 Task: Find connections with filter location Alagoinhas with filter topic #leadershipwith filter profile language Spanish with filter current company HuffPost with filter school AGRA COLLEGE, AGRA with filter industry International Trade and Development with filter service category Wedding Photography with filter keywords title Marketing Director
Action: Mouse moved to (672, 118)
Screenshot: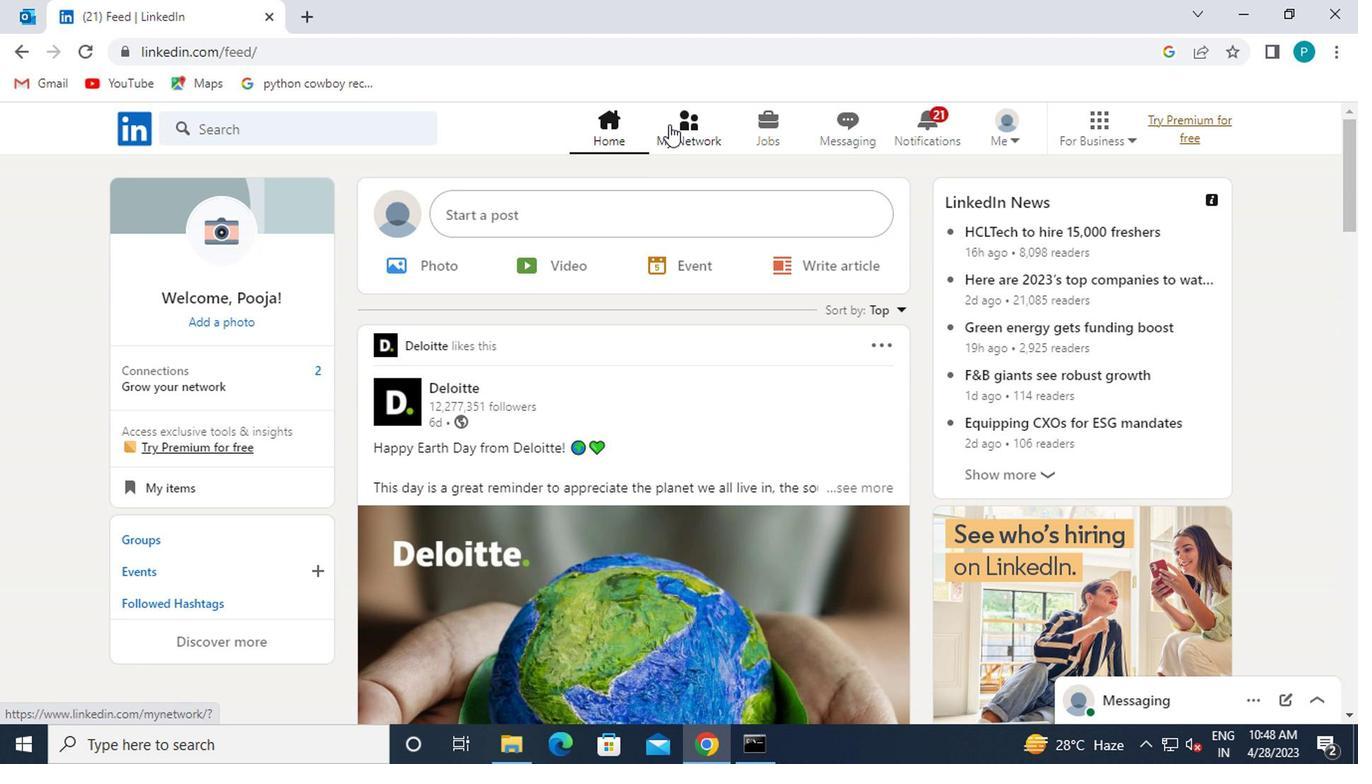 
Action: Mouse pressed left at (672, 118)
Screenshot: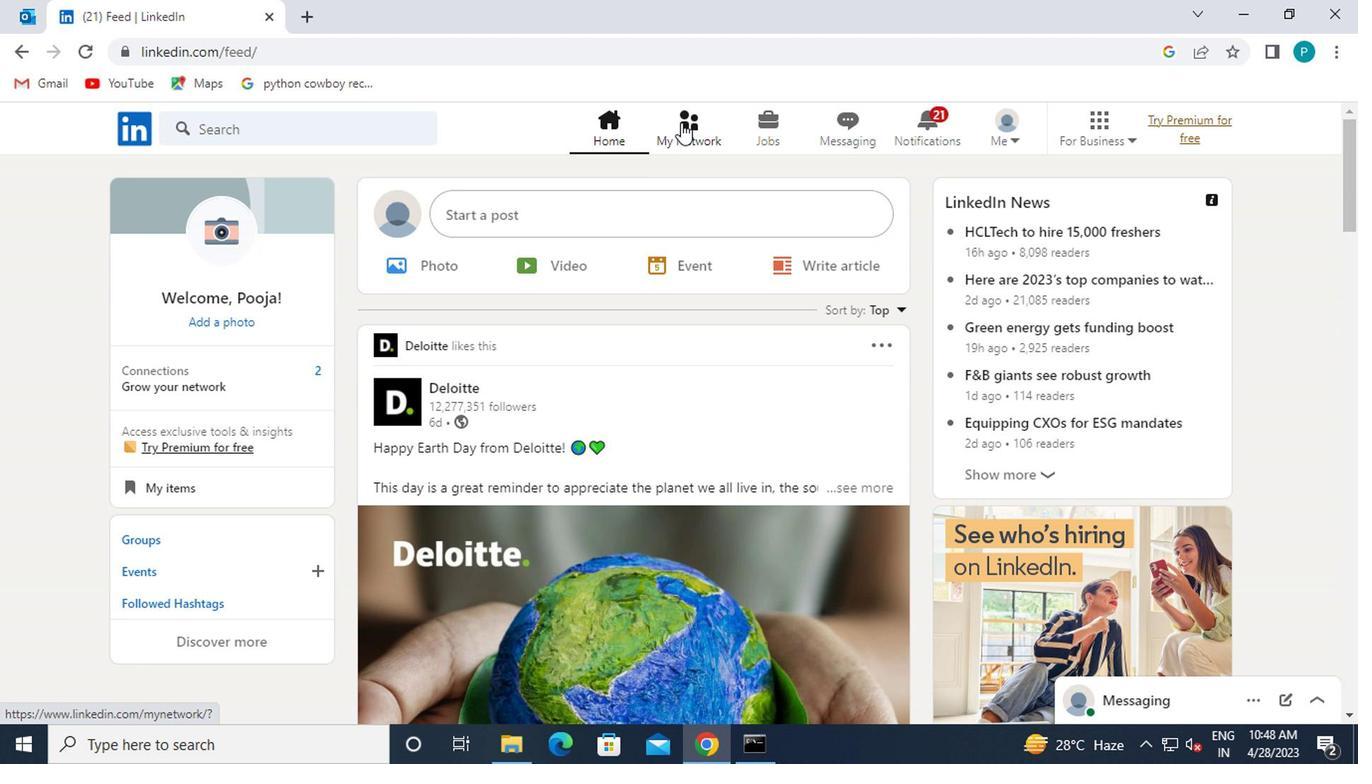 
Action: Mouse moved to (247, 224)
Screenshot: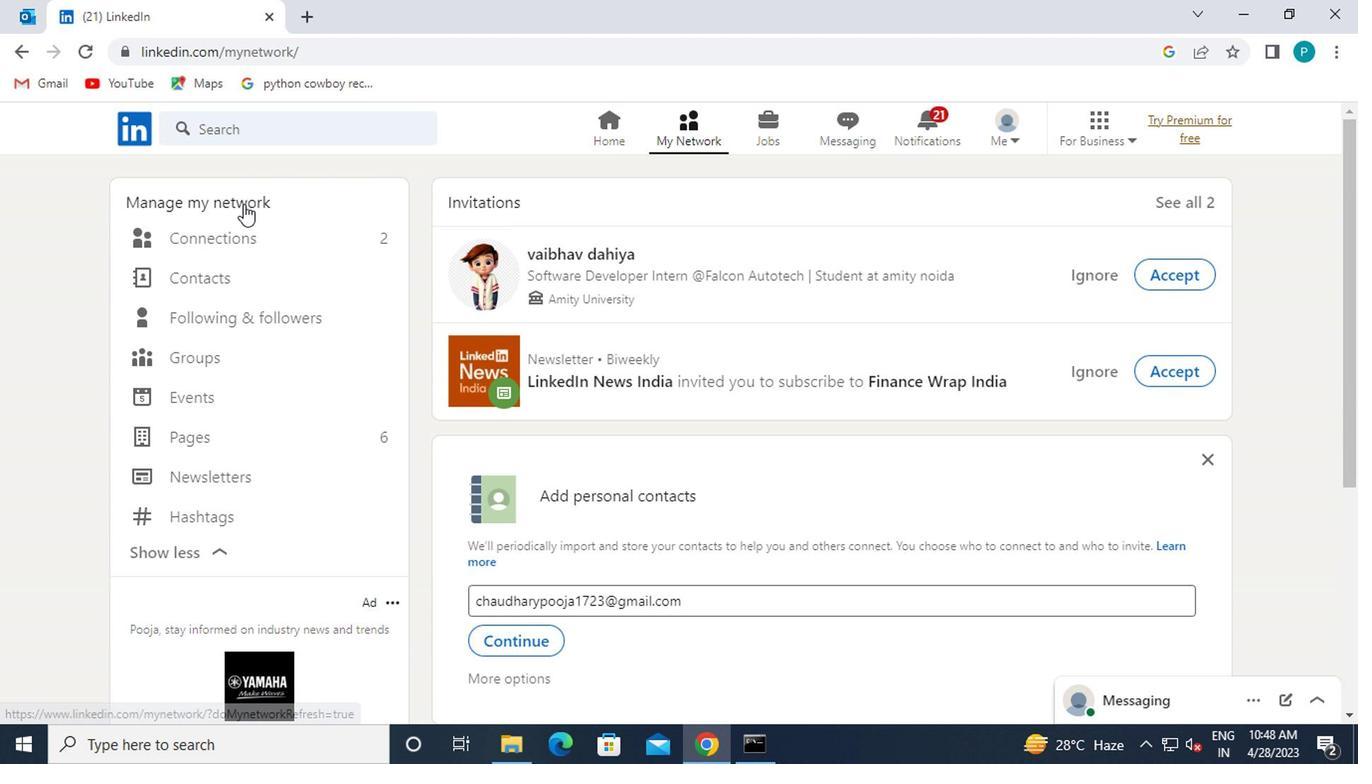 
Action: Mouse pressed left at (247, 224)
Screenshot: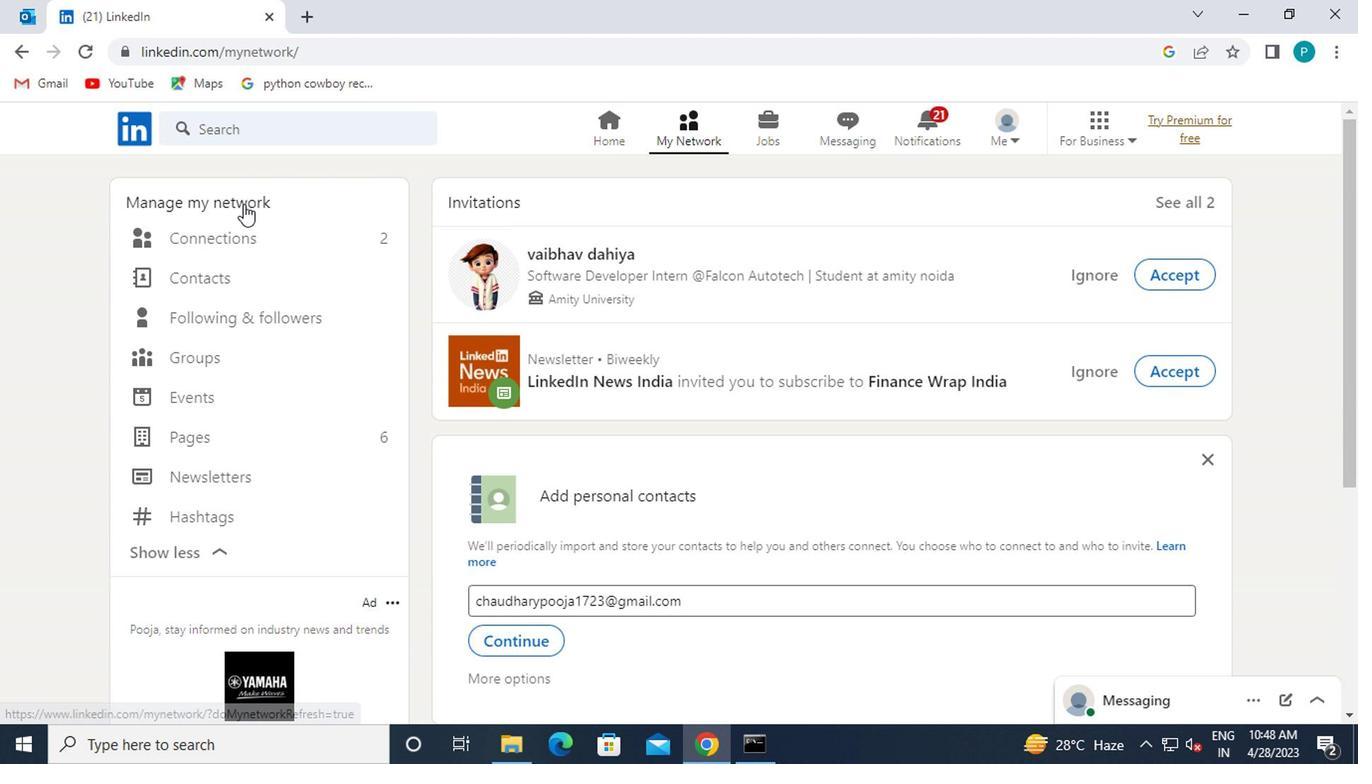 
Action: Mouse moved to (758, 241)
Screenshot: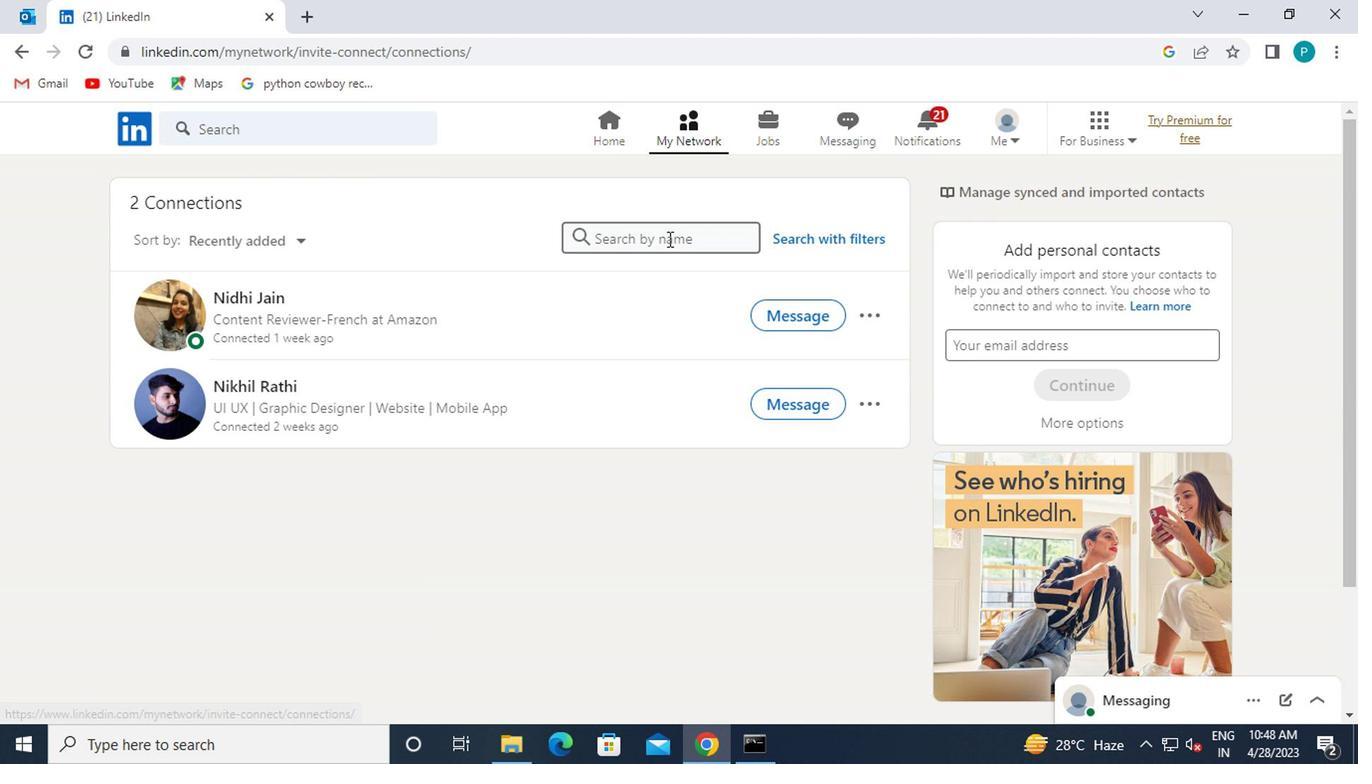 
Action: Mouse pressed left at (758, 241)
Screenshot: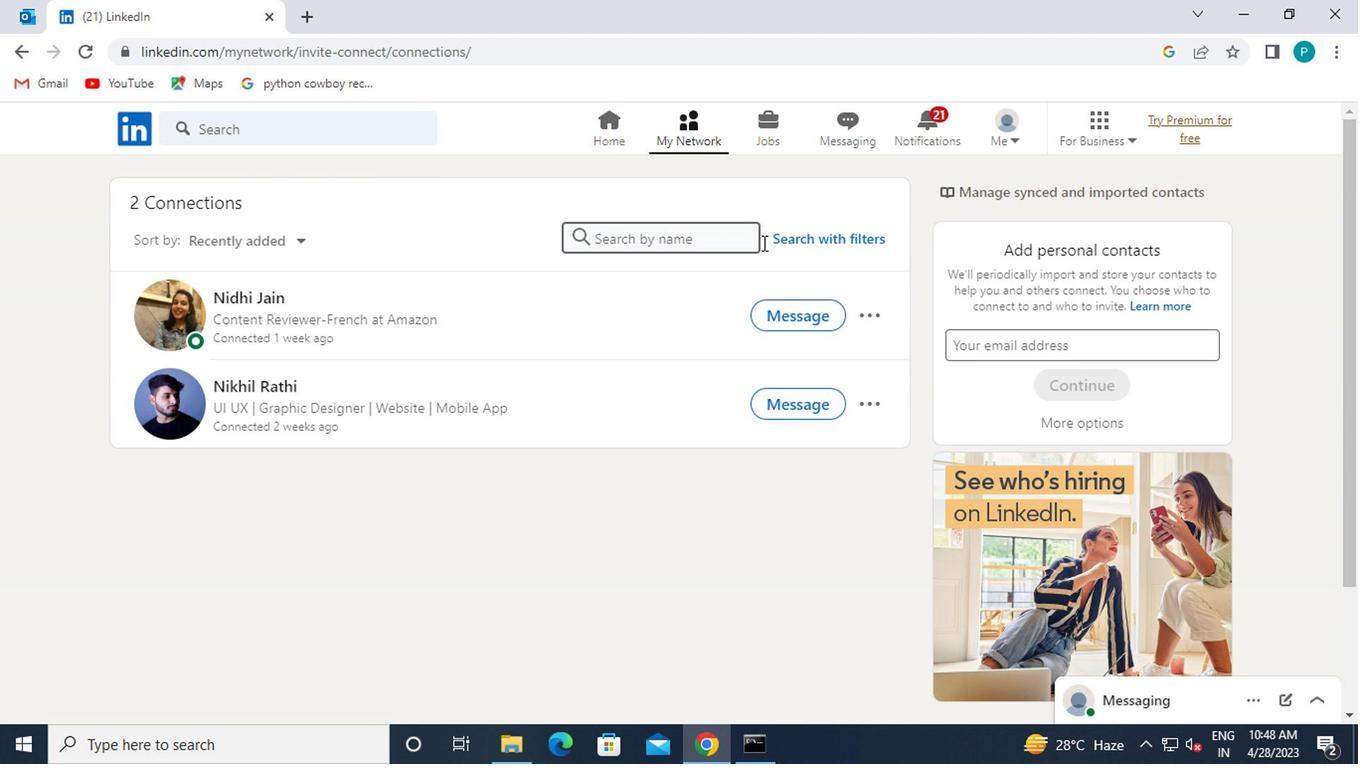 
Action: Mouse moved to (725, 174)
Screenshot: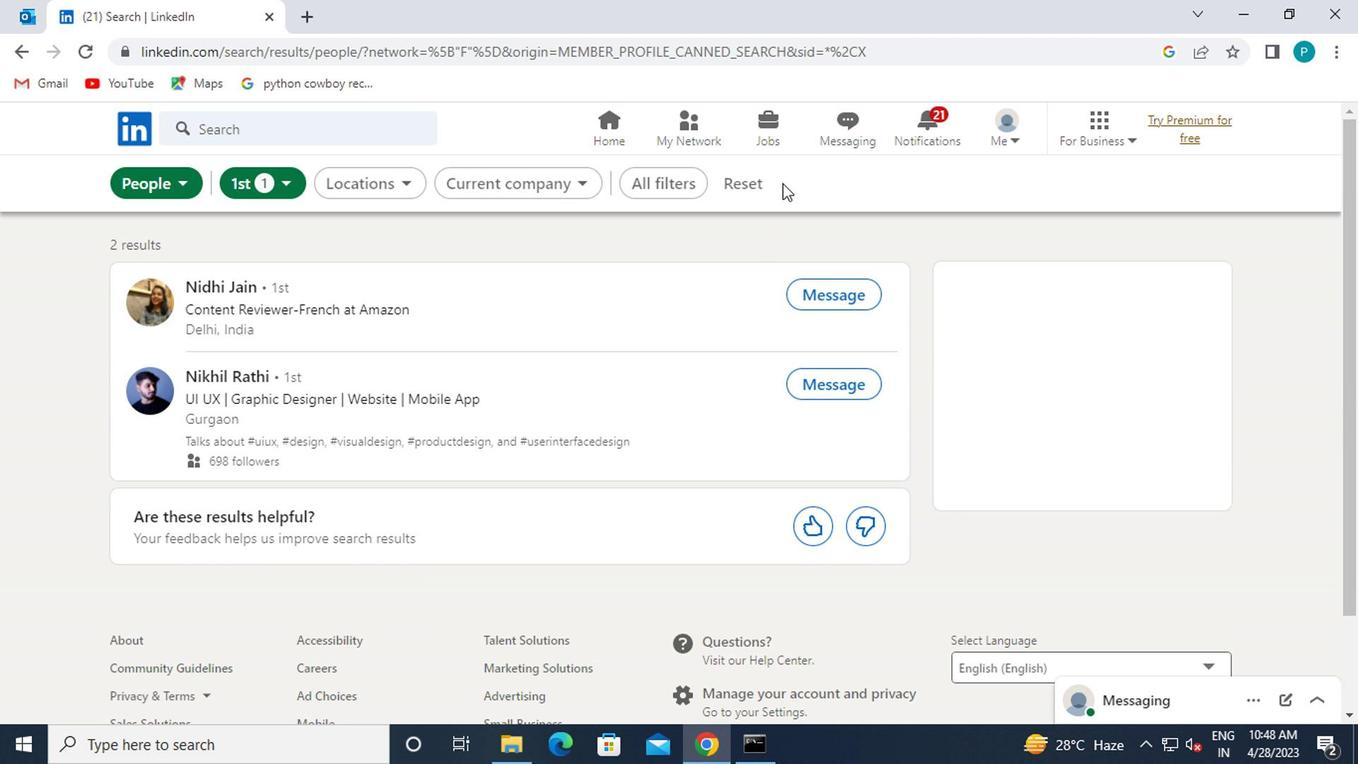 
Action: Mouse pressed left at (725, 174)
Screenshot: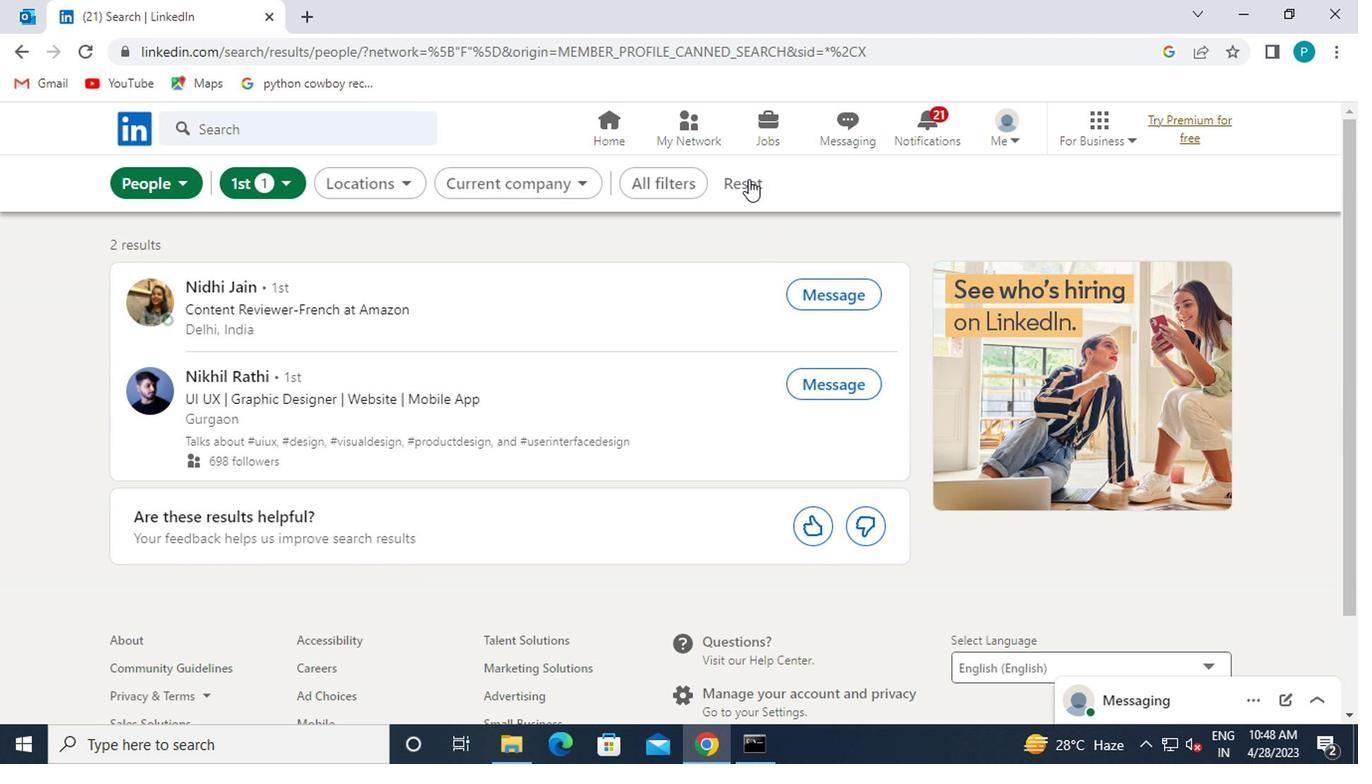 
Action: Mouse moved to (673, 181)
Screenshot: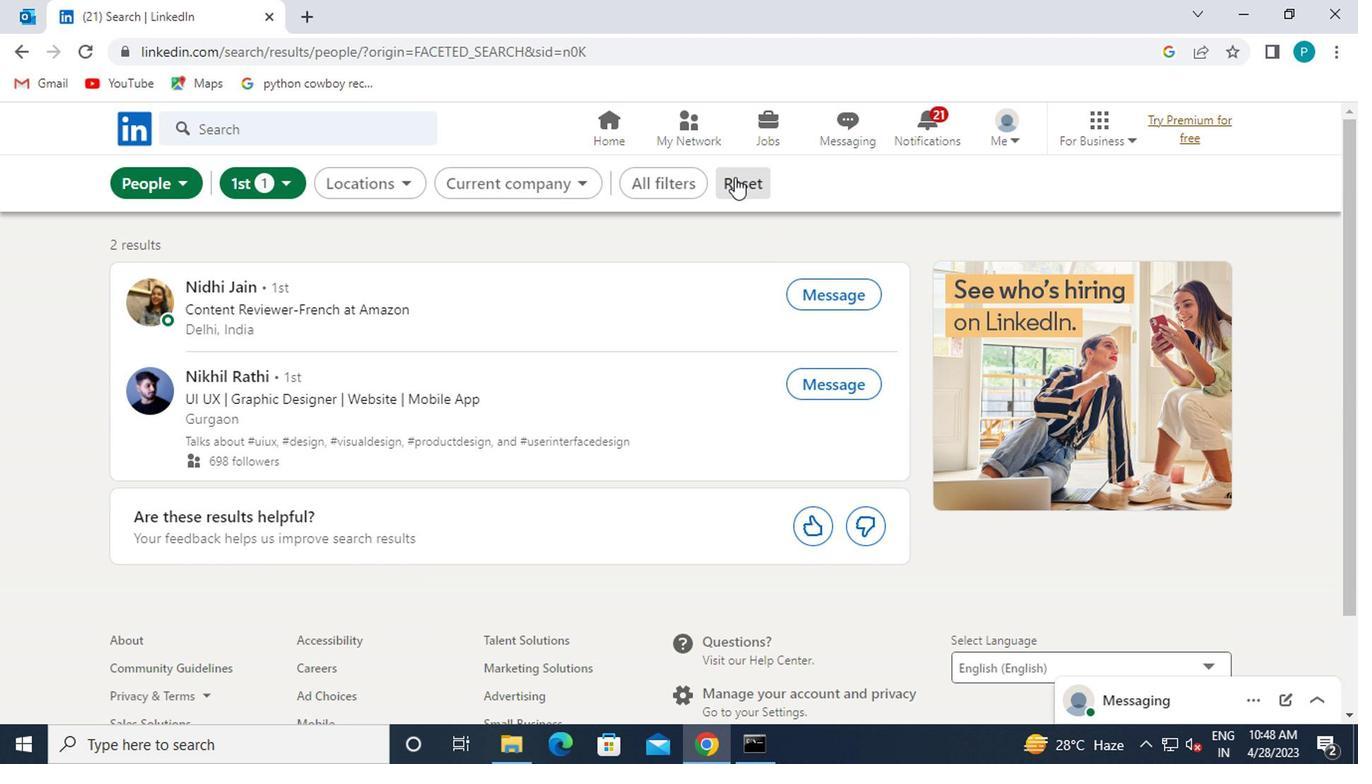 
Action: Mouse pressed left at (673, 181)
Screenshot: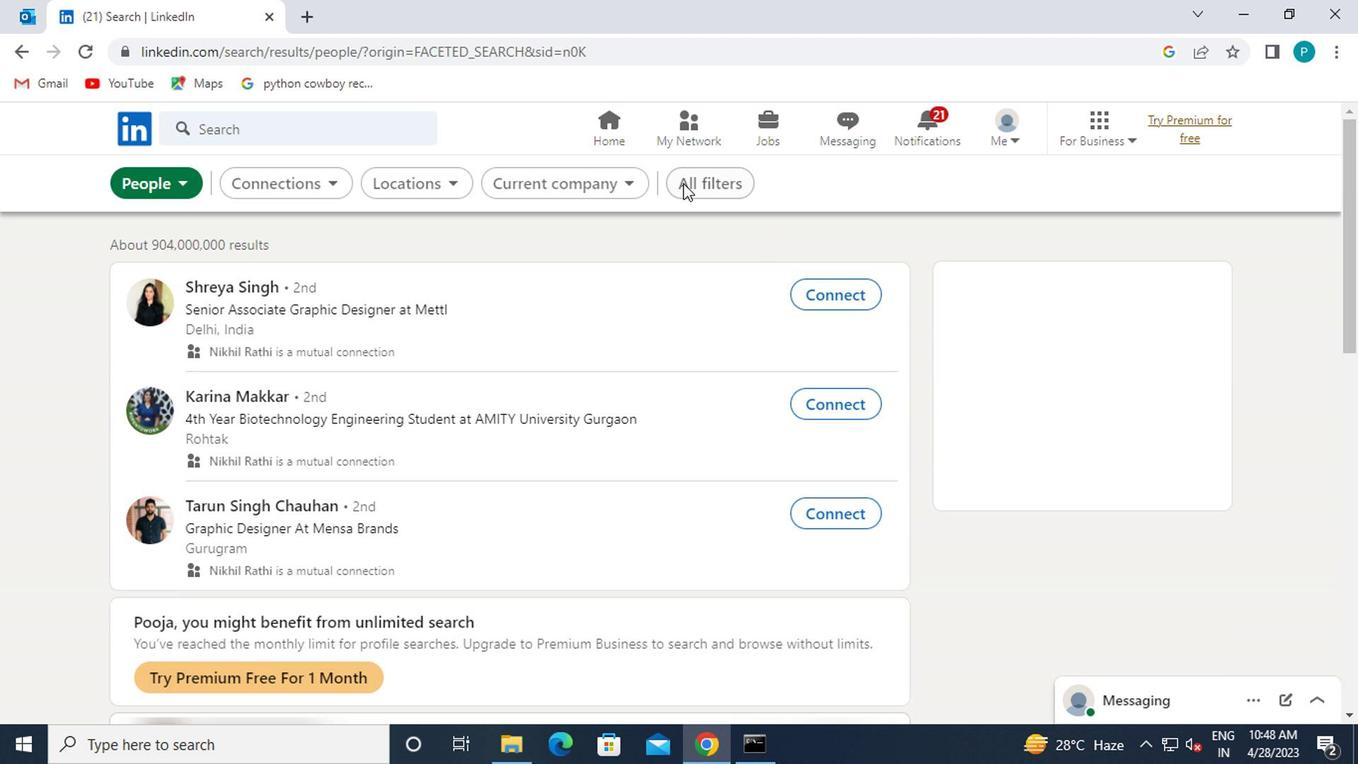 
Action: Mouse moved to (1028, 372)
Screenshot: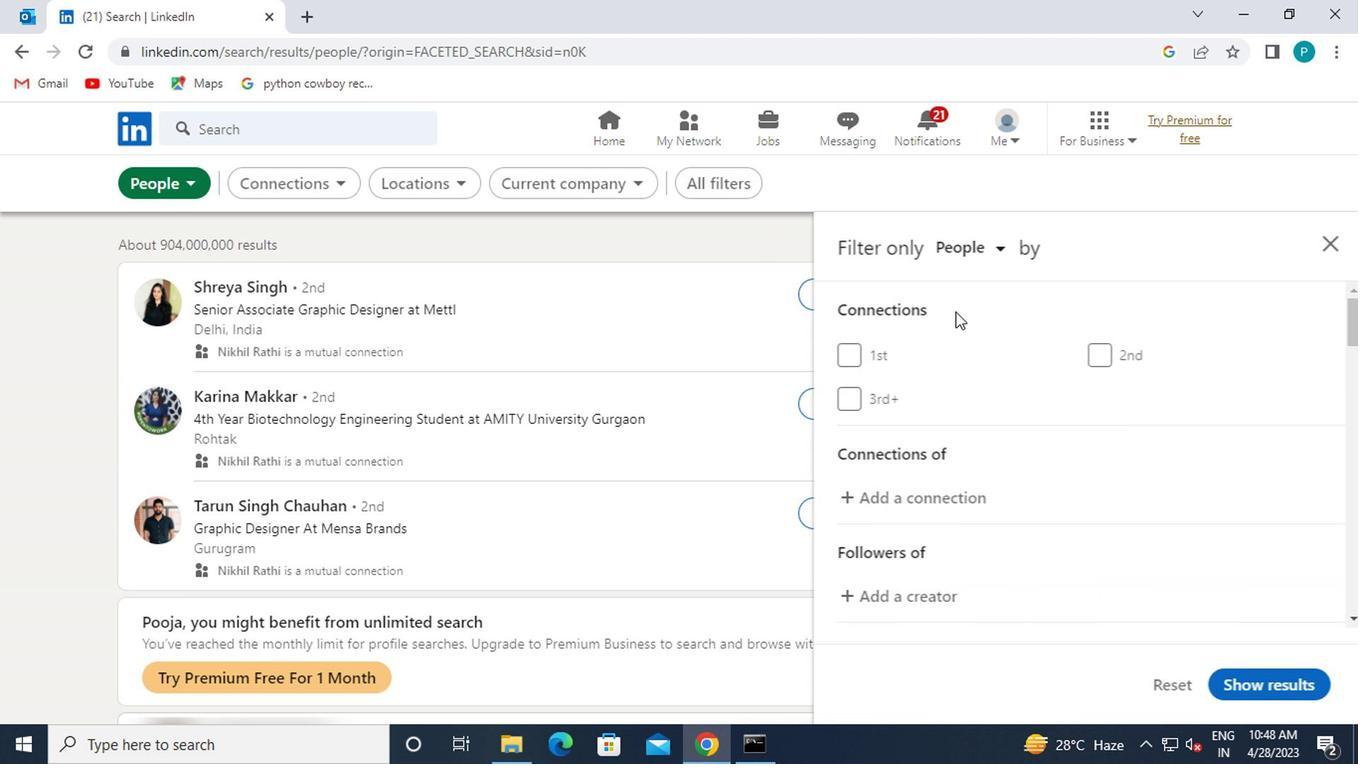 
Action: Mouse scrolled (1028, 371) with delta (0, 0)
Screenshot: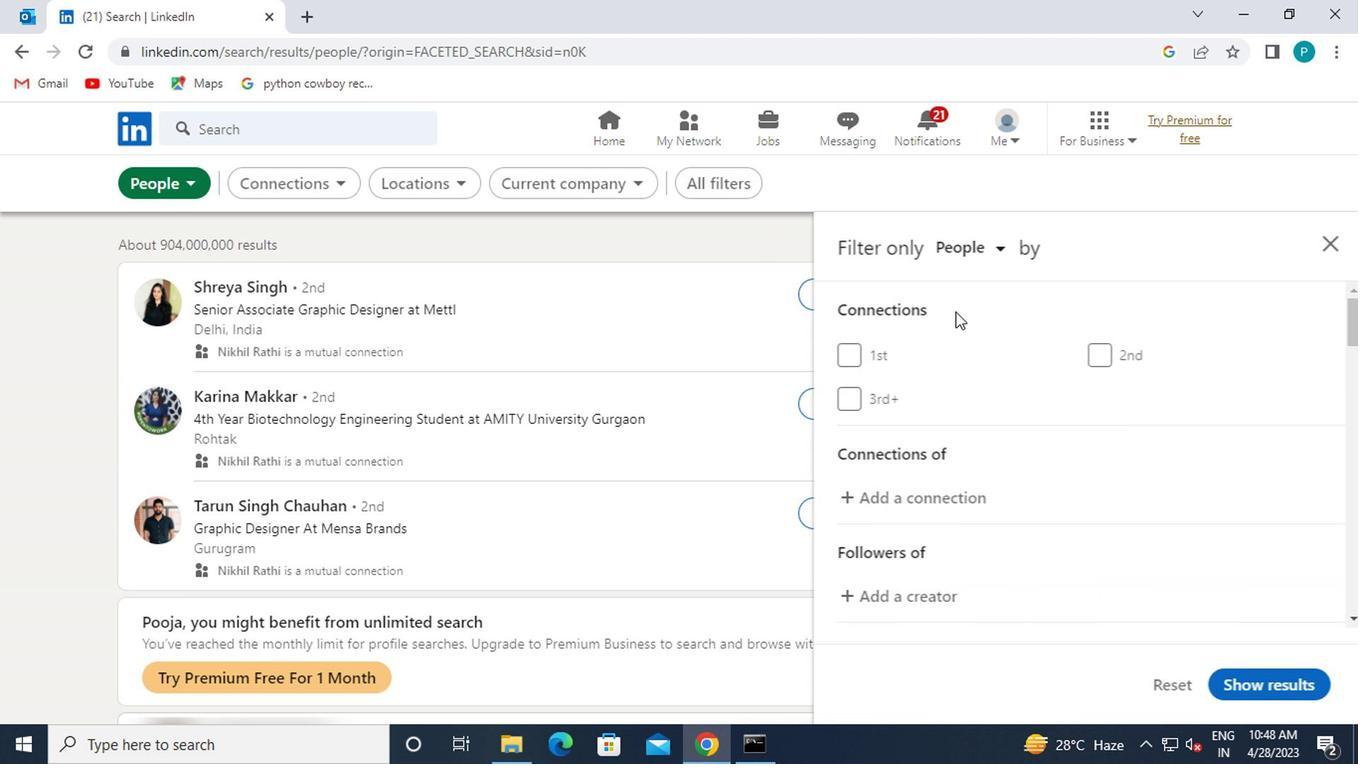 
Action: Mouse moved to (1028, 373)
Screenshot: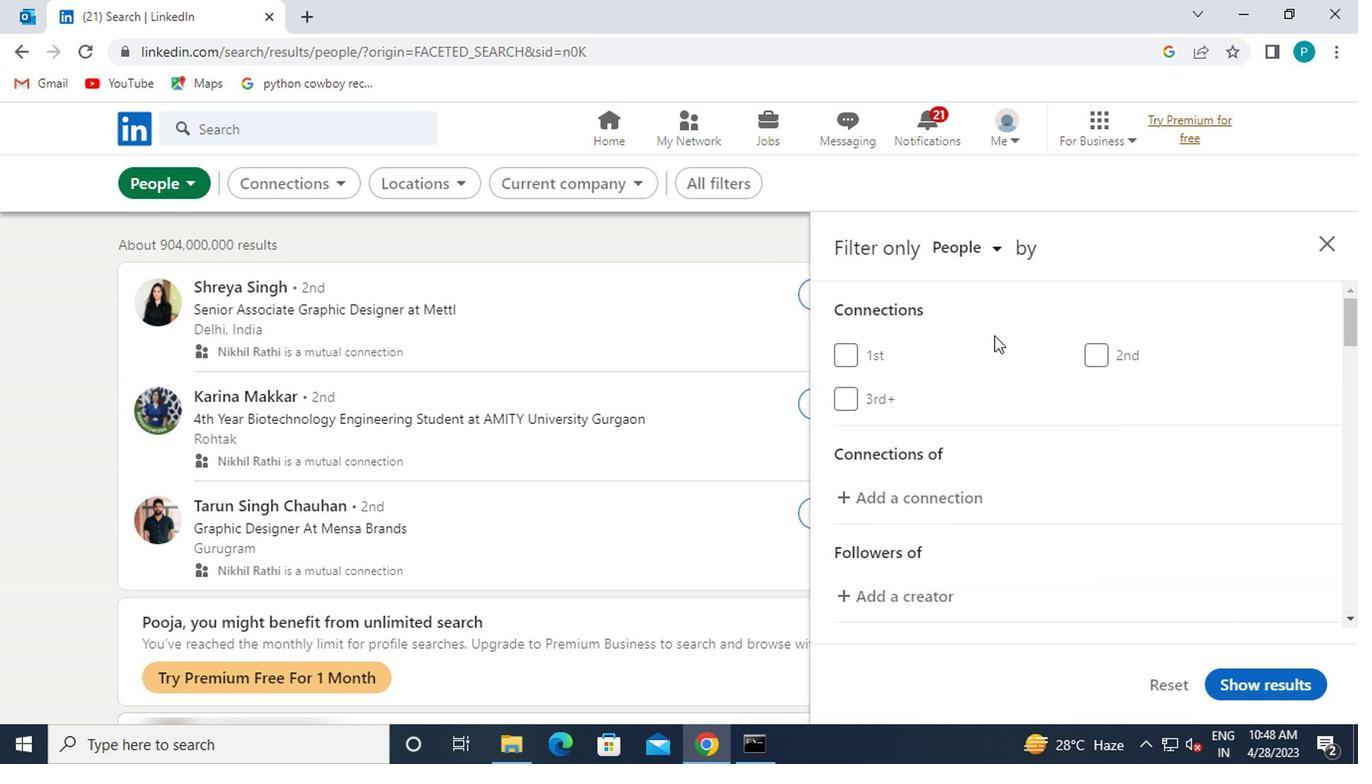 
Action: Mouse scrolled (1028, 372) with delta (0, -1)
Screenshot: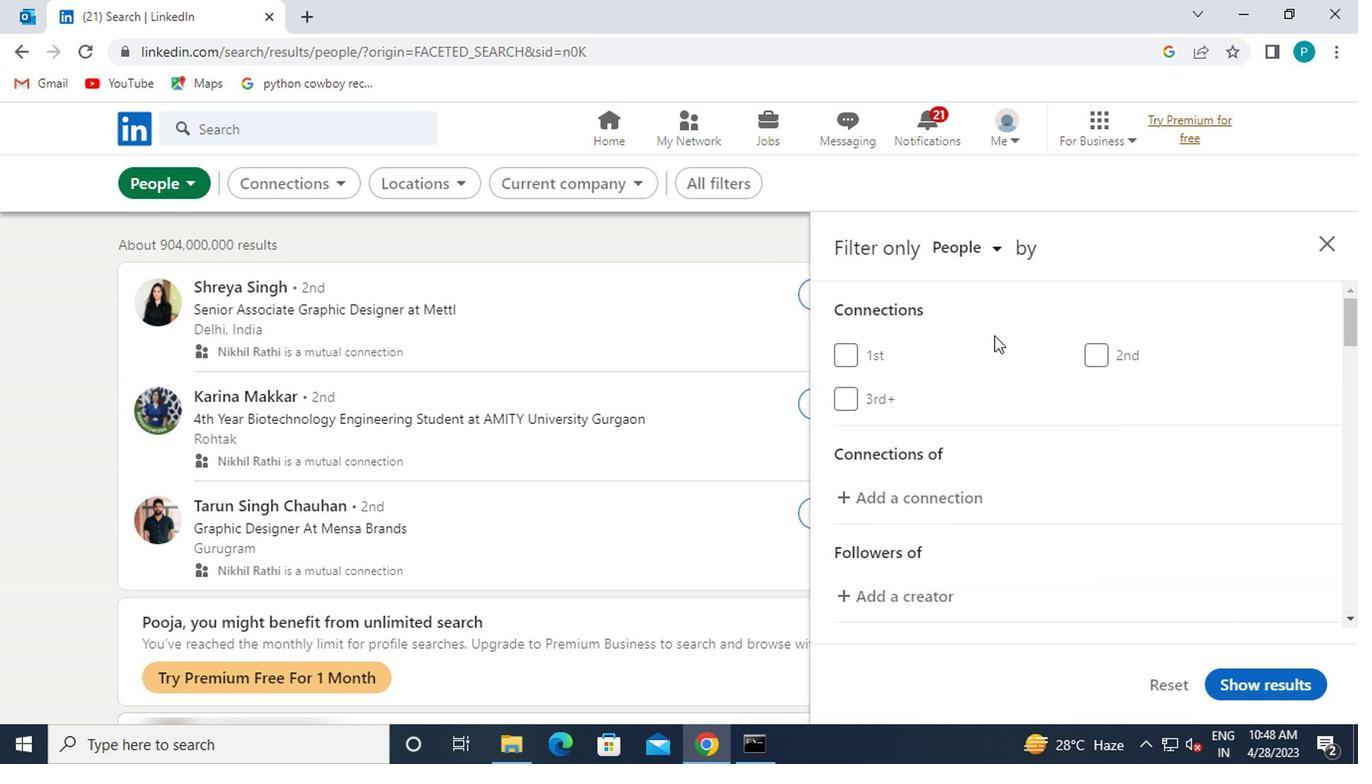 
Action: Mouse moved to (1056, 469)
Screenshot: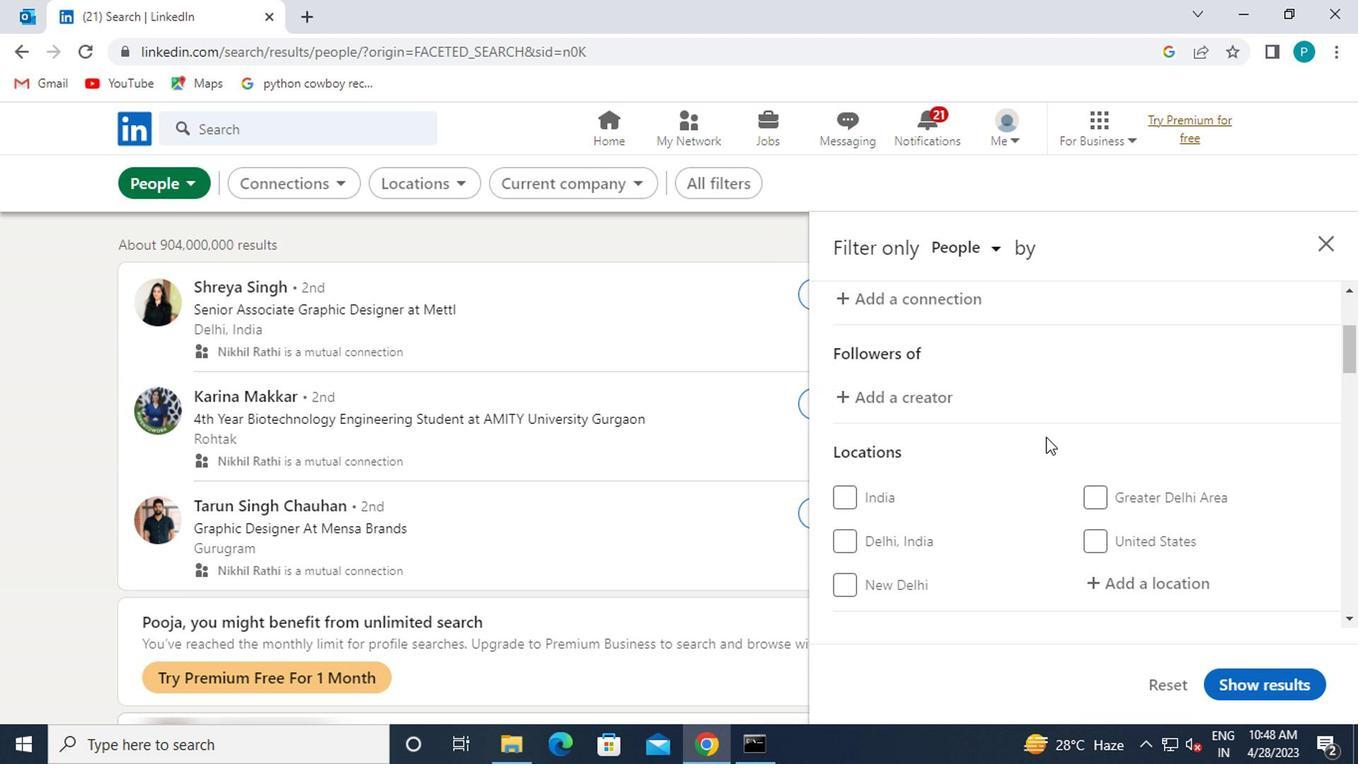 
Action: Mouse scrolled (1056, 467) with delta (0, -1)
Screenshot: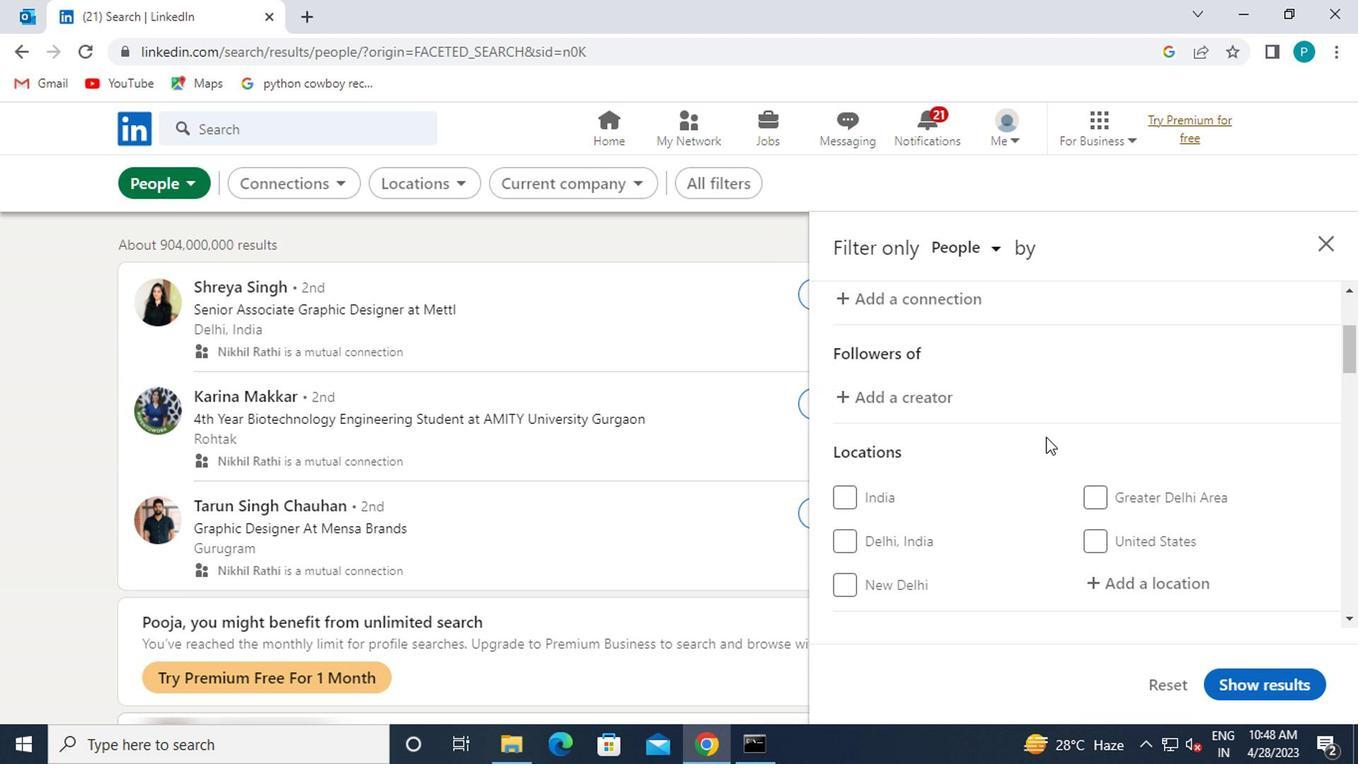 
Action: Mouse moved to (1104, 486)
Screenshot: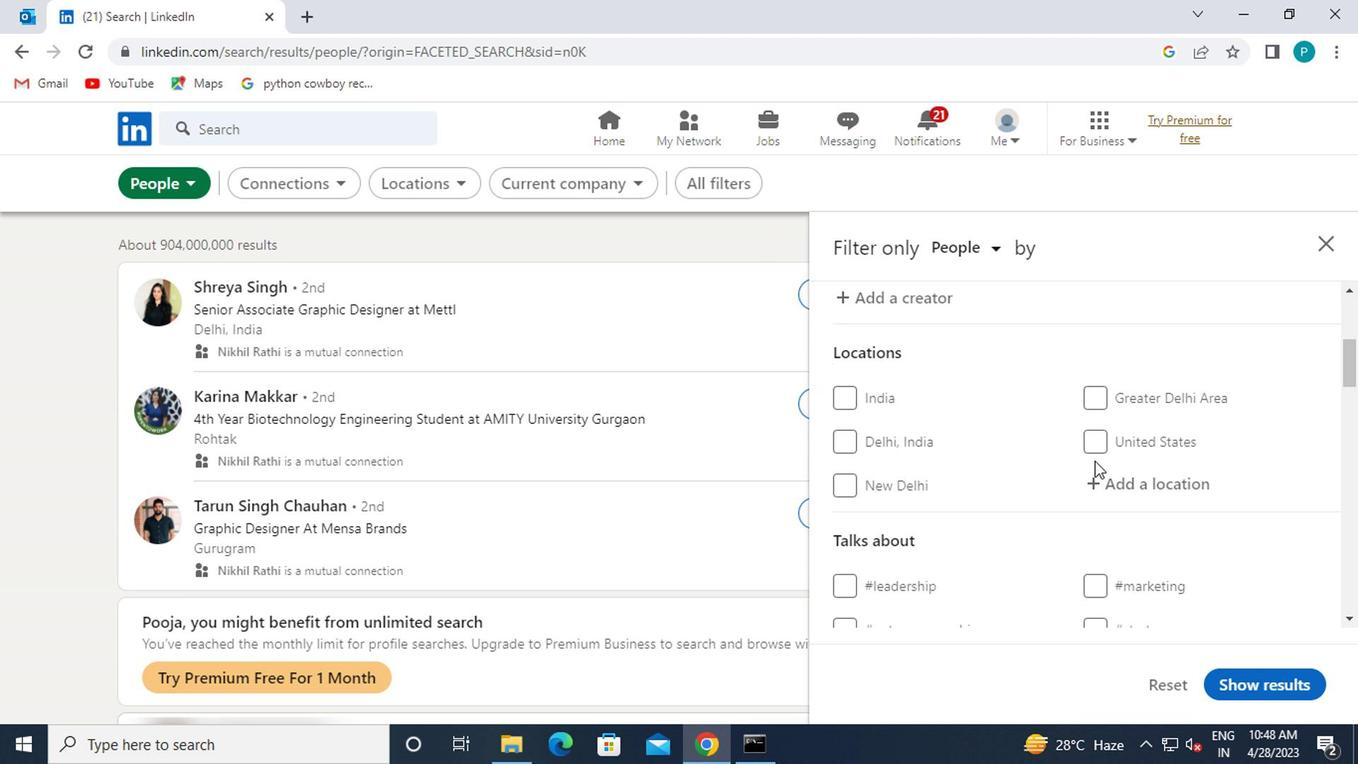 
Action: Mouse pressed left at (1104, 486)
Screenshot: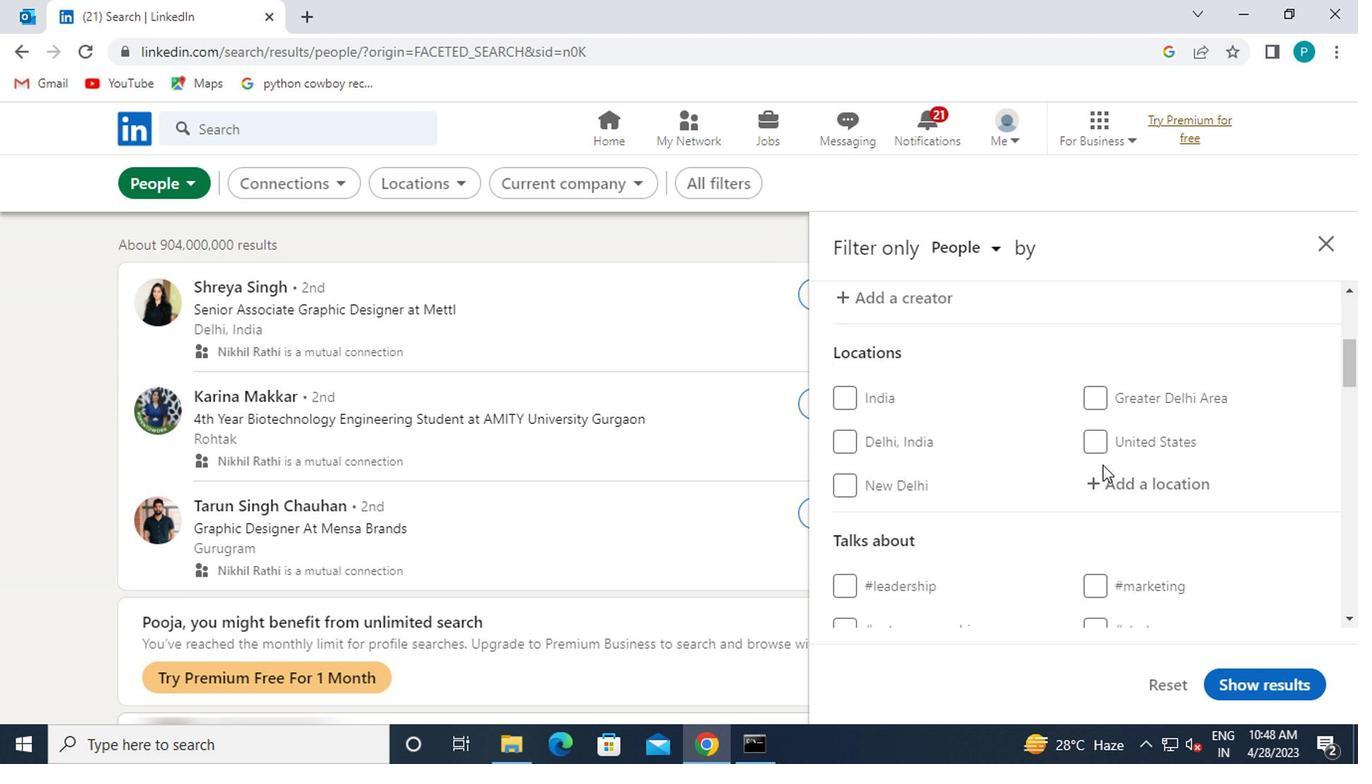 
Action: Mouse moved to (1068, 429)
Screenshot: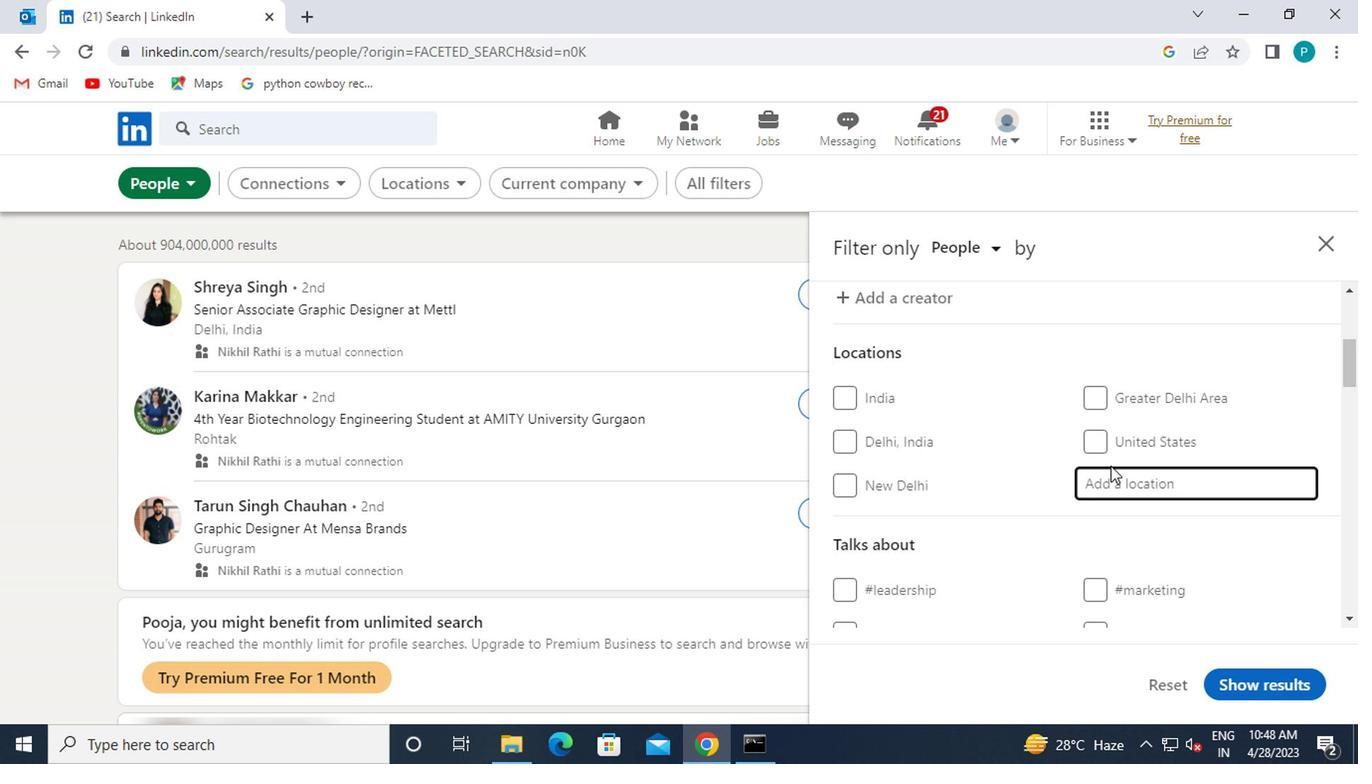 
Action: Key pressed <Key.caps_lock>a<Key.caps_lock>lagoinhas
Screenshot: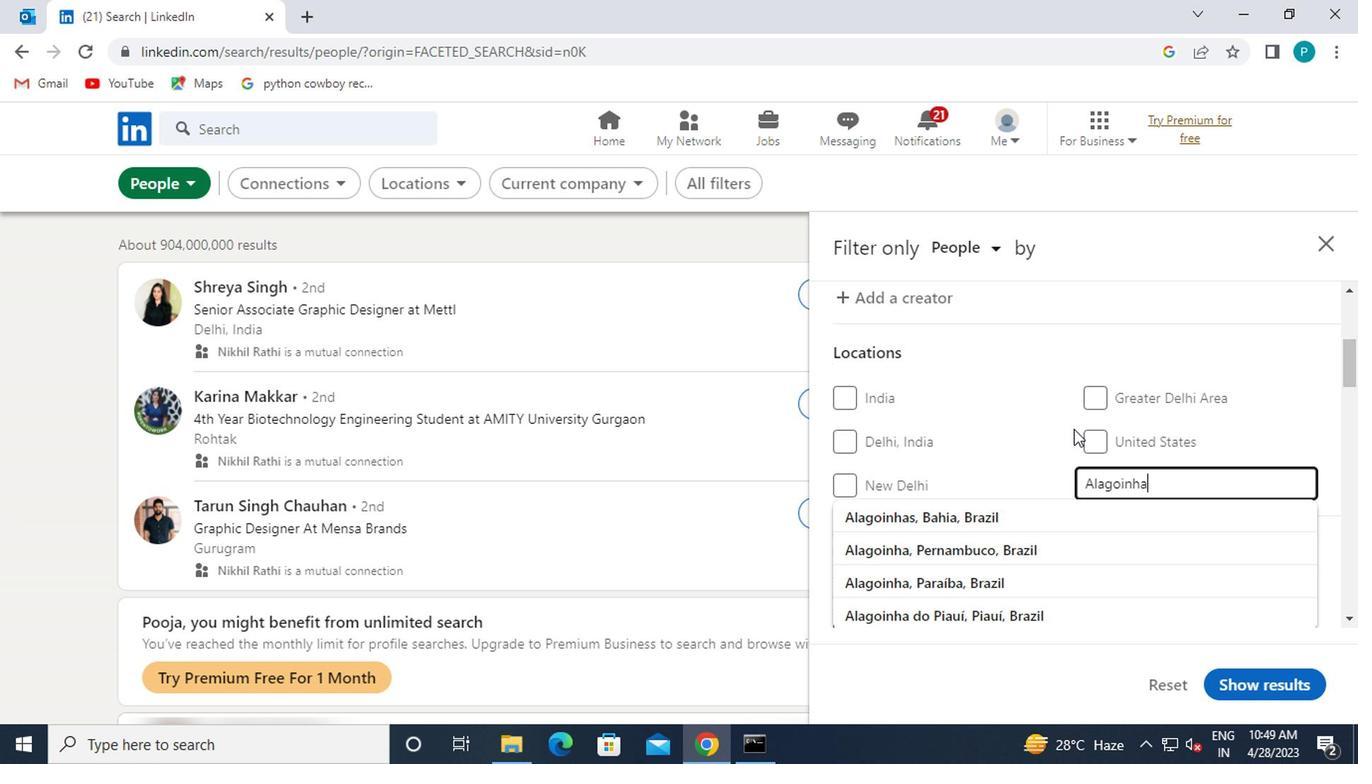 
Action: Mouse moved to (1047, 510)
Screenshot: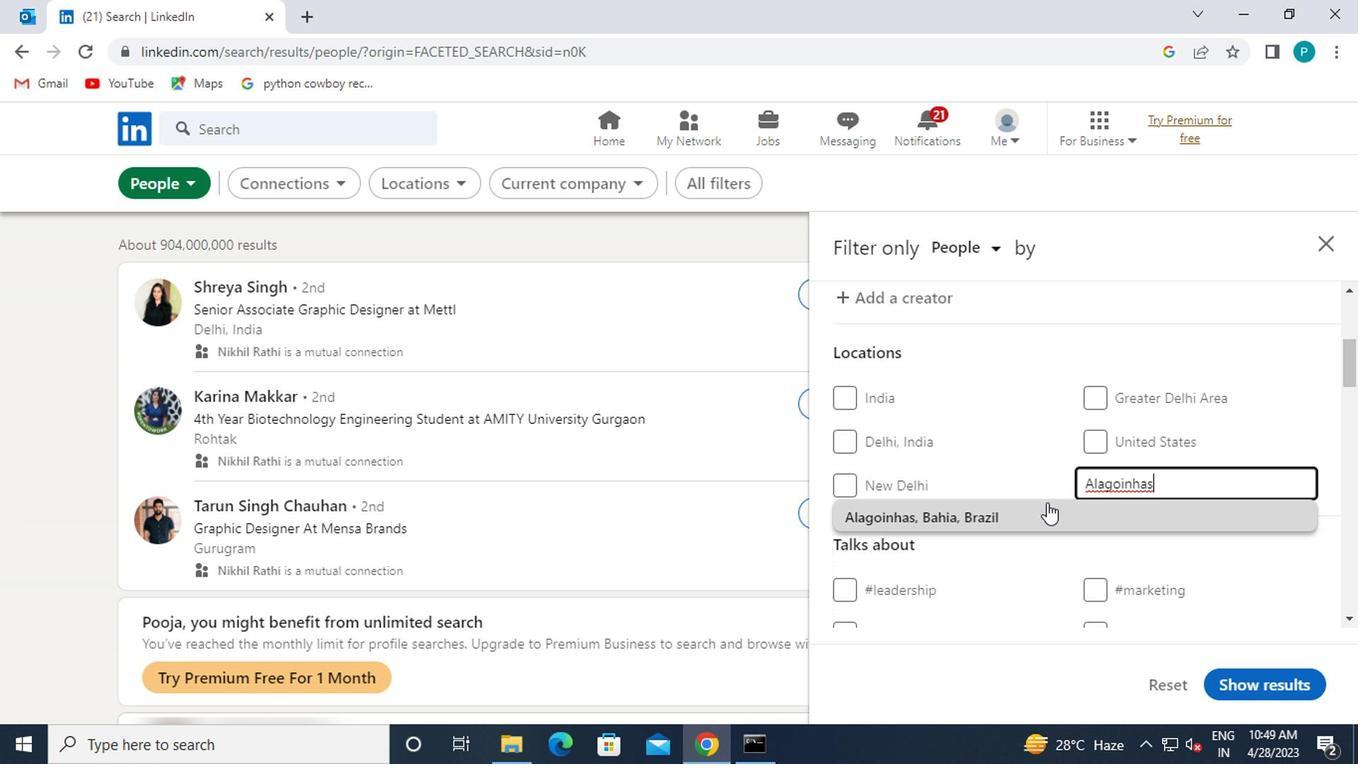 
Action: Mouse pressed left at (1047, 510)
Screenshot: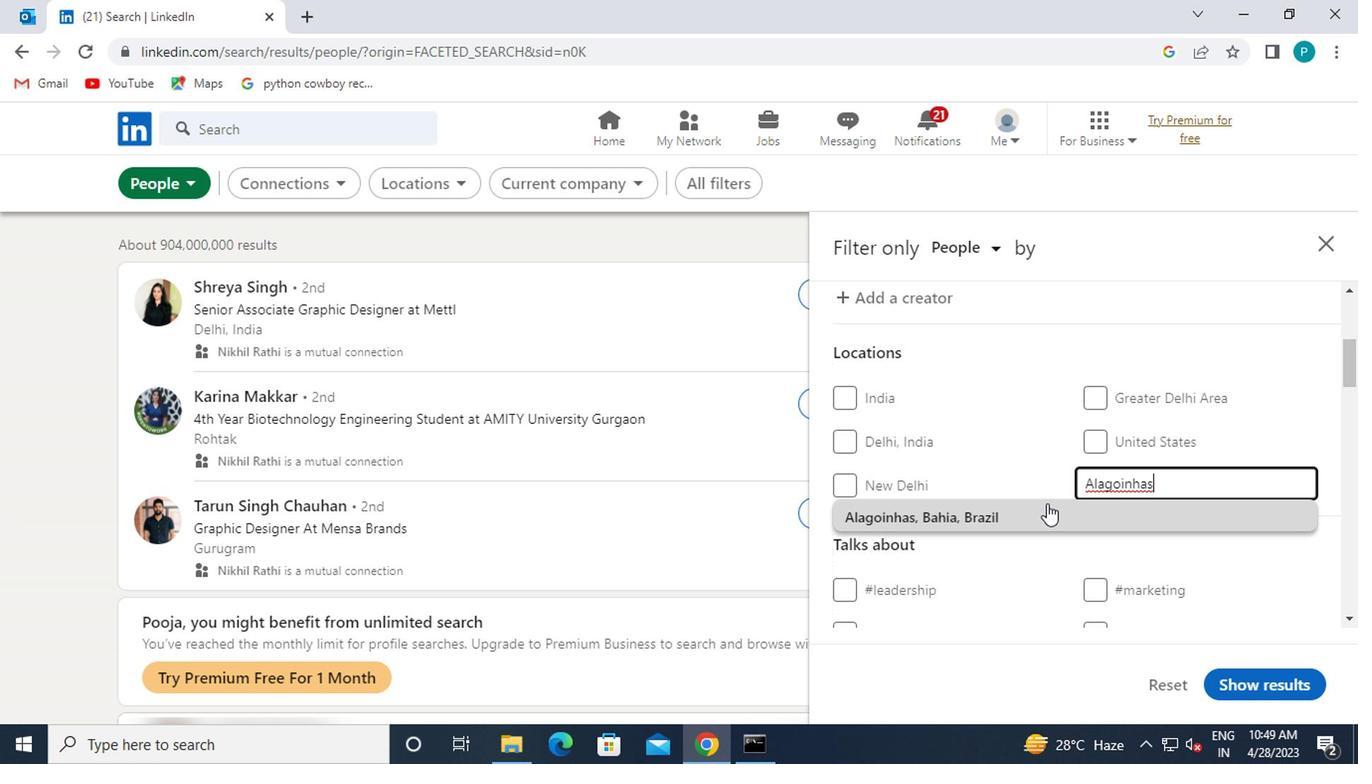 
Action: Mouse scrolled (1047, 509) with delta (0, 0)
Screenshot: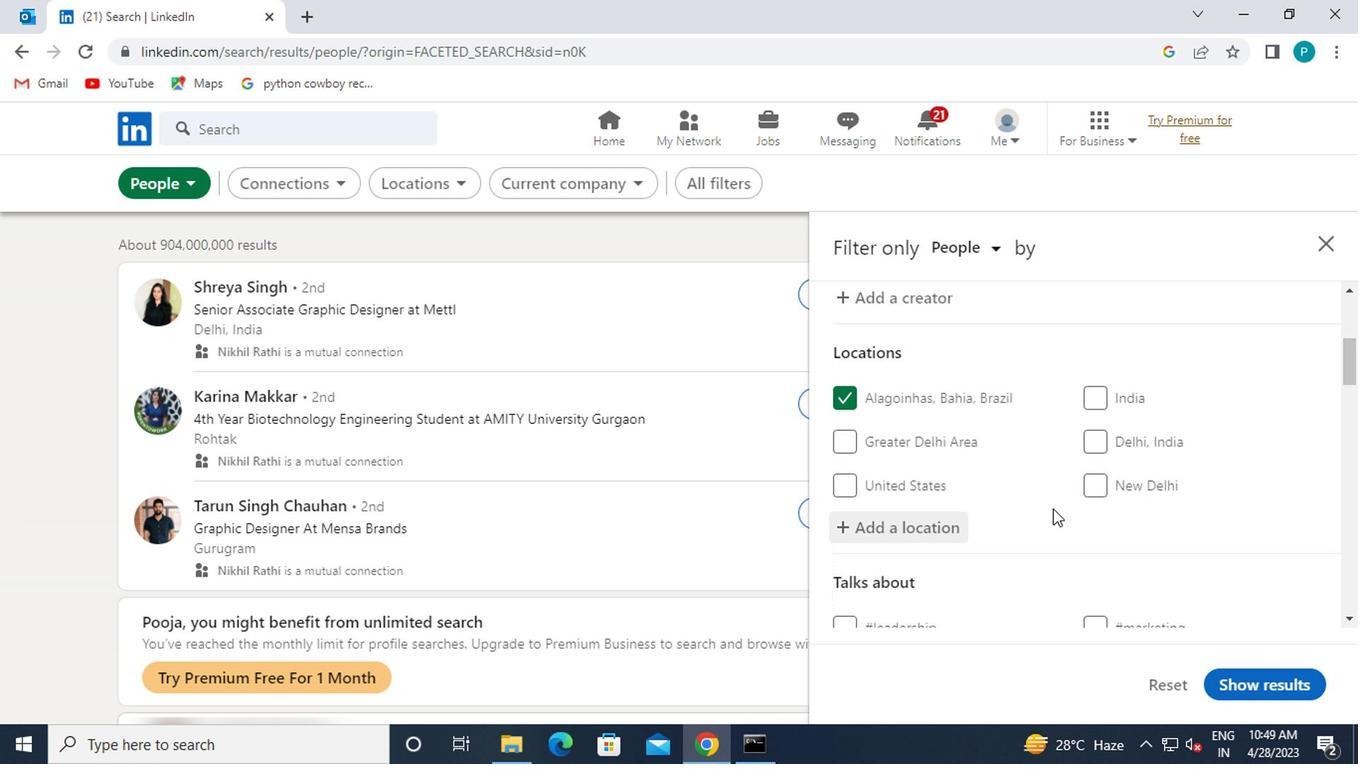 
Action: Mouse scrolled (1047, 509) with delta (0, 0)
Screenshot: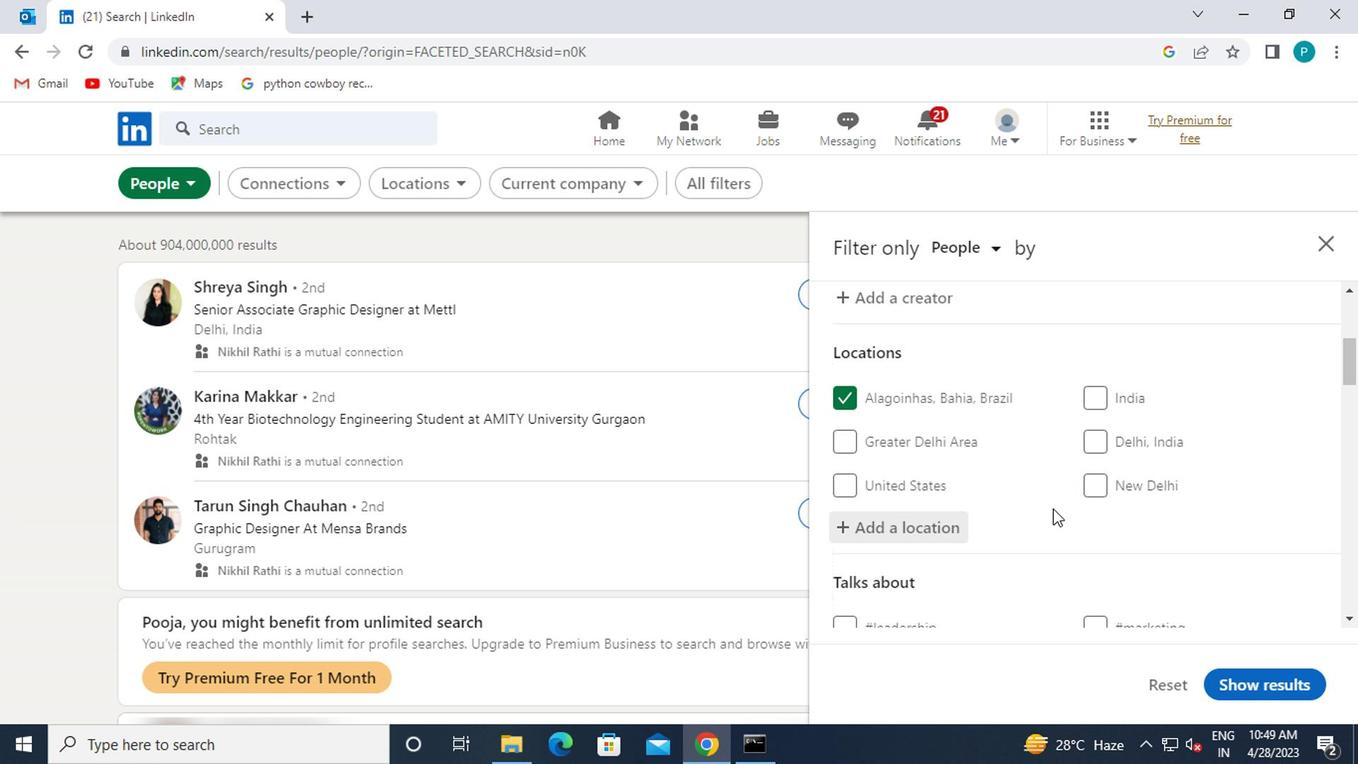 
Action: Mouse moved to (1092, 511)
Screenshot: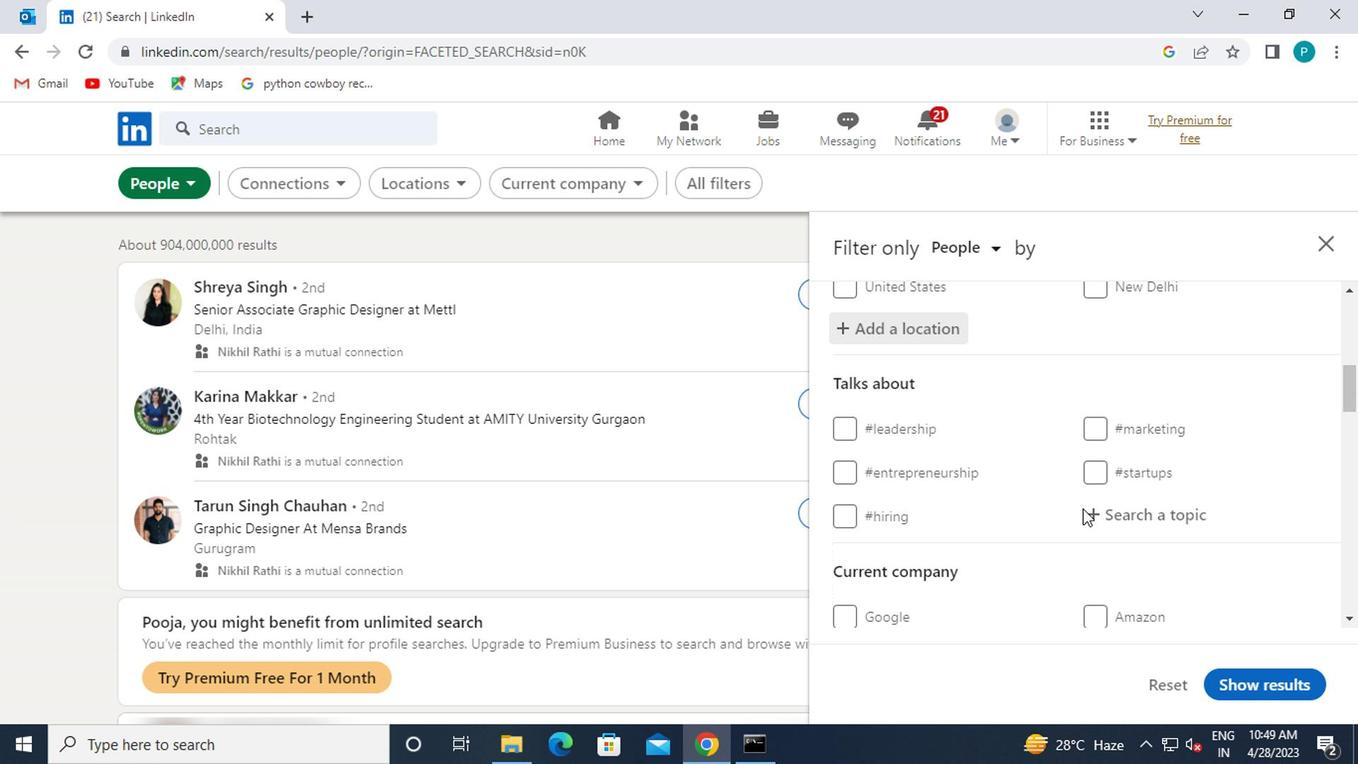 
Action: Mouse pressed left at (1092, 511)
Screenshot: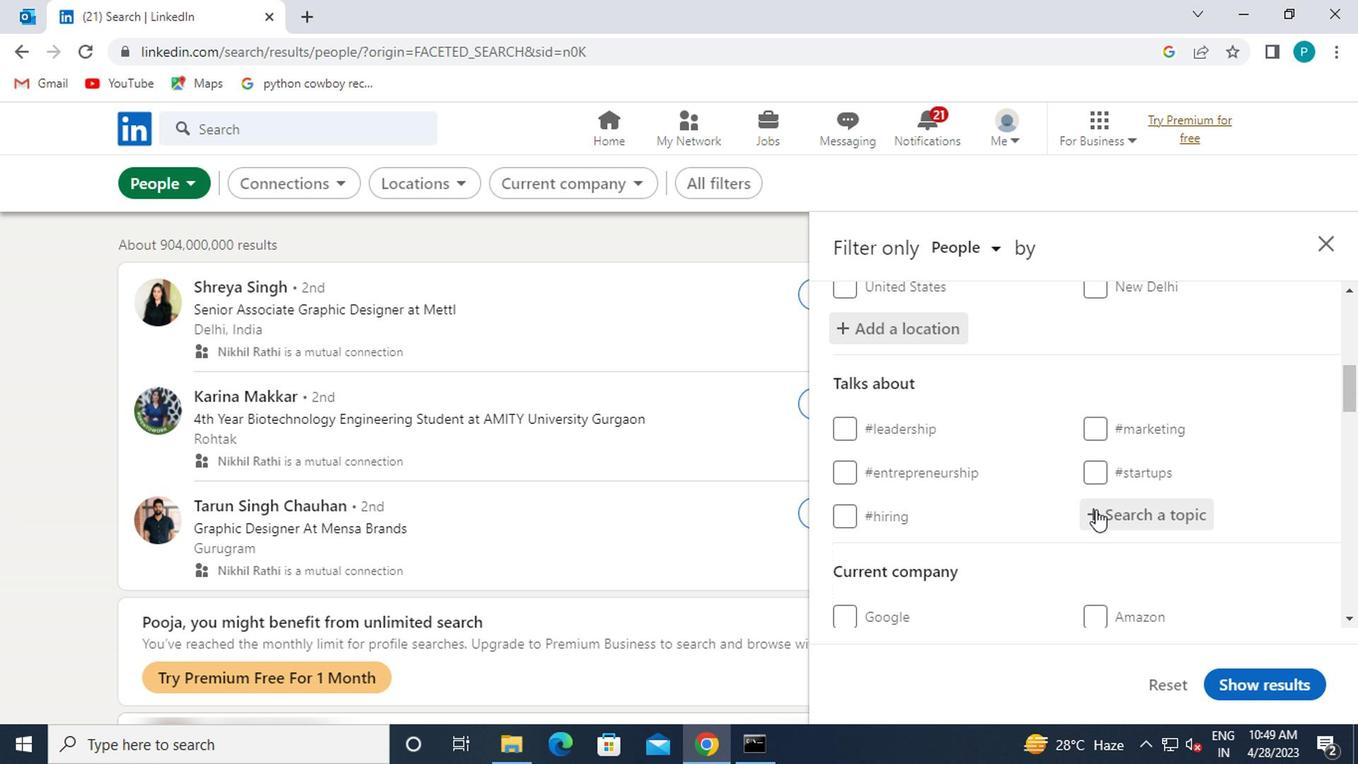 
Action: Key pressed <Key.shift>#LEADERSHIP
Screenshot: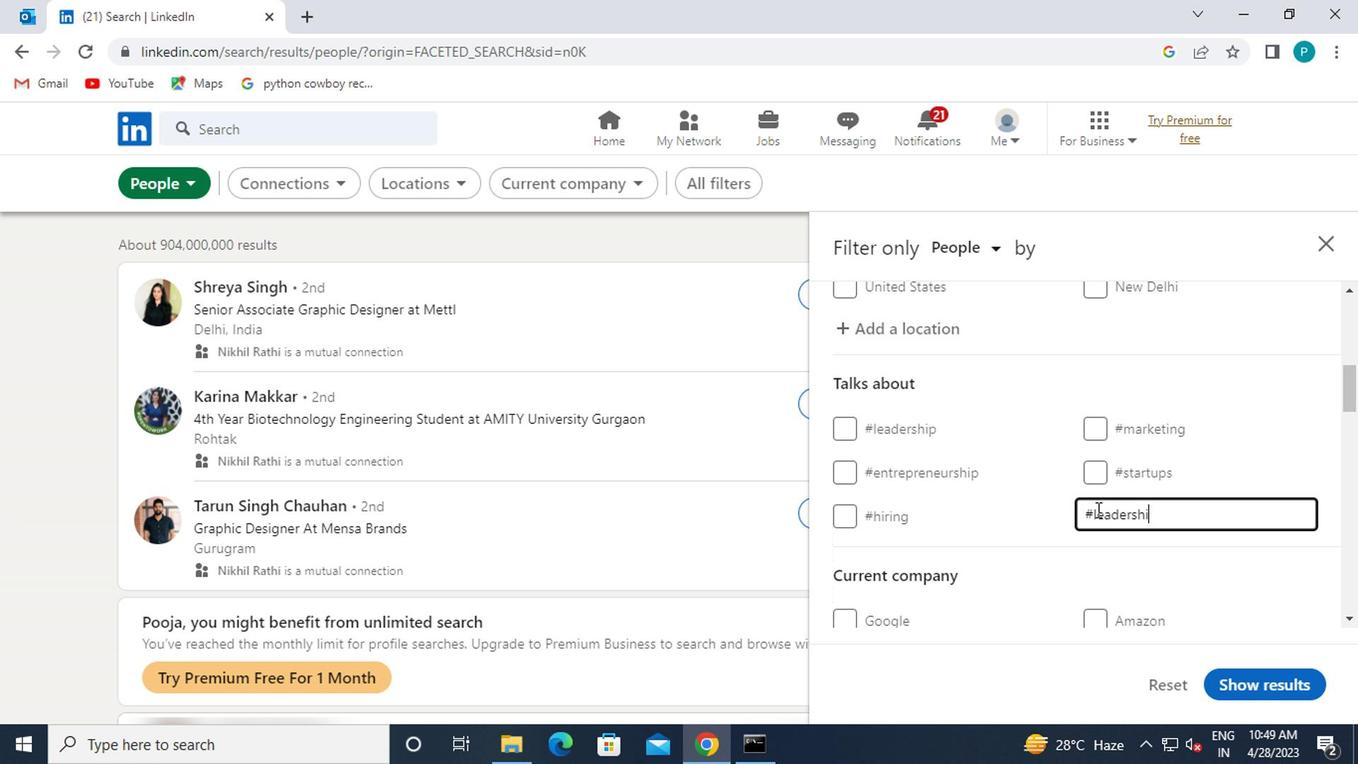 
Action: Mouse moved to (965, 527)
Screenshot: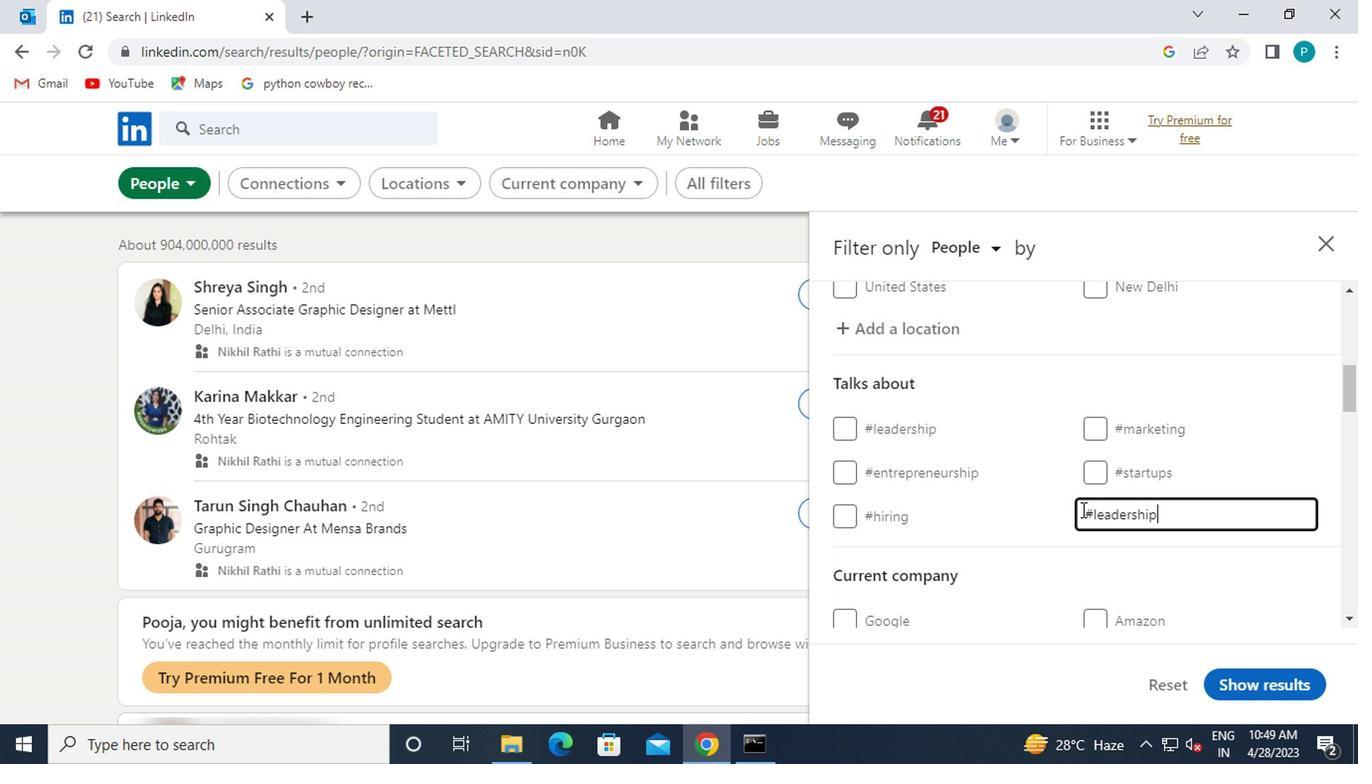 
Action: Mouse scrolled (965, 526) with delta (0, 0)
Screenshot: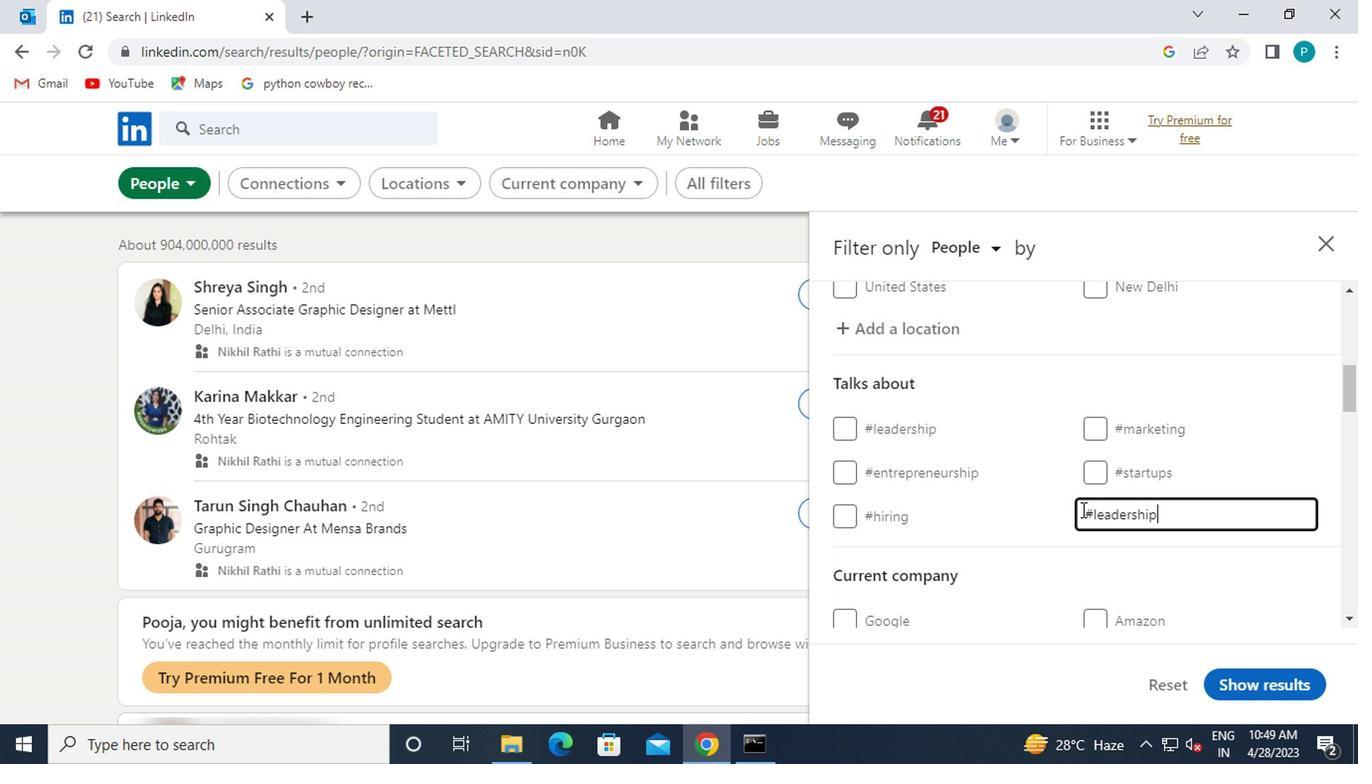 
Action: Mouse moved to (939, 513)
Screenshot: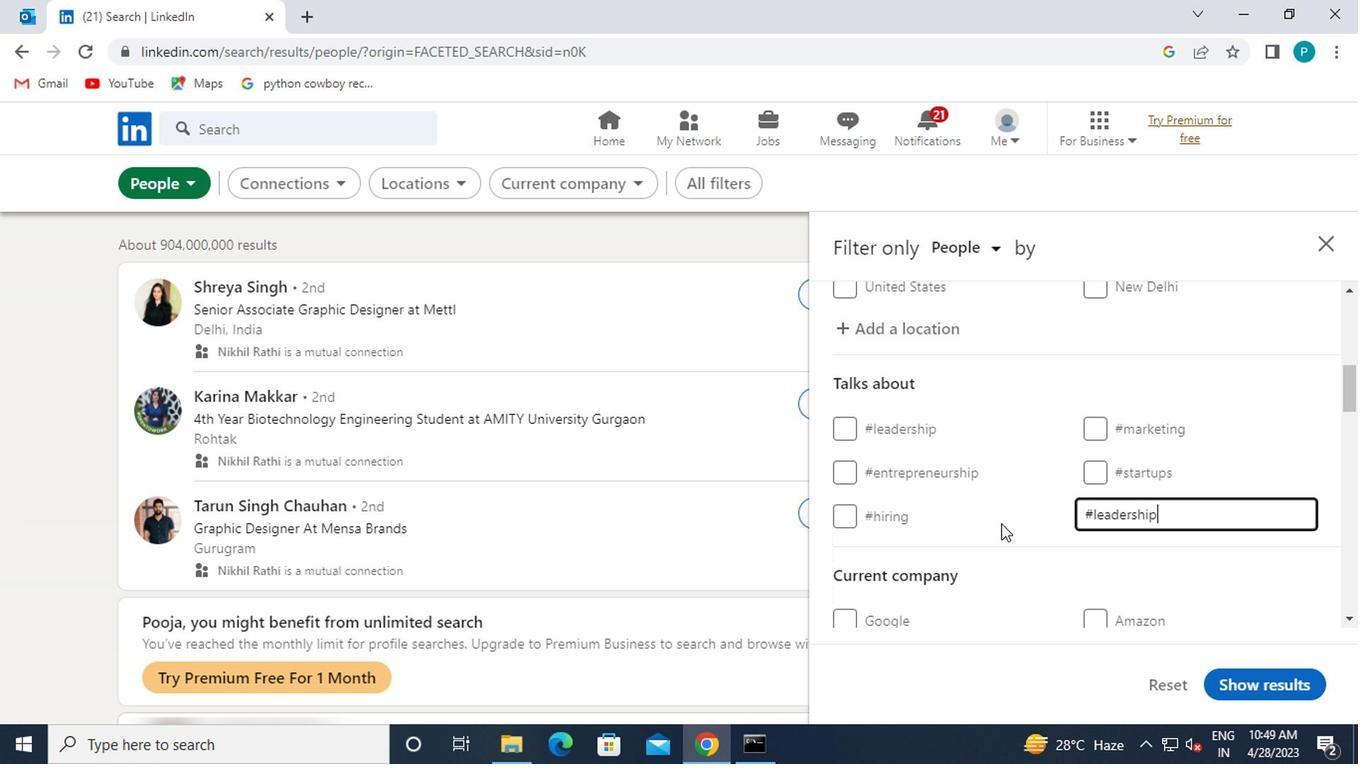 
Action: Mouse scrolled (939, 512) with delta (0, -1)
Screenshot: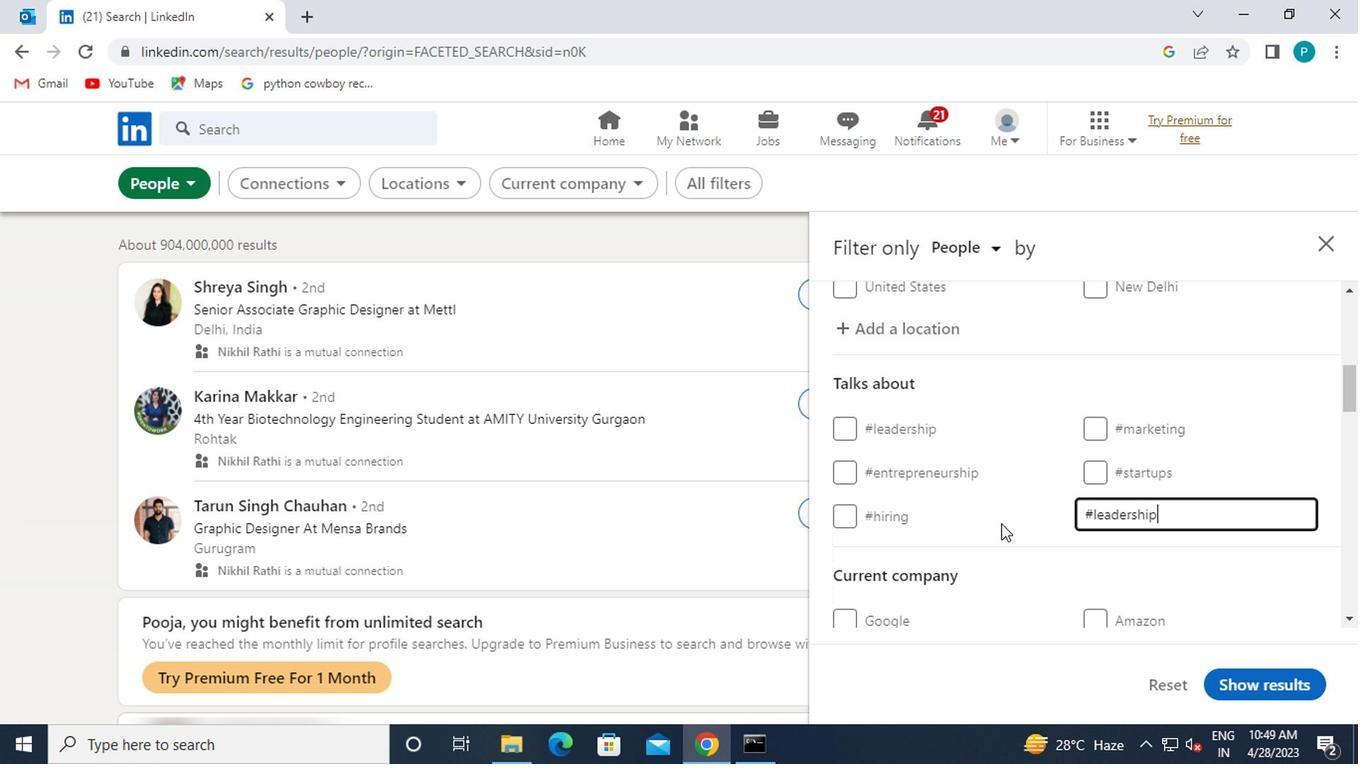 
Action: Mouse moved to (934, 510)
Screenshot: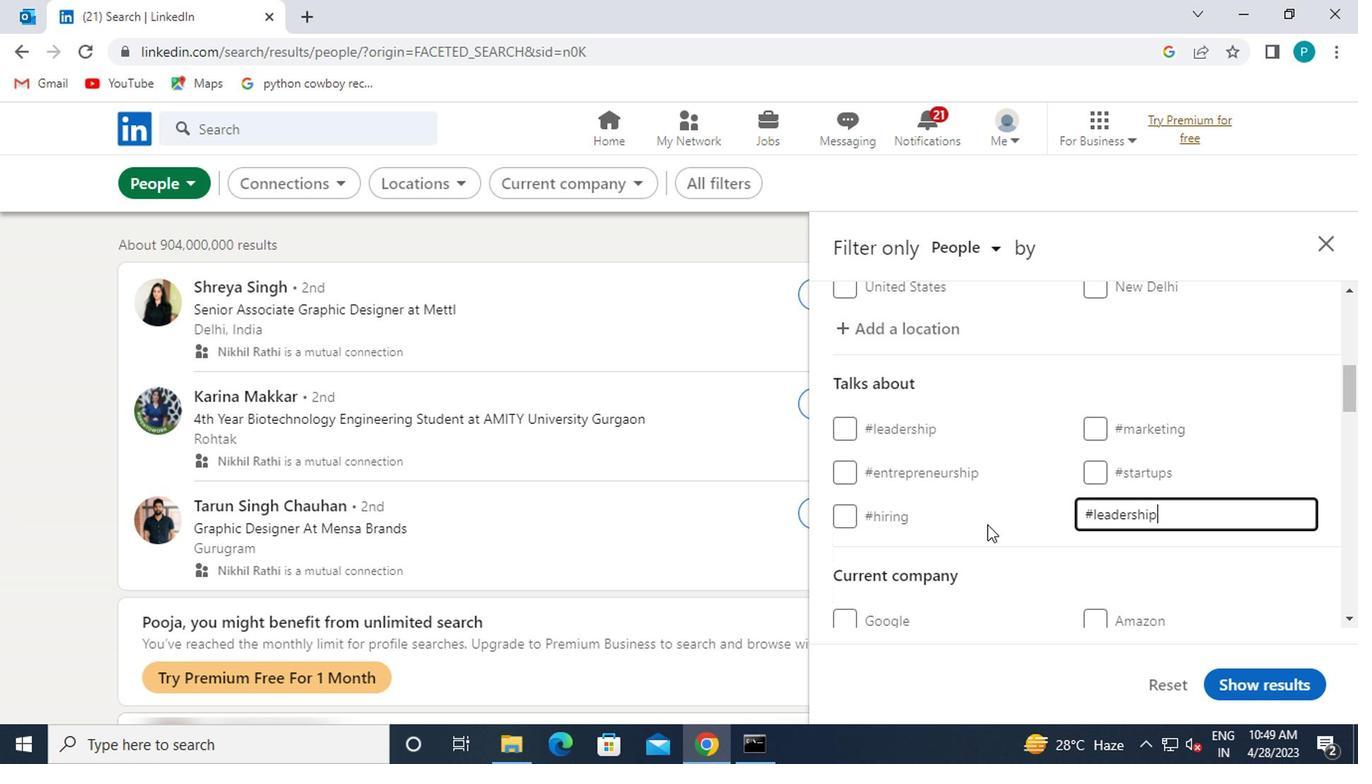 
Action: Mouse scrolled (934, 509) with delta (0, 0)
Screenshot: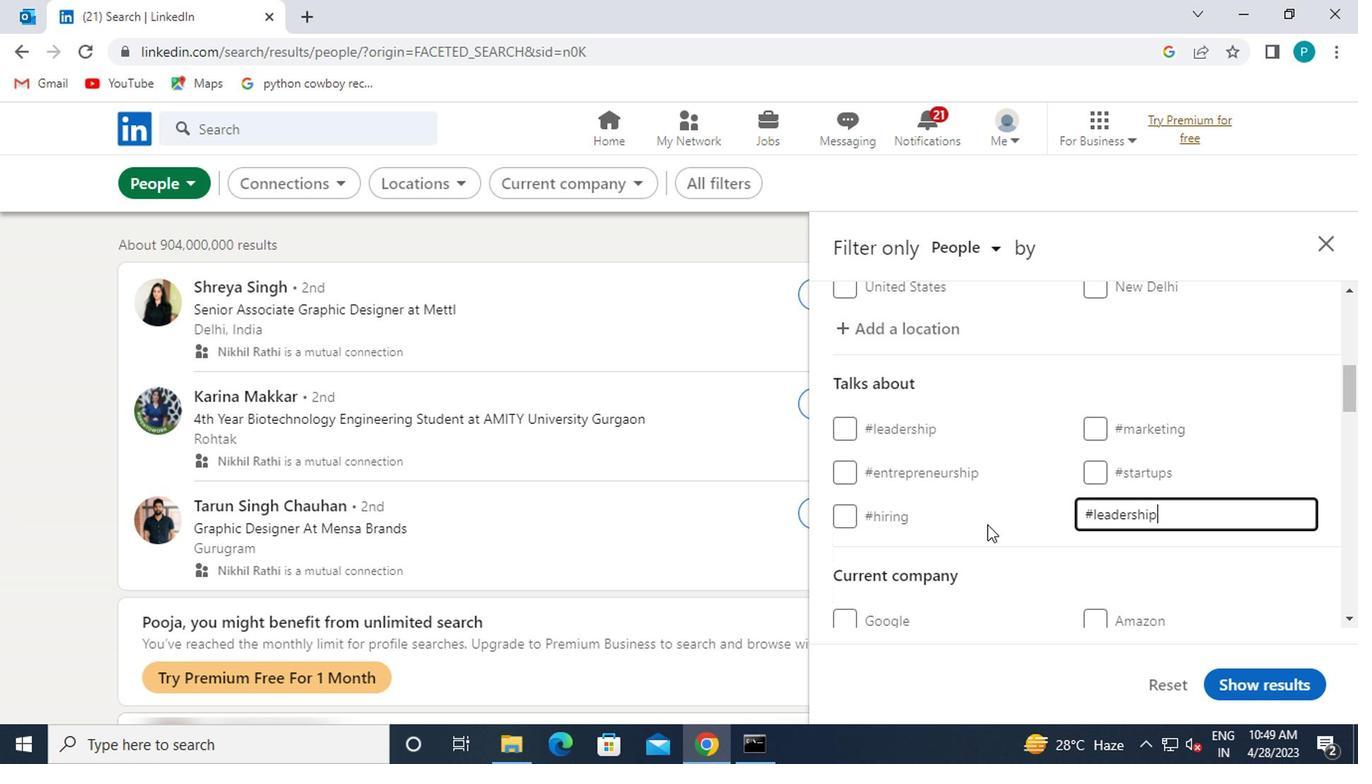
Action: Mouse moved to (930, 505)
Screenshot: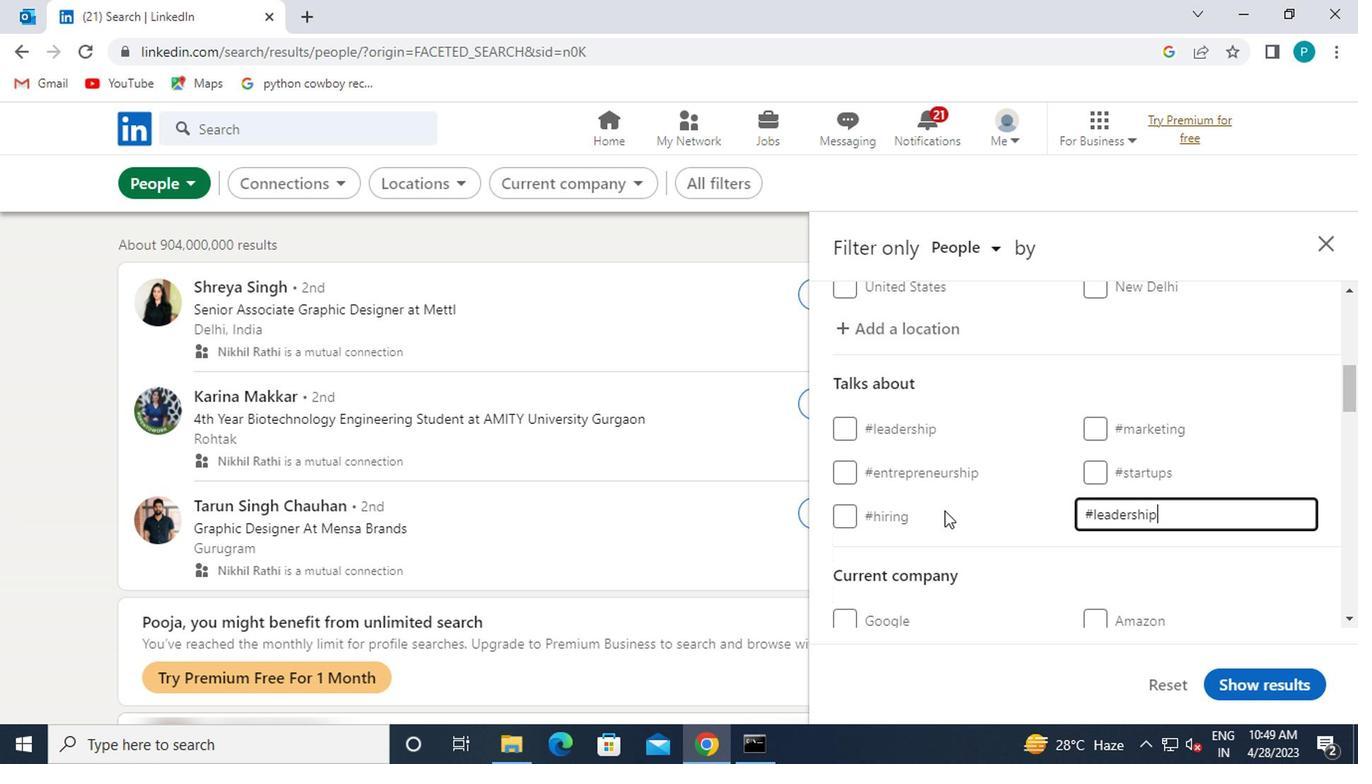 
Action: Mouse scrolled (930, 504) with delta (0, 0)
Screenshot: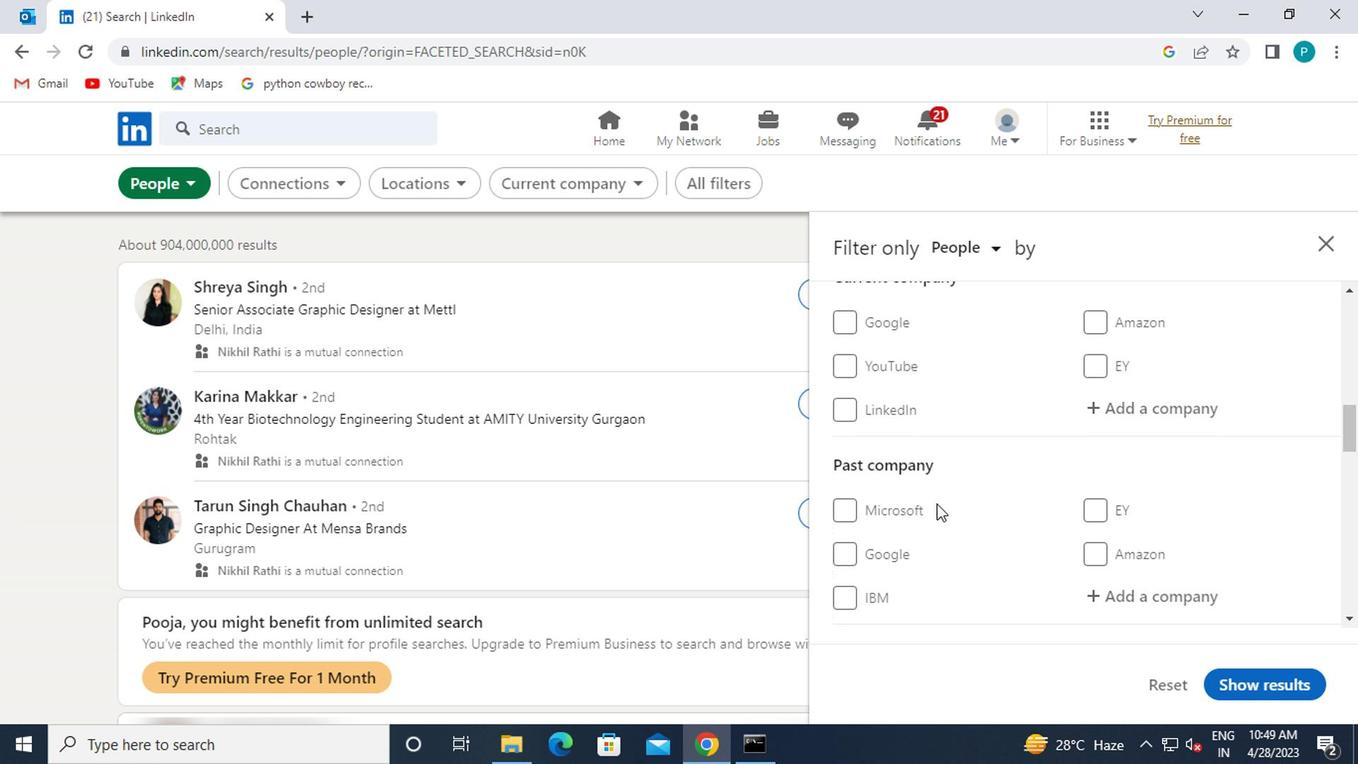 
Action: Mouse scrolled (930, 504) with delta (0, 0)
Screenshot: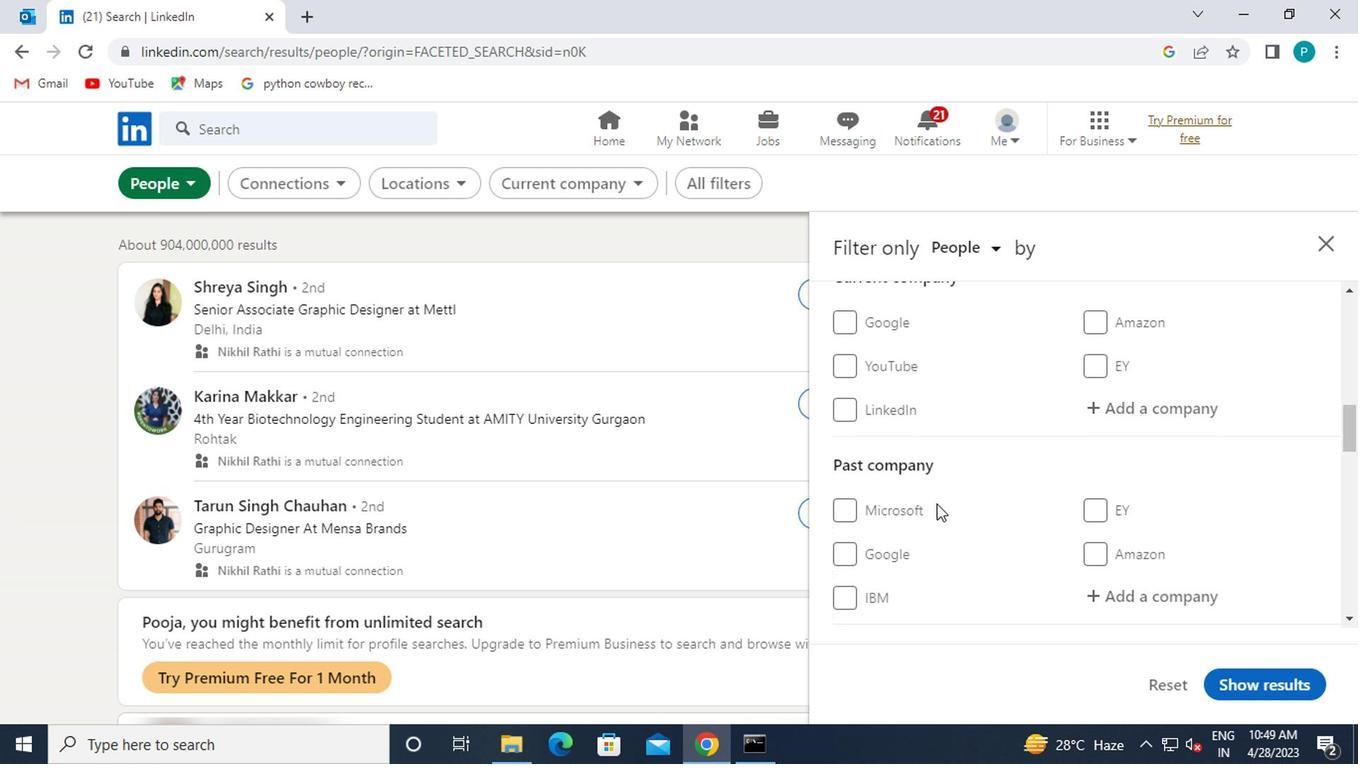 
Action: Mouse moved to (930, 504)
Screenshot: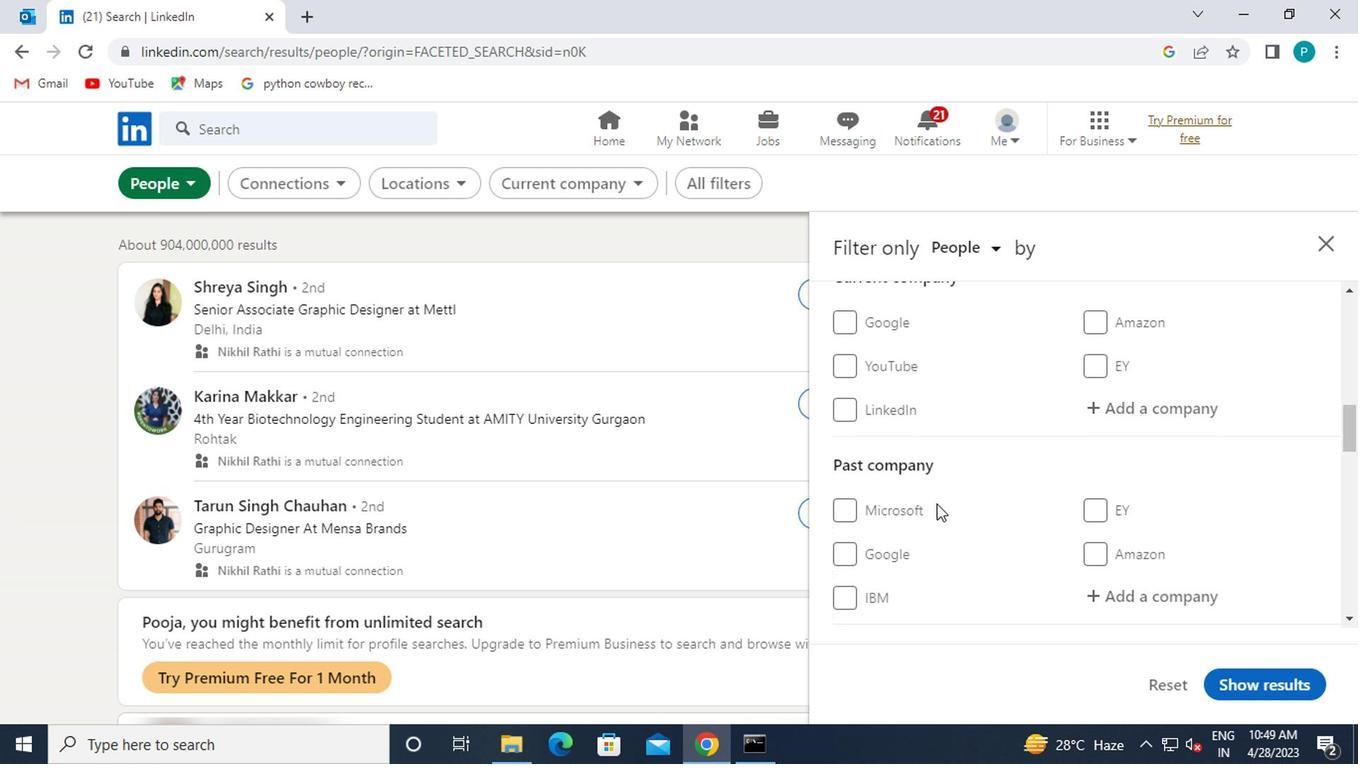 
Action: Mouse scrolled (930, 503) with delta (0, -1)
Screenshot: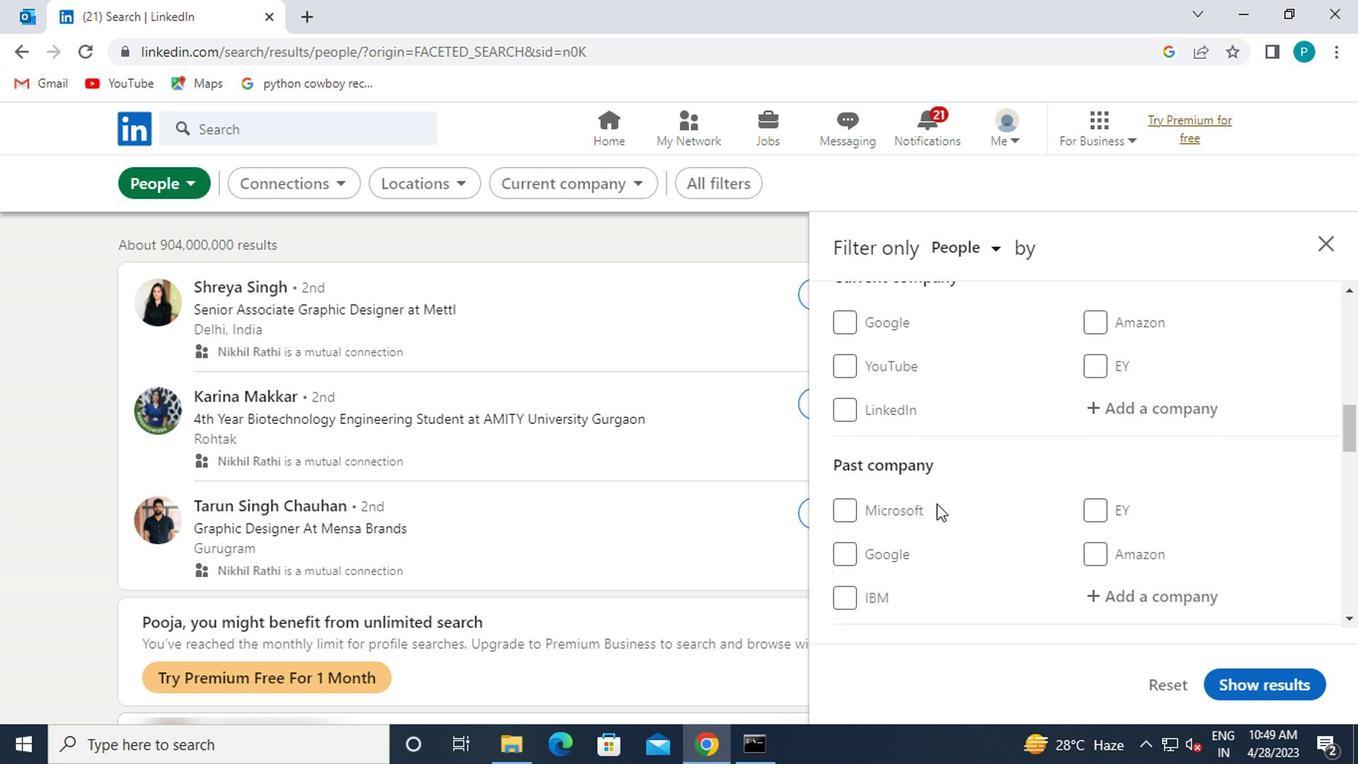 
Action: Mouse moved to (878, 500)
Screenshot: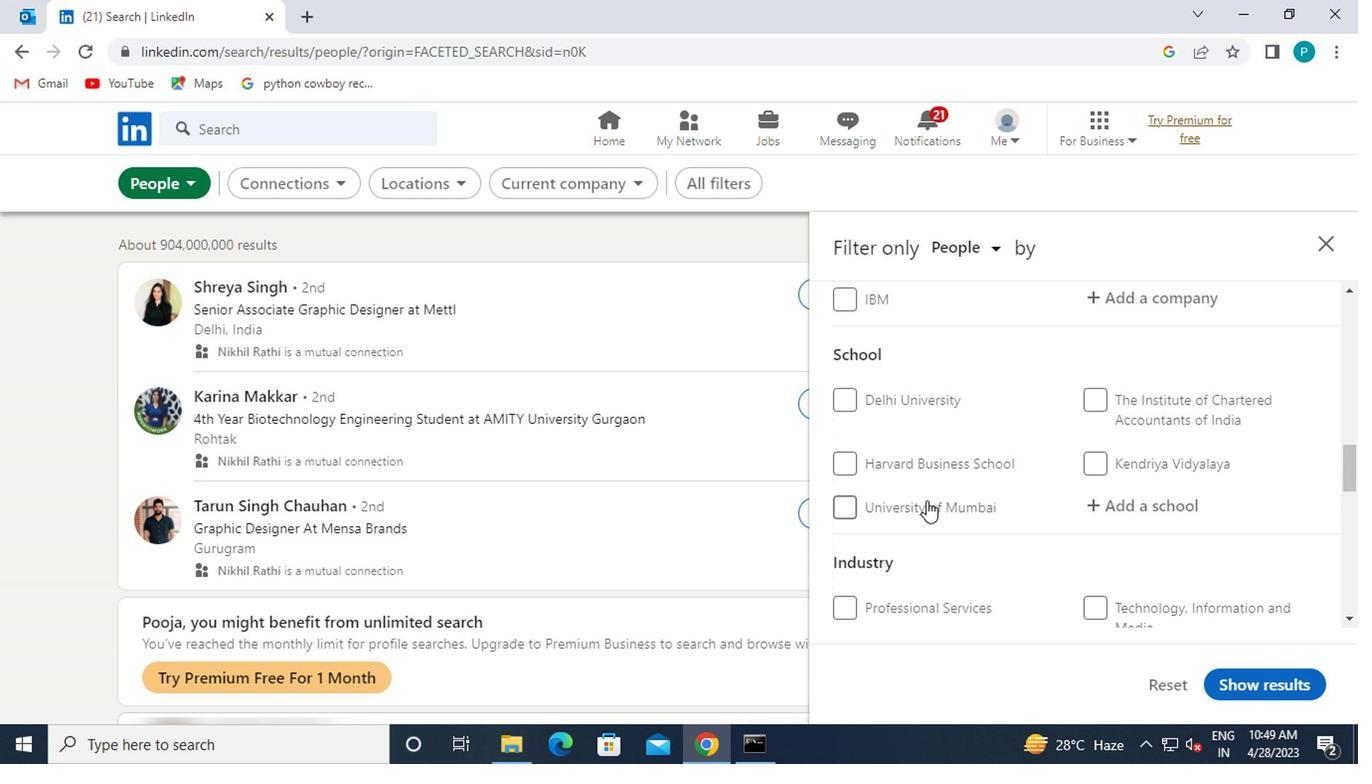 
Action: Mouse scrolled (878, 499) with delta (0, 0)
Screenshot: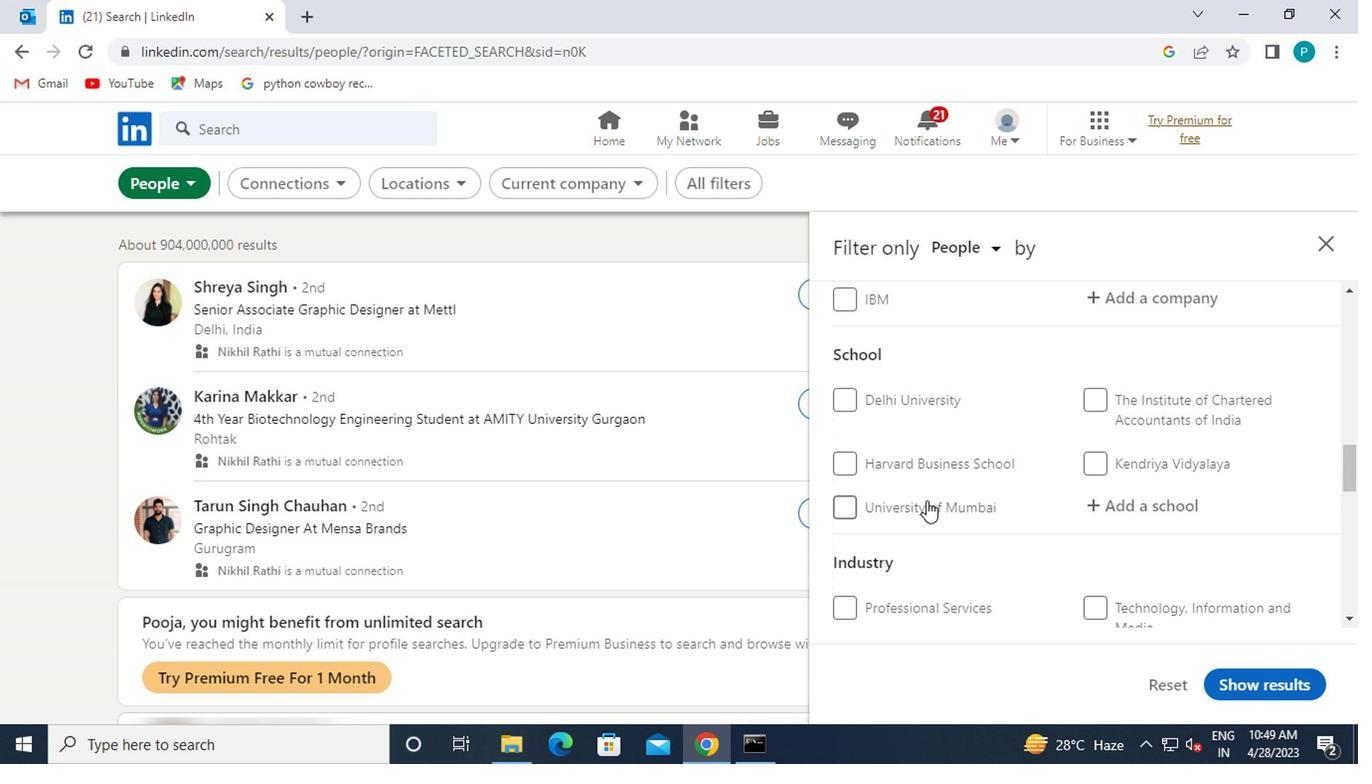 
Action: Mouse scrolled (878, 499) with delta (0, 0)
Screenshot: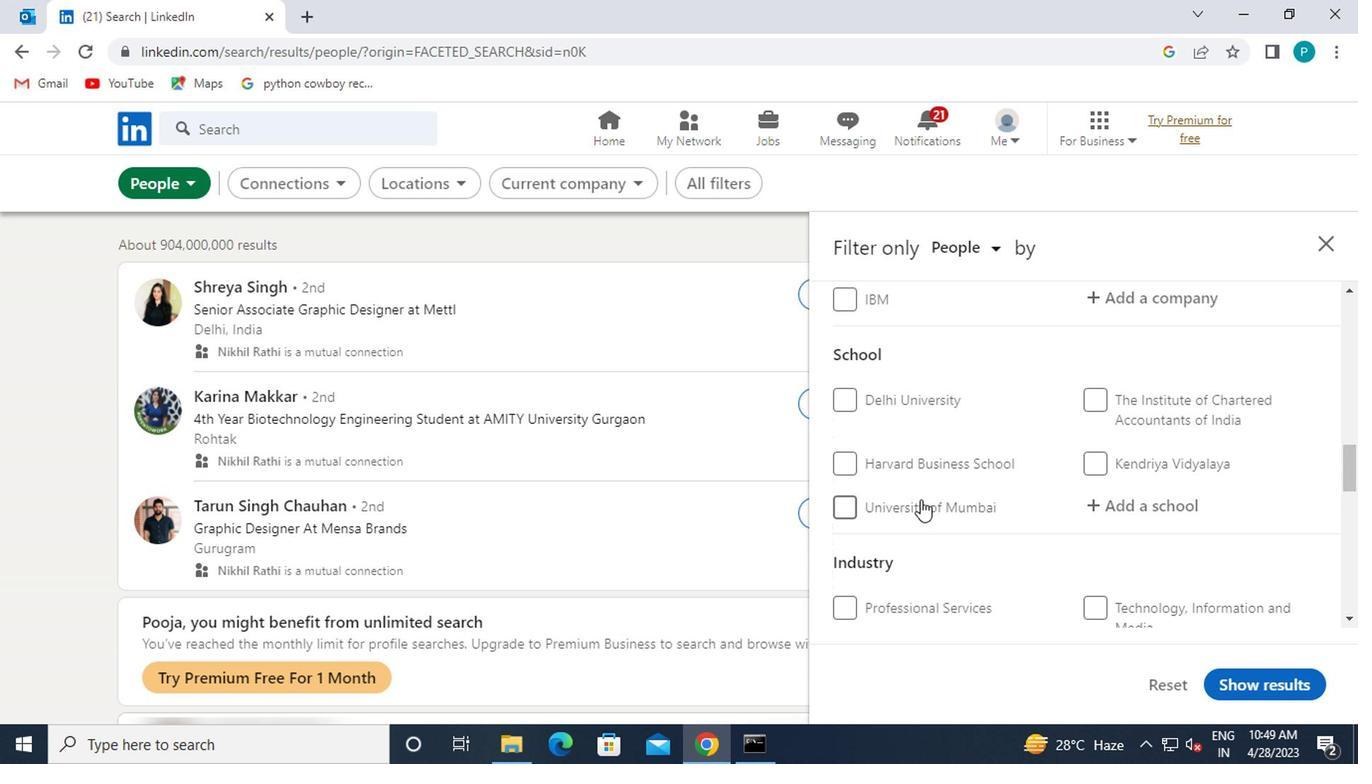 
Action: Mouse scrolled (878, 499) with delta (0, 0)
Screenshot: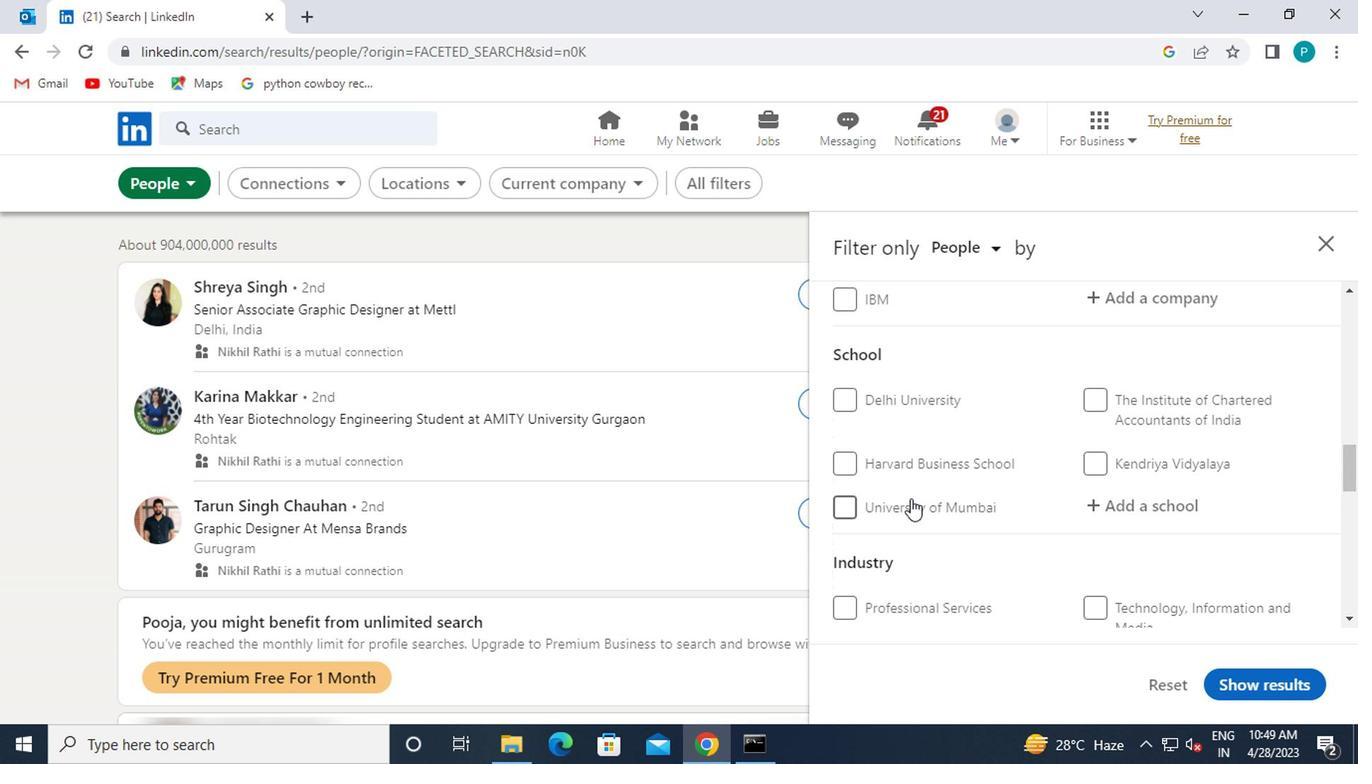 
Action: Mouse scrolled (878, 499) with delta (0, 0)
Screenshot: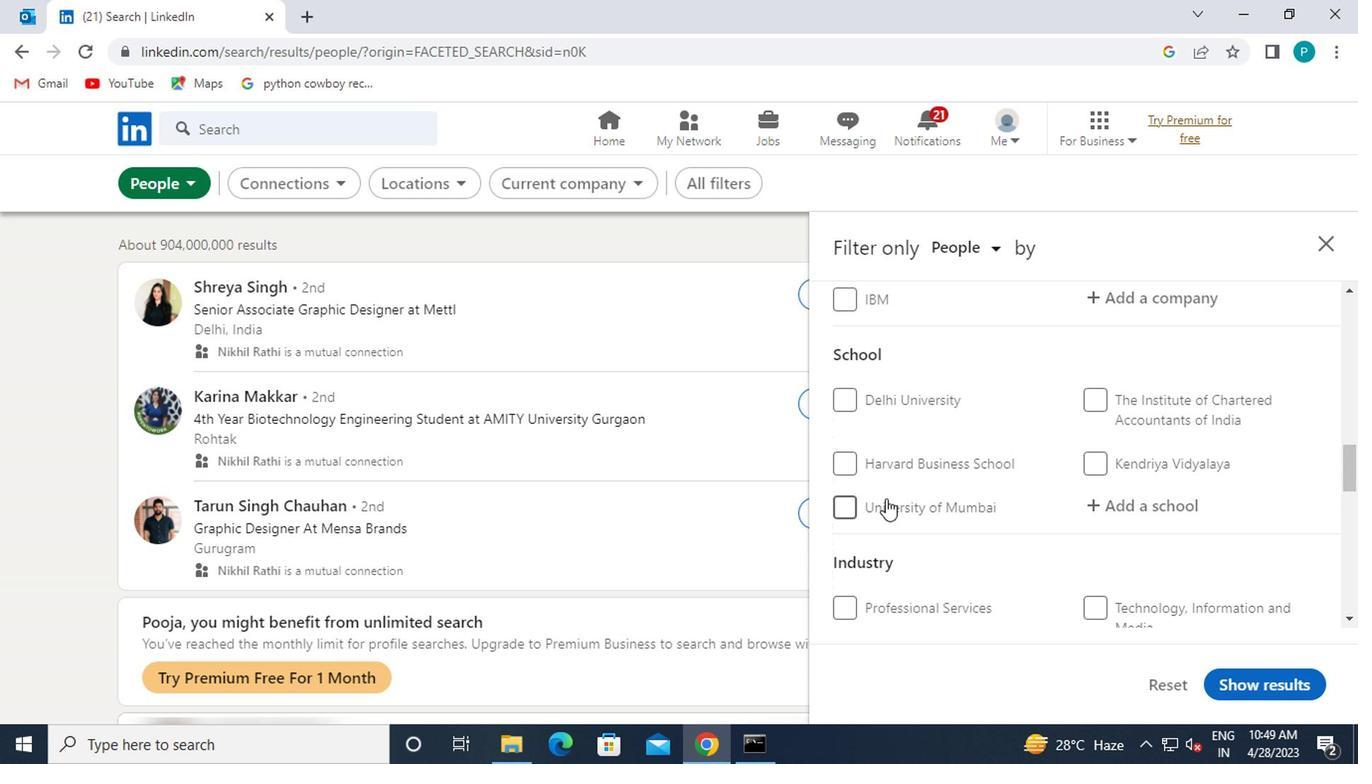 
Action: Mouse moved to (856, 487)
Screenshot: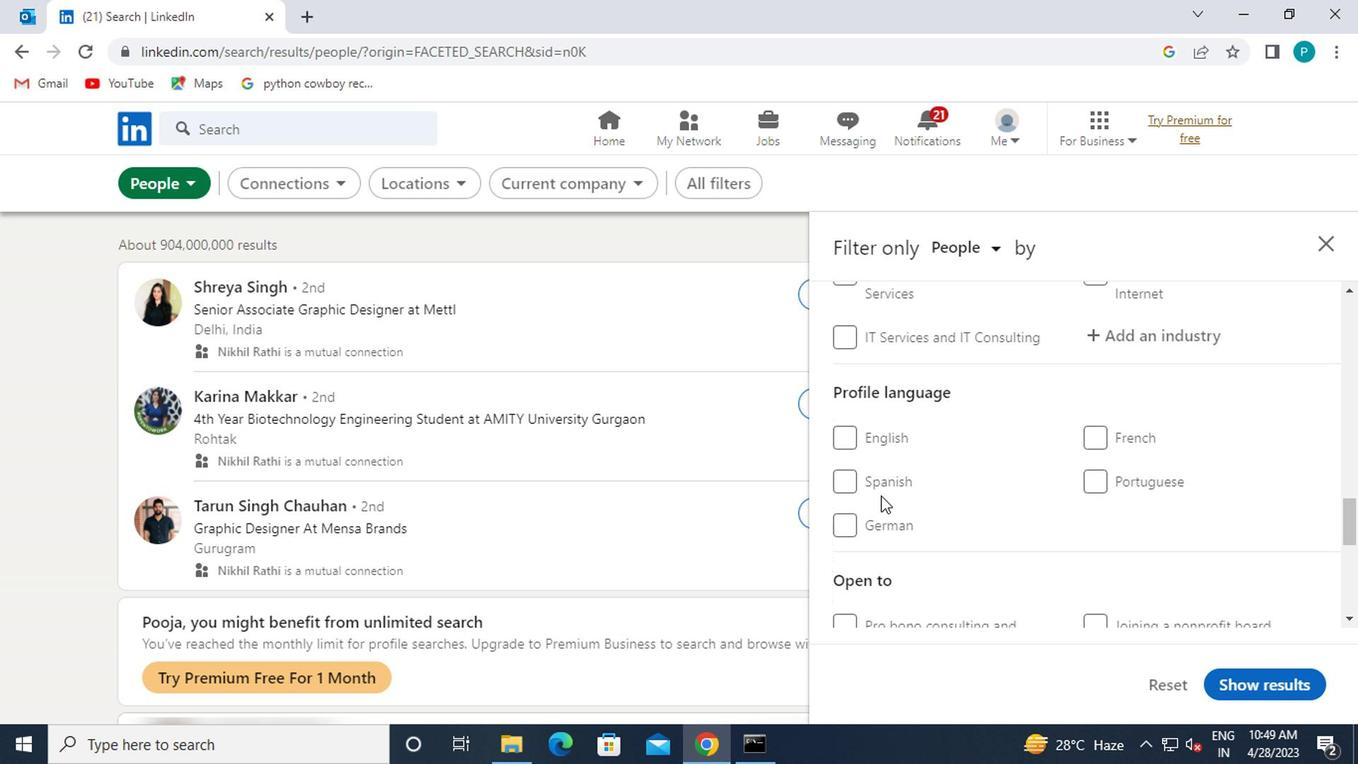 
Action: Mouse pressed left at (856, 487)
Screenshot: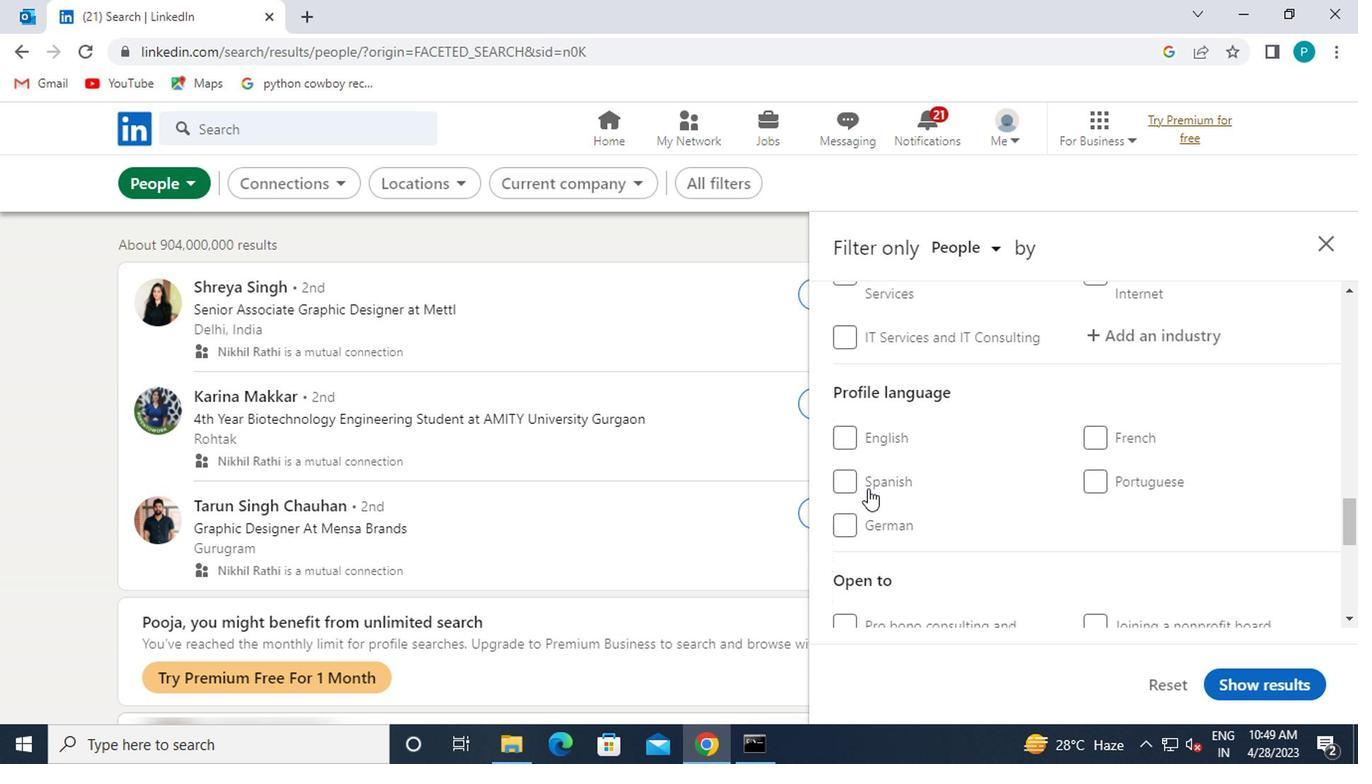 
Action: Mouse moved to (978, 495)
Screenshot: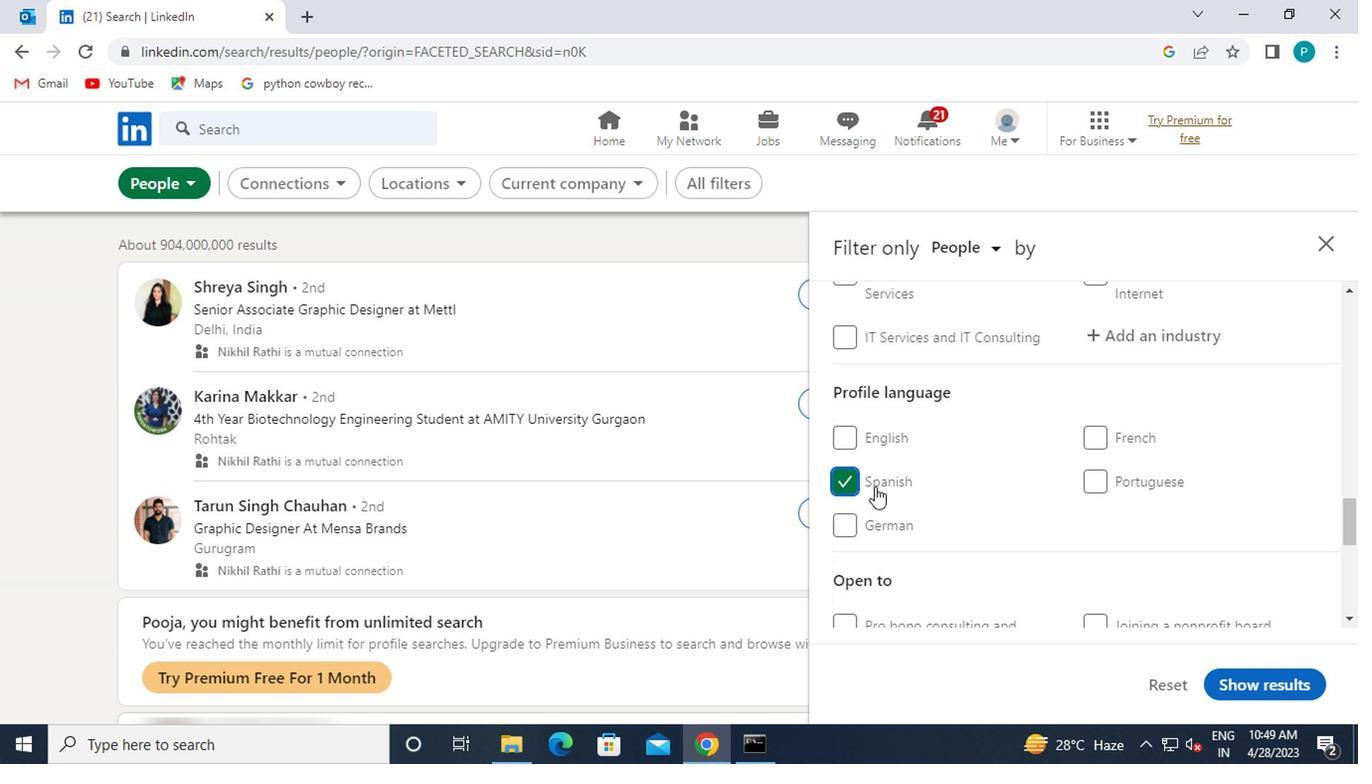 
Action: Mouse scrolled (978, 496) with delta (0, 0)
Screenshot: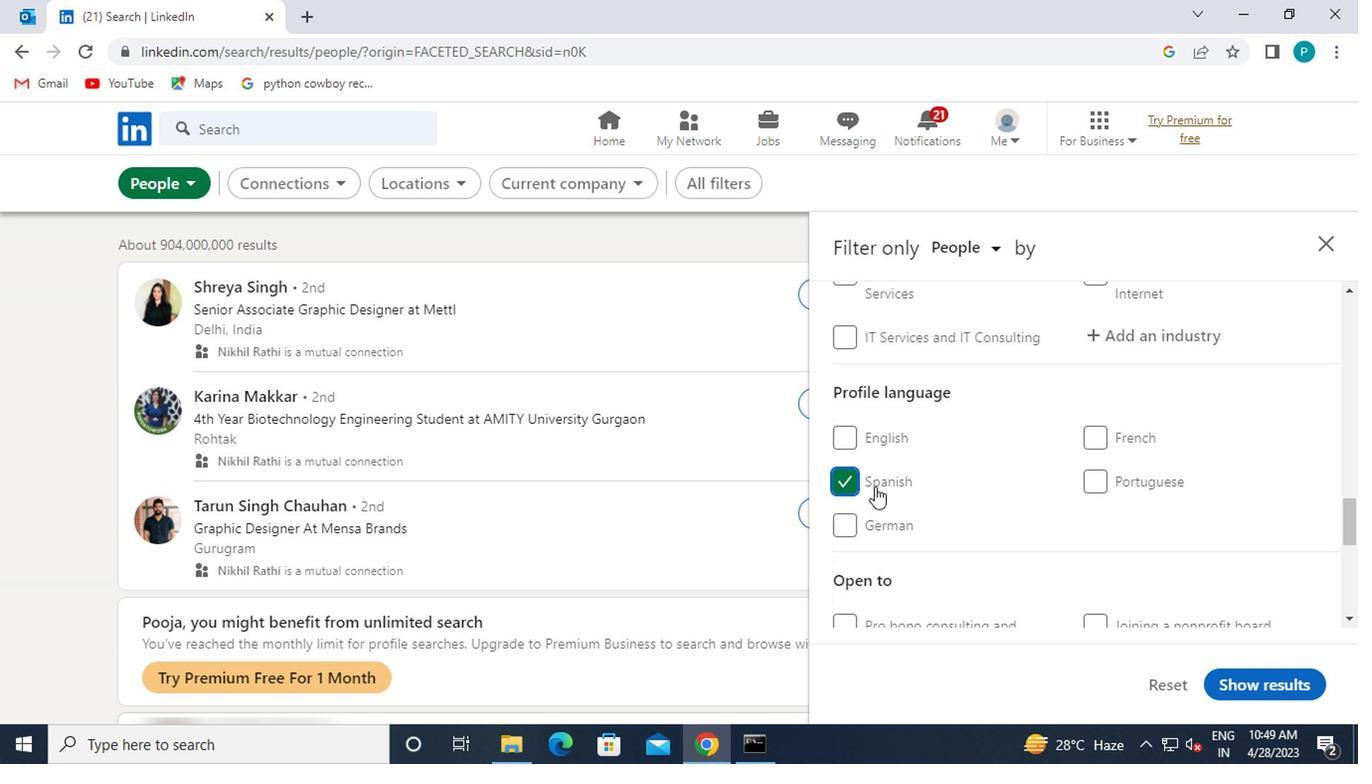 
Action: Mouse scrolled (978, 496) with delta (0, 0)
Screenshot: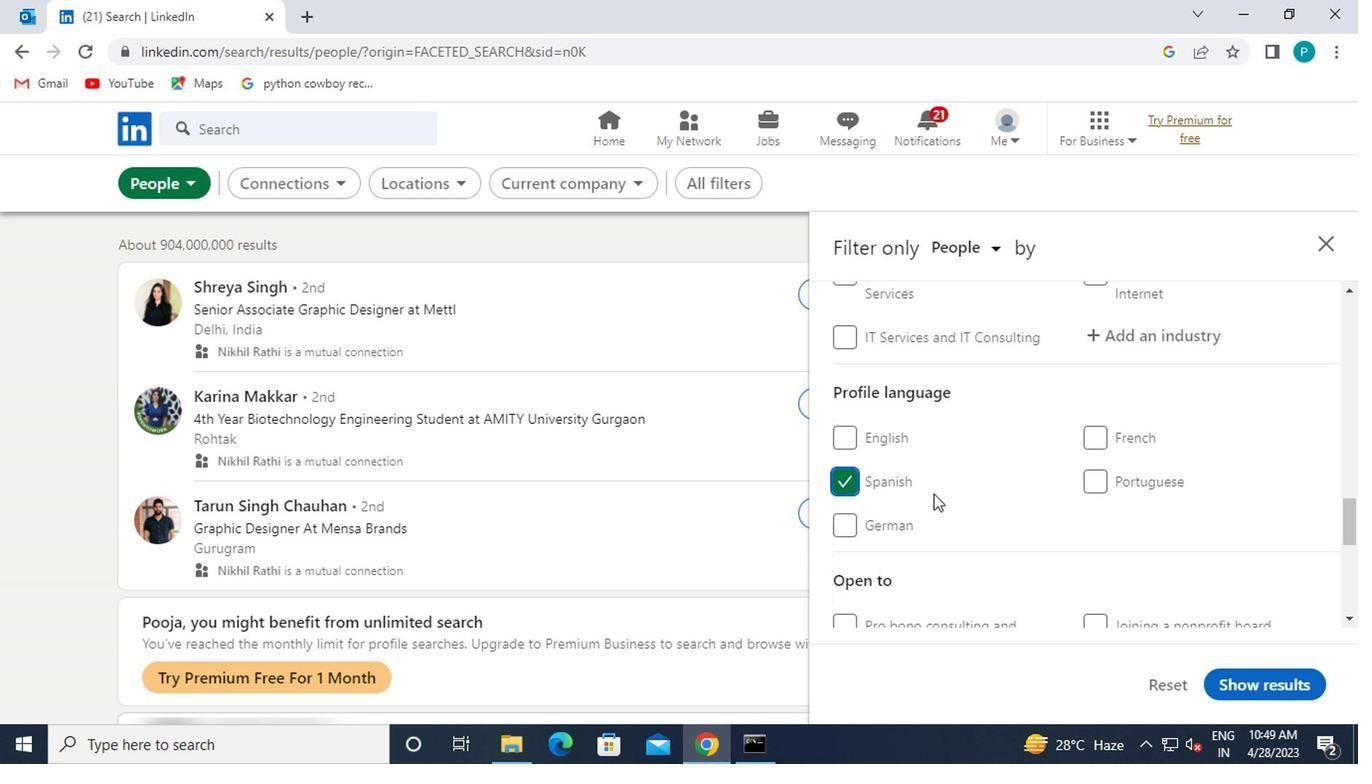 
Action: Mouse scrolled (978, 496) with delta (0, 0)
Screenshot: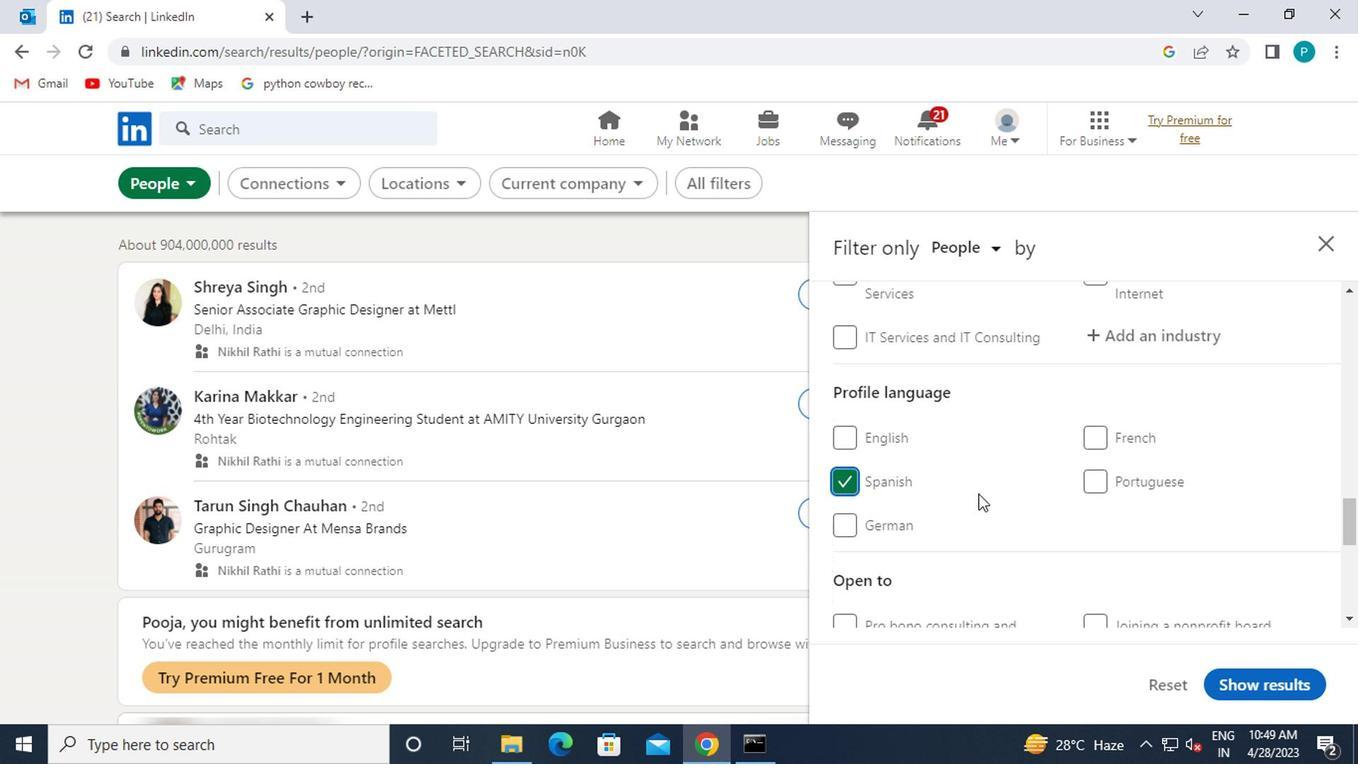 
Action: Mouse scrolled (978, 496) with delta (0, 0)
Screenshot: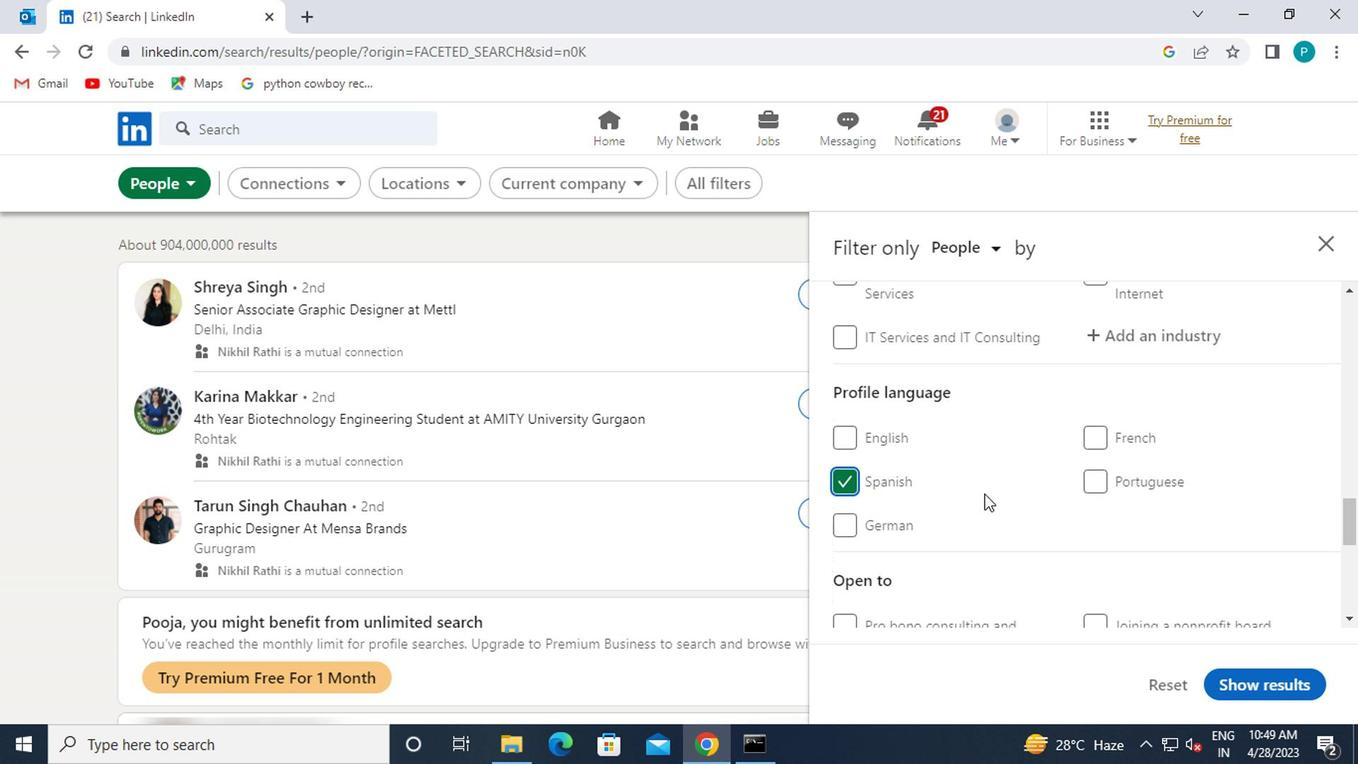 
Action: Mouse moved to (980, 495)
Screenshot: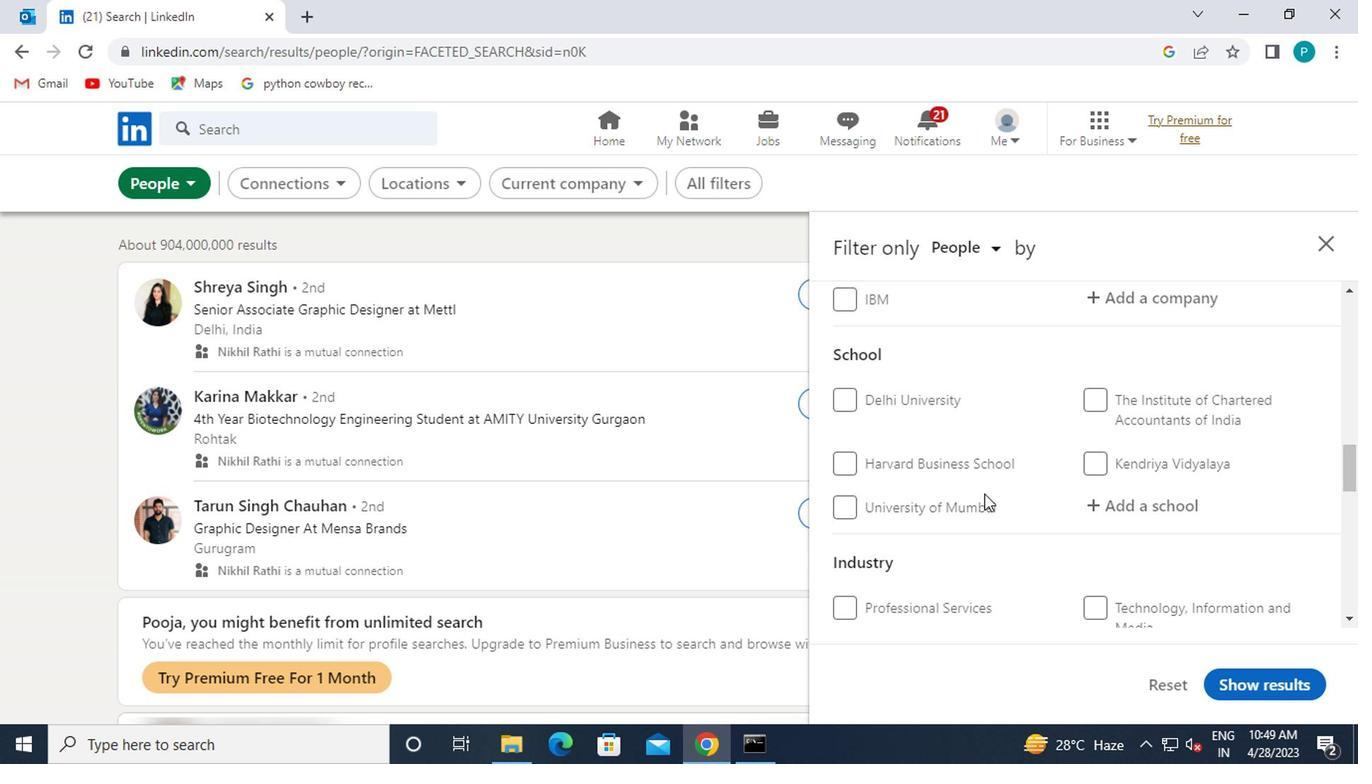 
Action: Mouse scrolled (980, 496) with delta (0, 0)
Screenshot: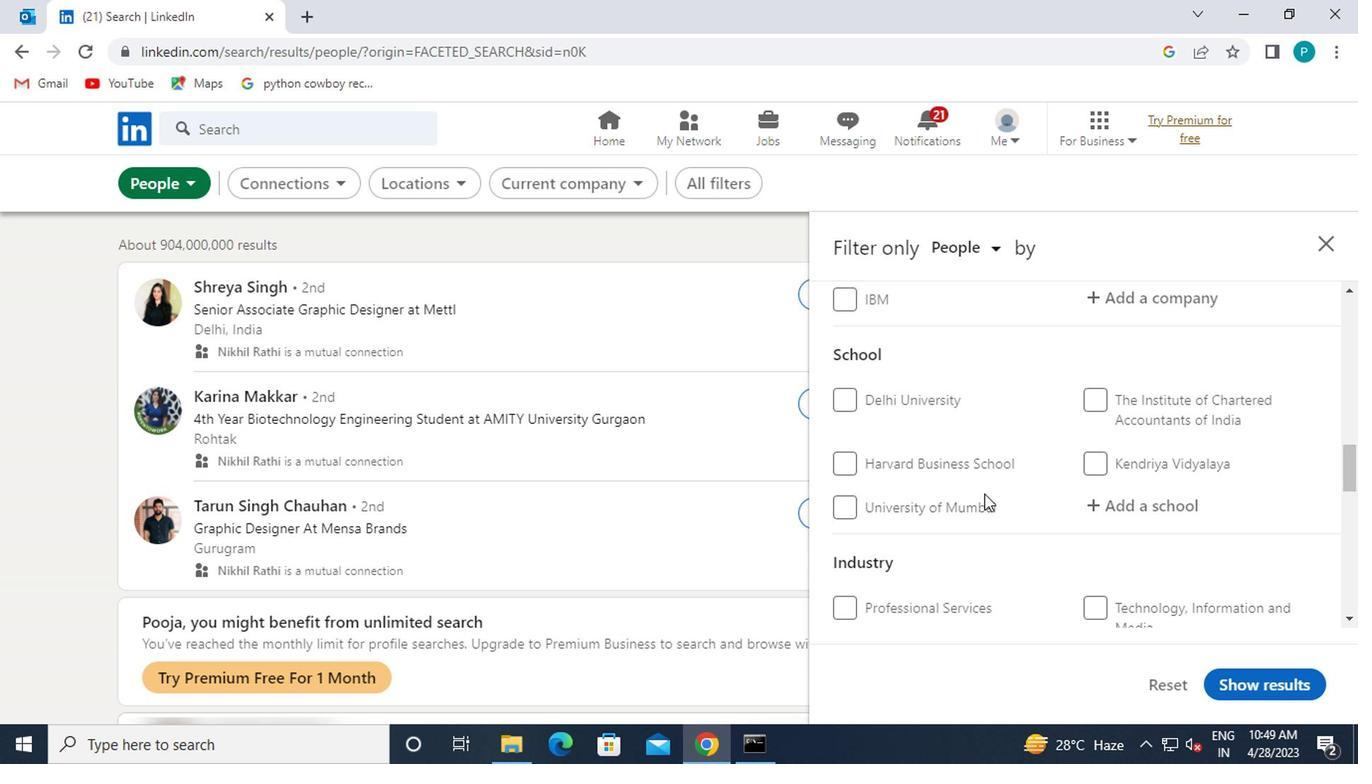 
Action: Mouse moved to (989, 492)
Screenshot: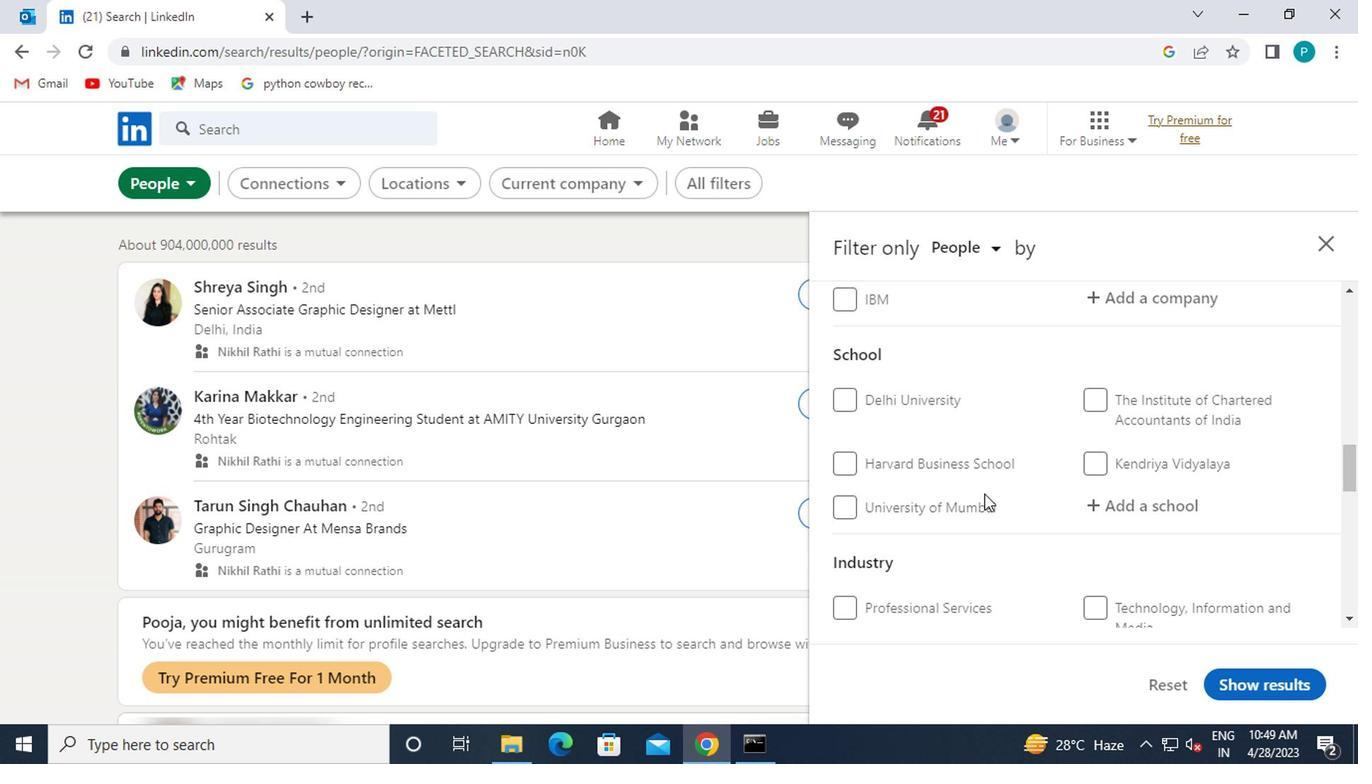 
Action: Mouse scrolled (989, 493) with delta (0, 0)
Screenshot: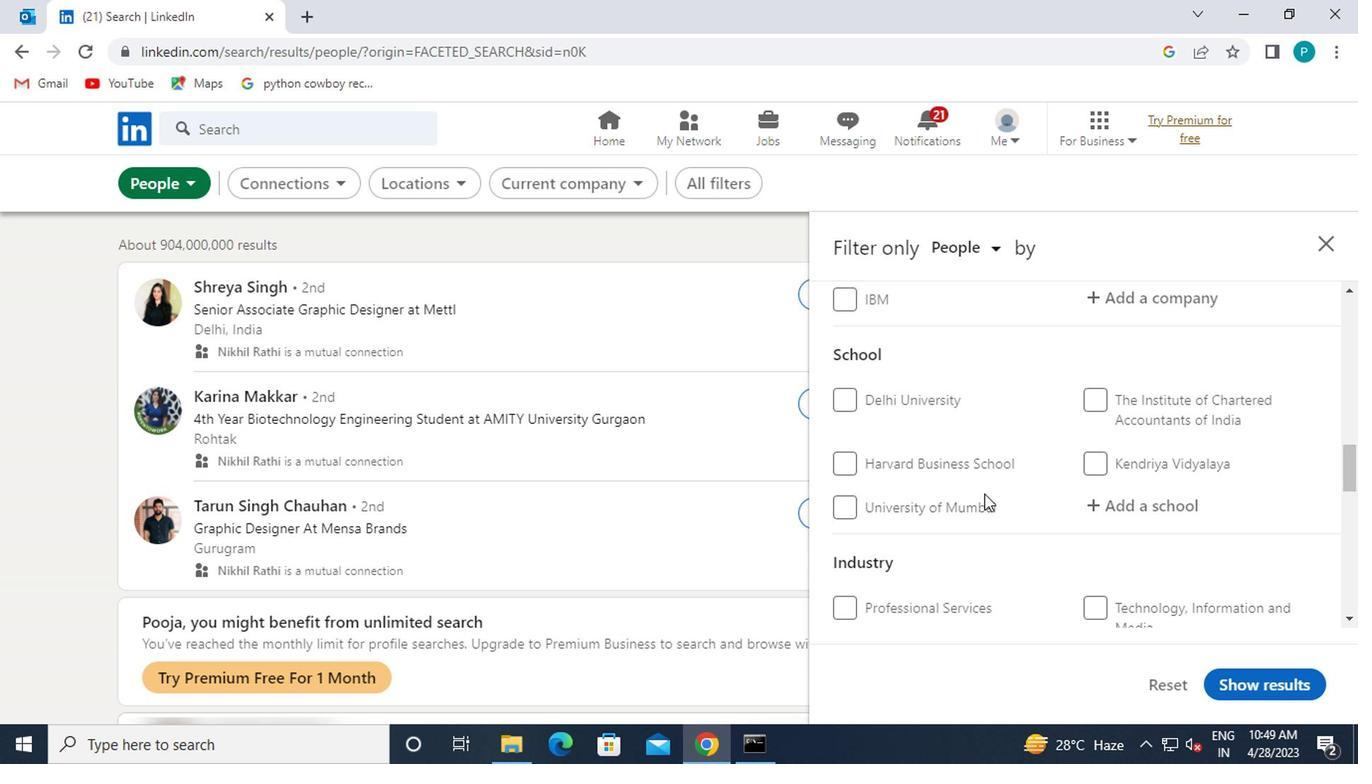 
Action: Mouse moved to (1080, 496)
Screenshot: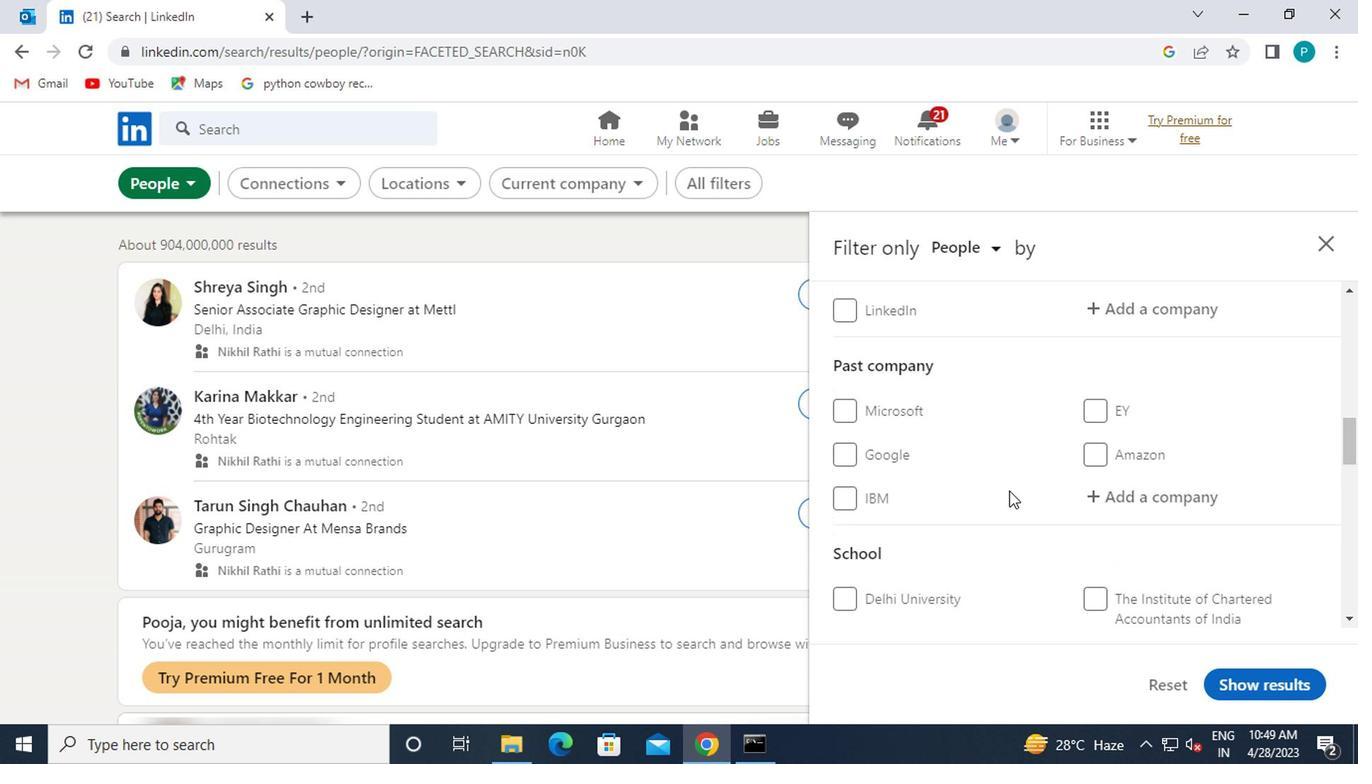 
Action: Mouse scrolled (1080, 497) with delta (0, 1)
Screenshot: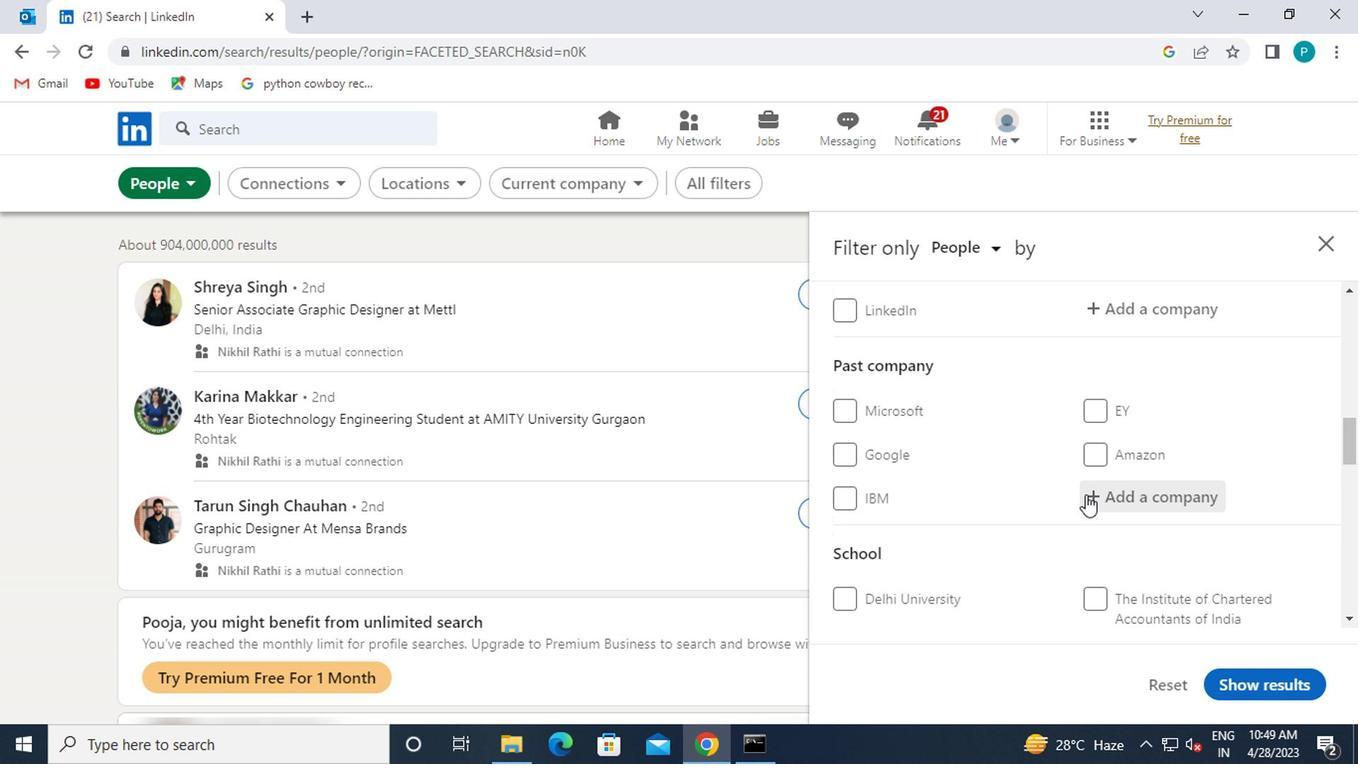 
Action: Mouse scrolled (1080, 497) with delta (0, 1)
Screenshot: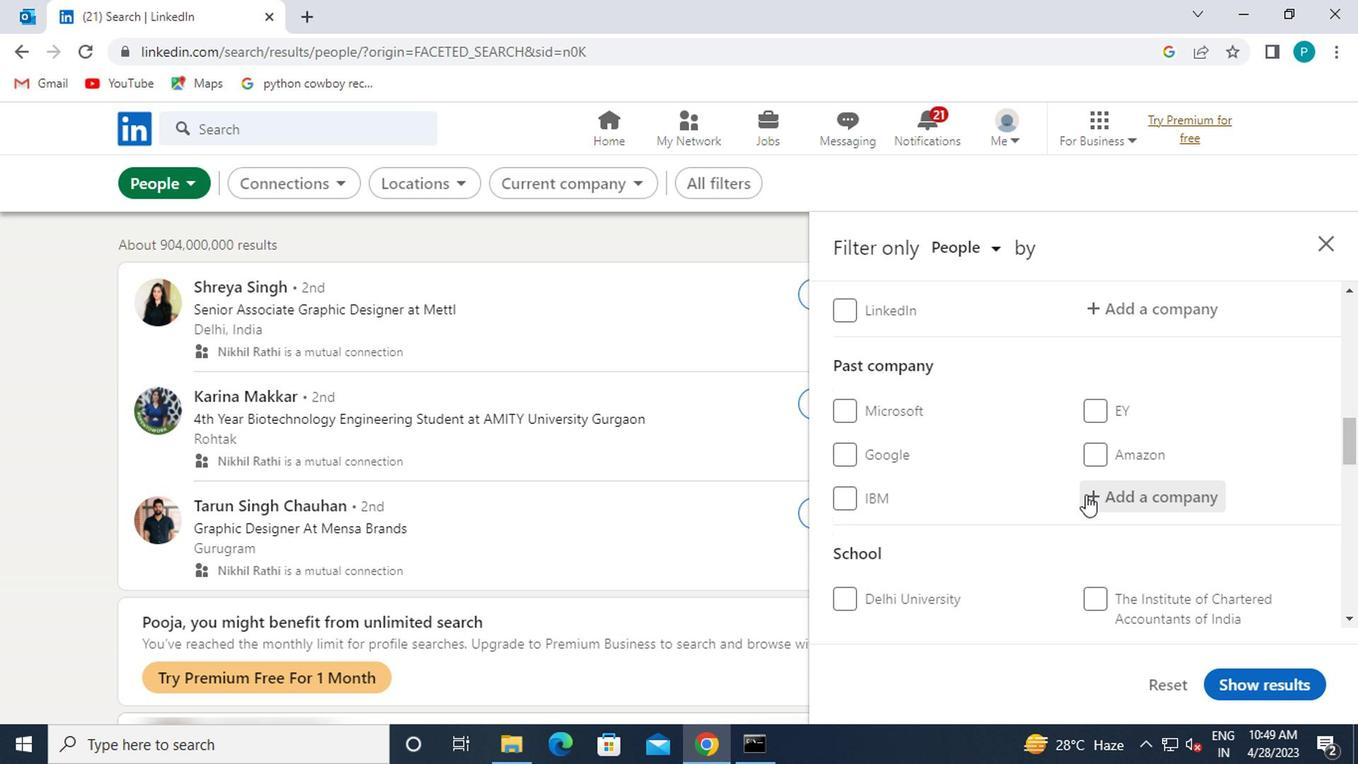 
Action: Mouse moved to (1099, 505)
Screenshot: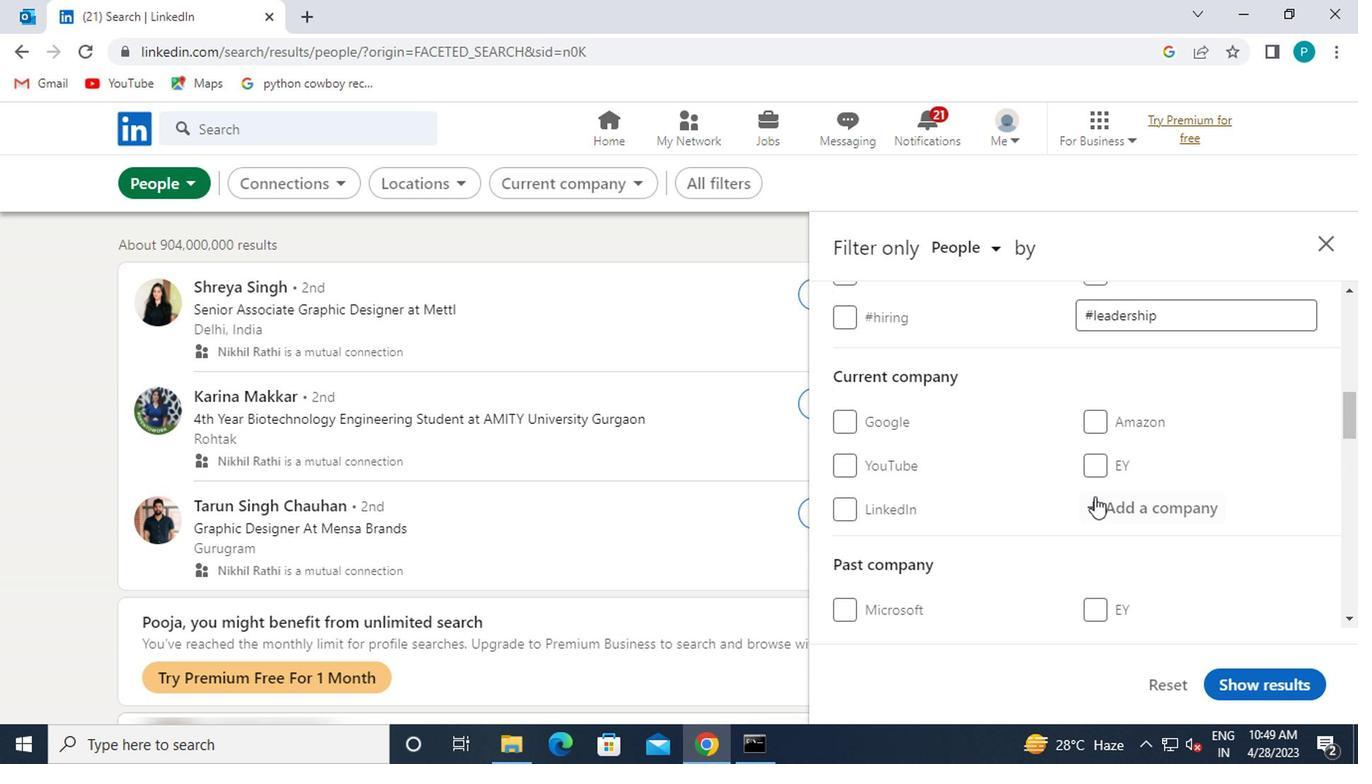 
Action: Mouse pressed left at (1099, 505)
Screenshot: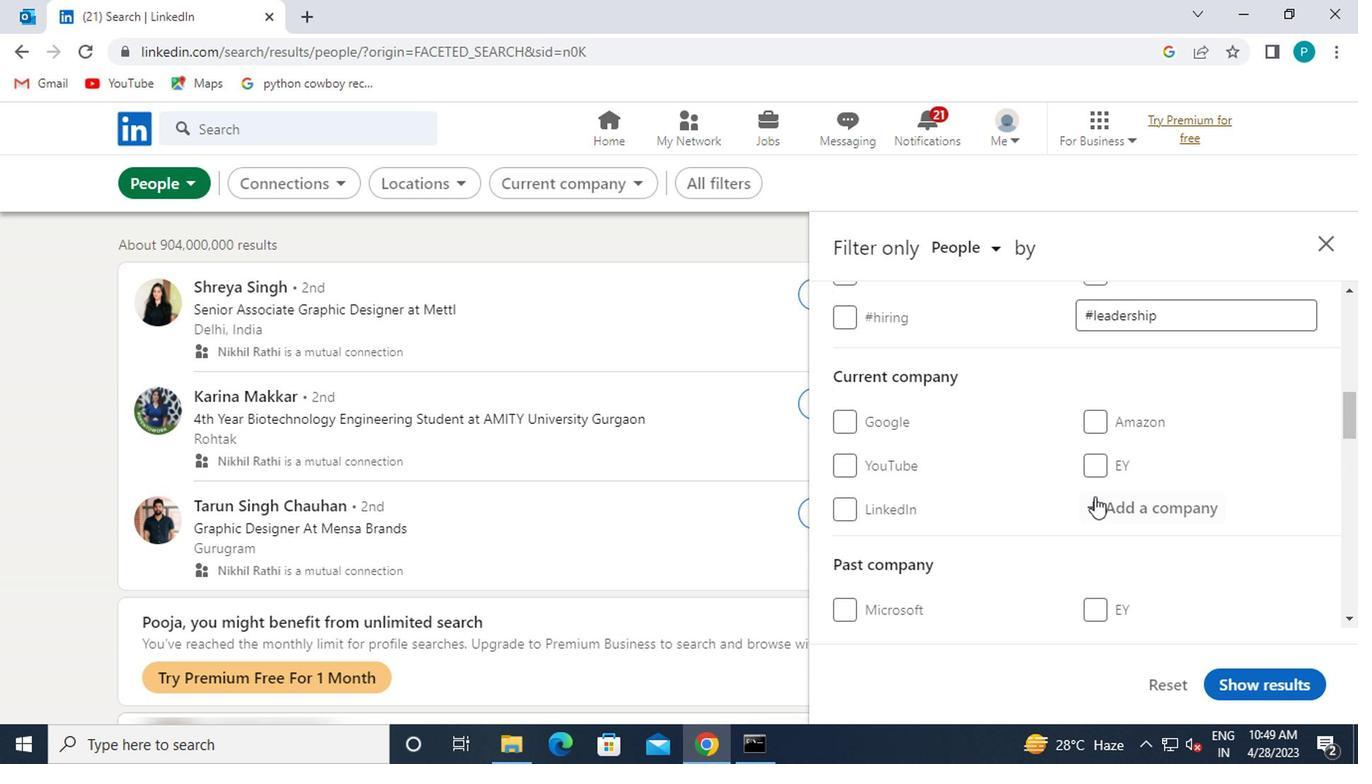 
Action: Mouse moved to (1094, 509)
Screenshot: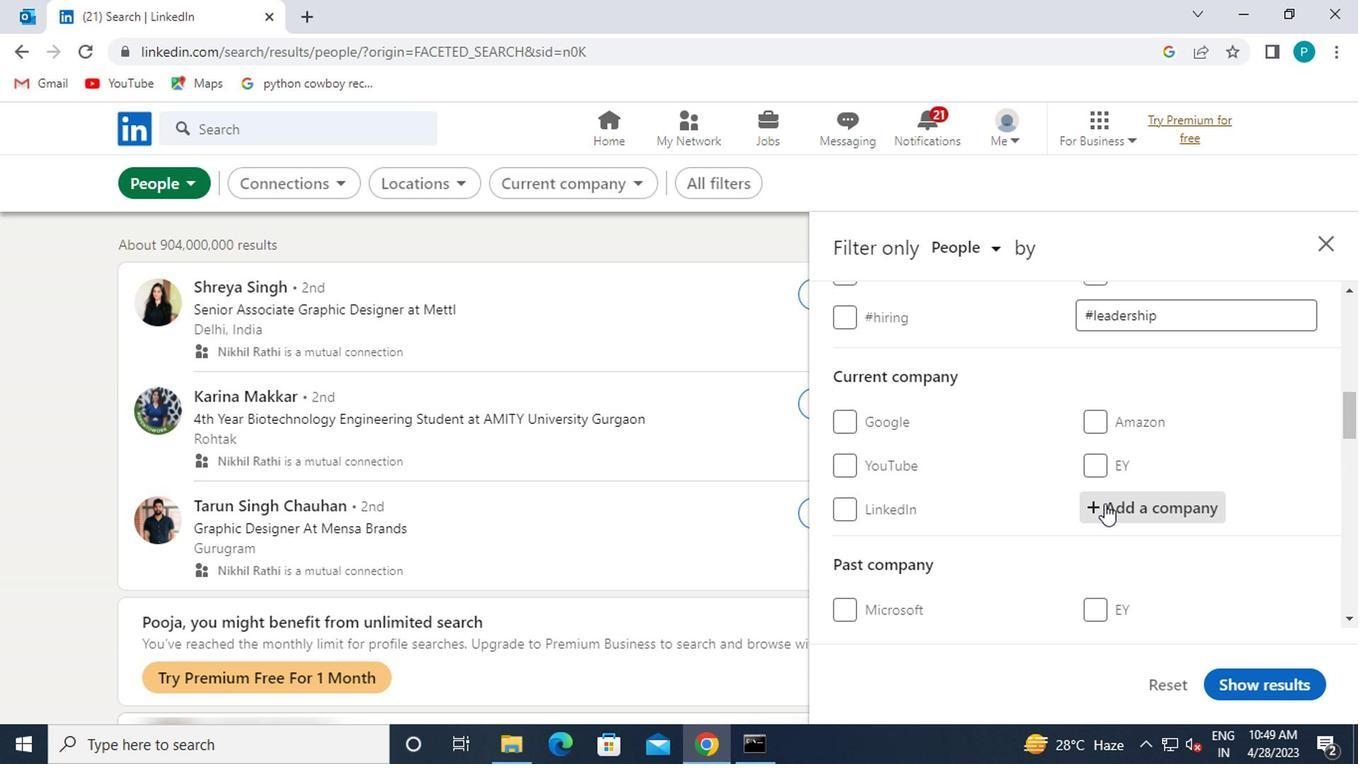 
Action: Key pressed <Key.caps_lock>H<Key.caps_lock>
Screenshot: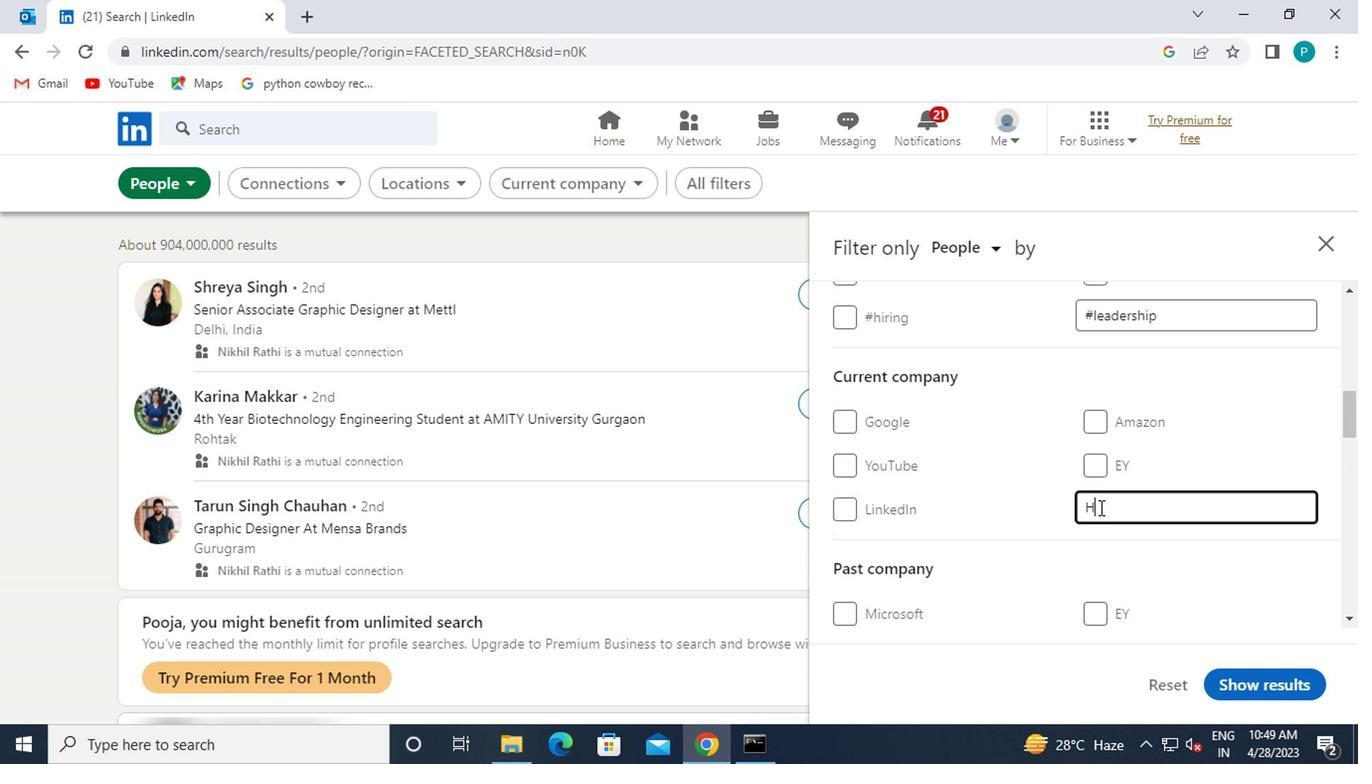 
Action: Mouse moved to (1094, 509)
Screenshot: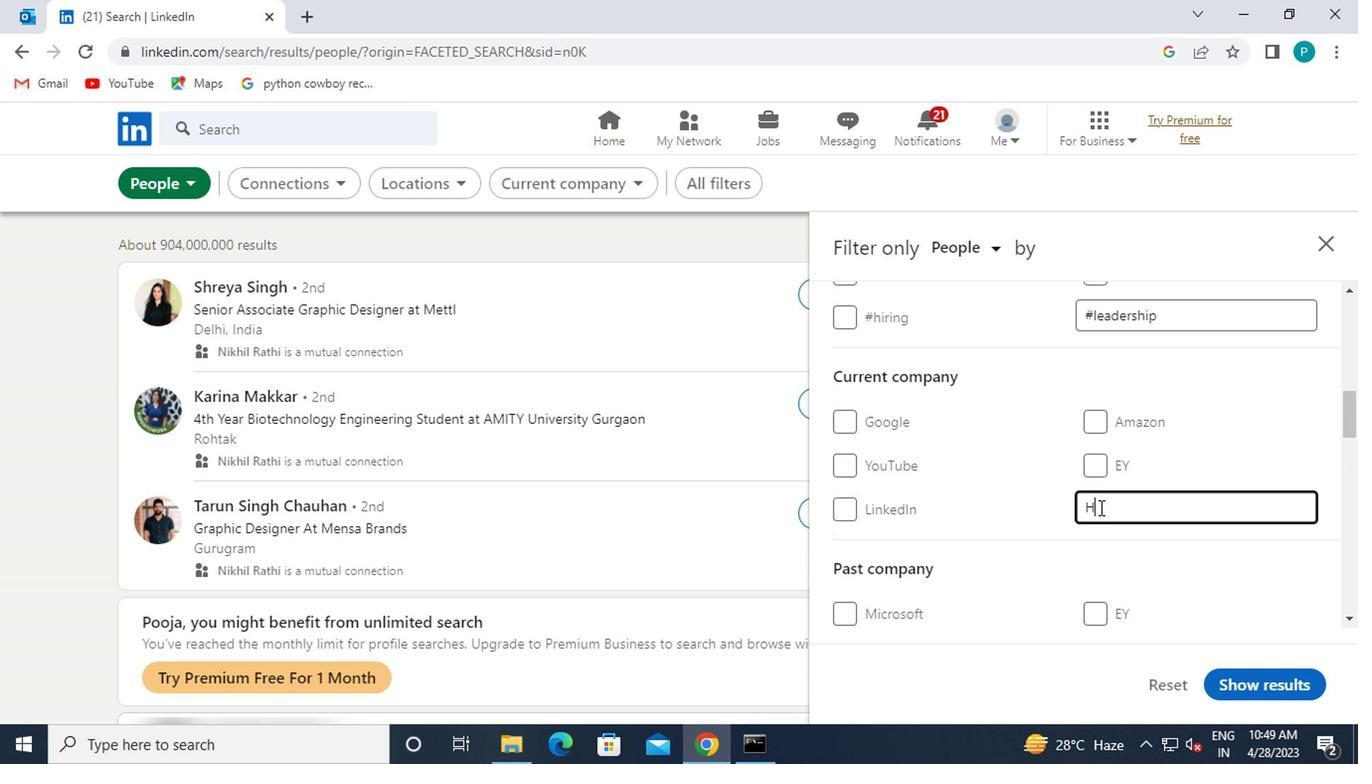 
Action: Key pressed UFFP<Key.backspace>
Screenshot: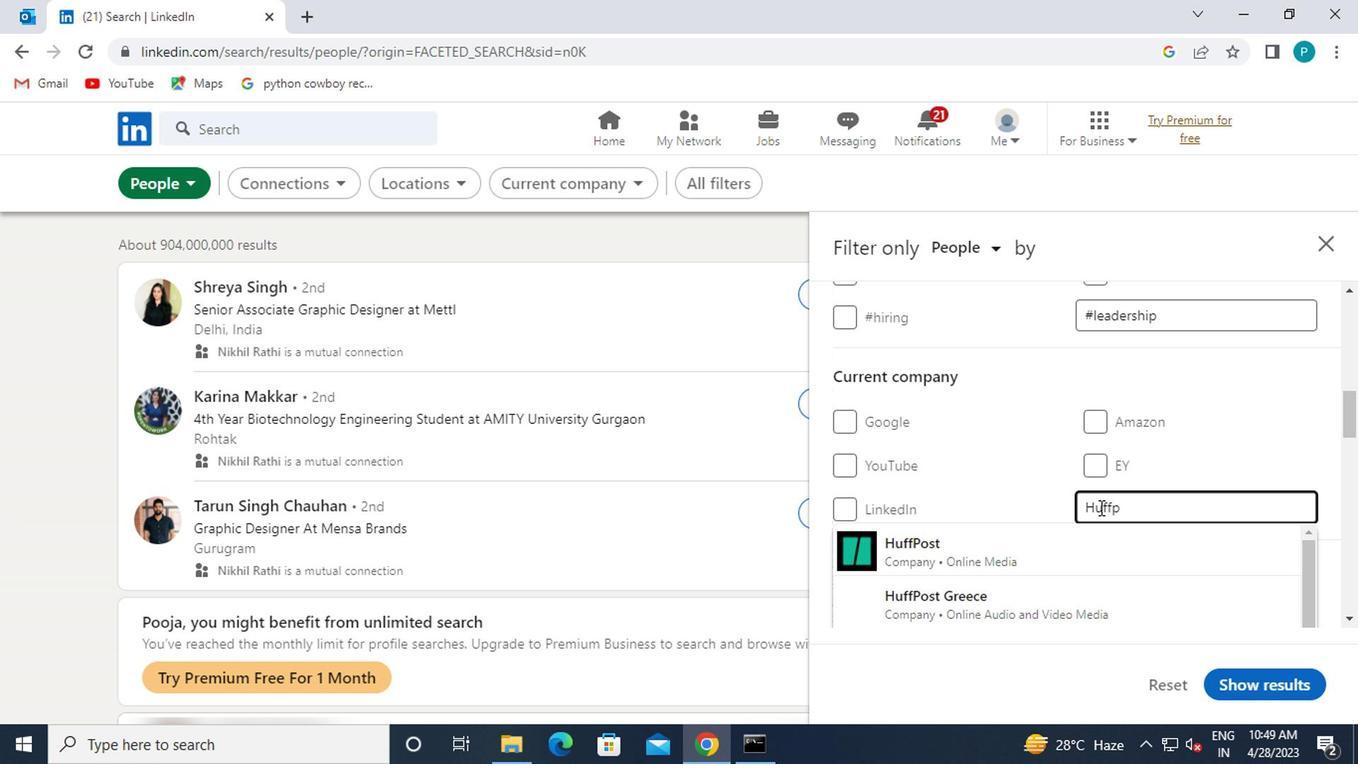 
Action: Mouse moved to (1003, 557)
Screenshot: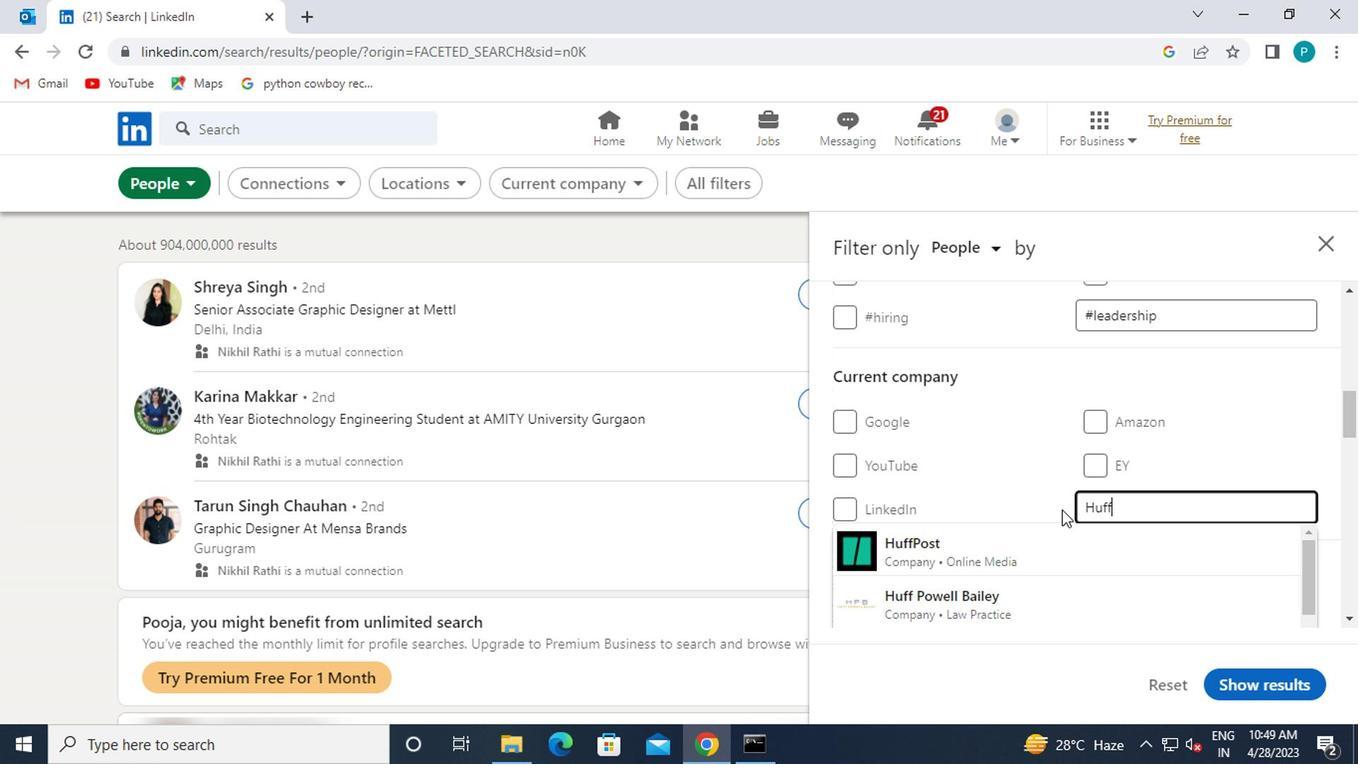 
Action: Mouse pressed left at (1003, 557)
Screenshot: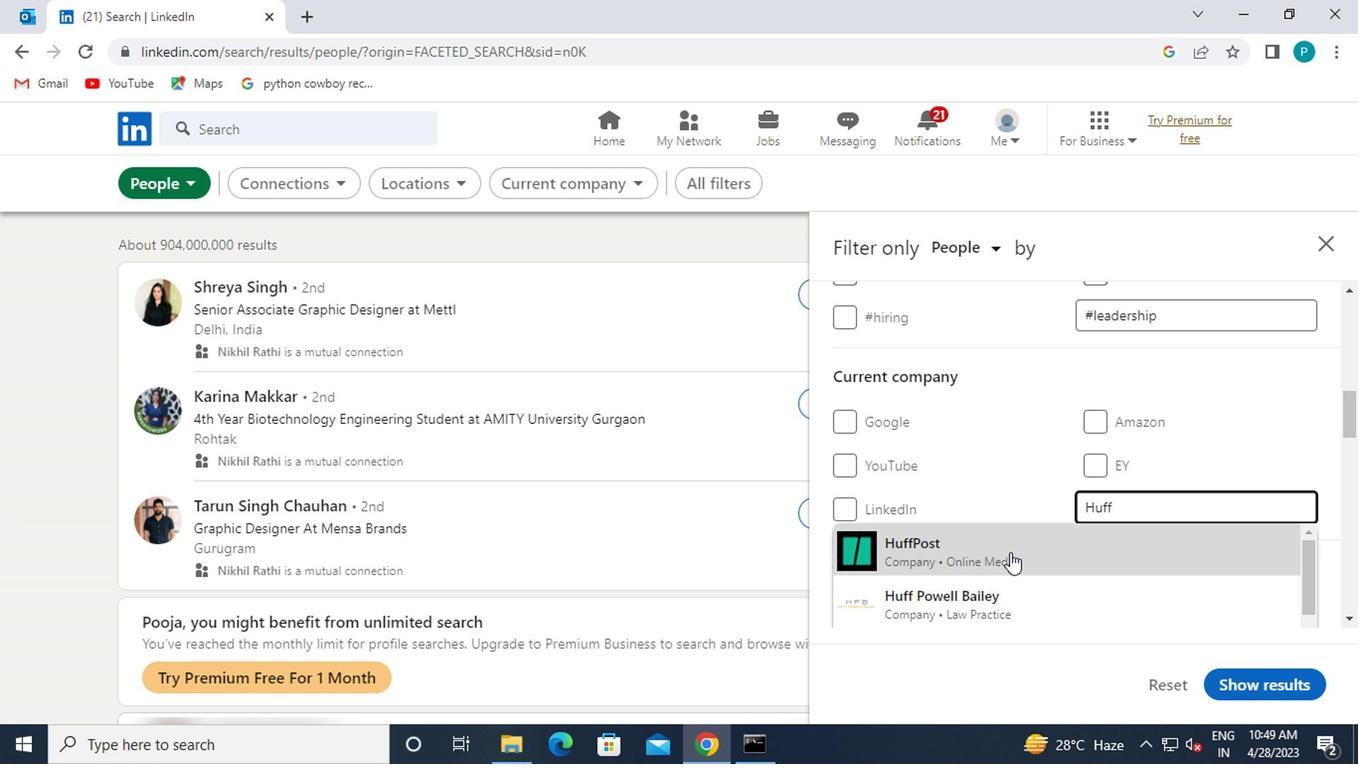 
Action: Mouse moved to (1000, 557)
Screenshot: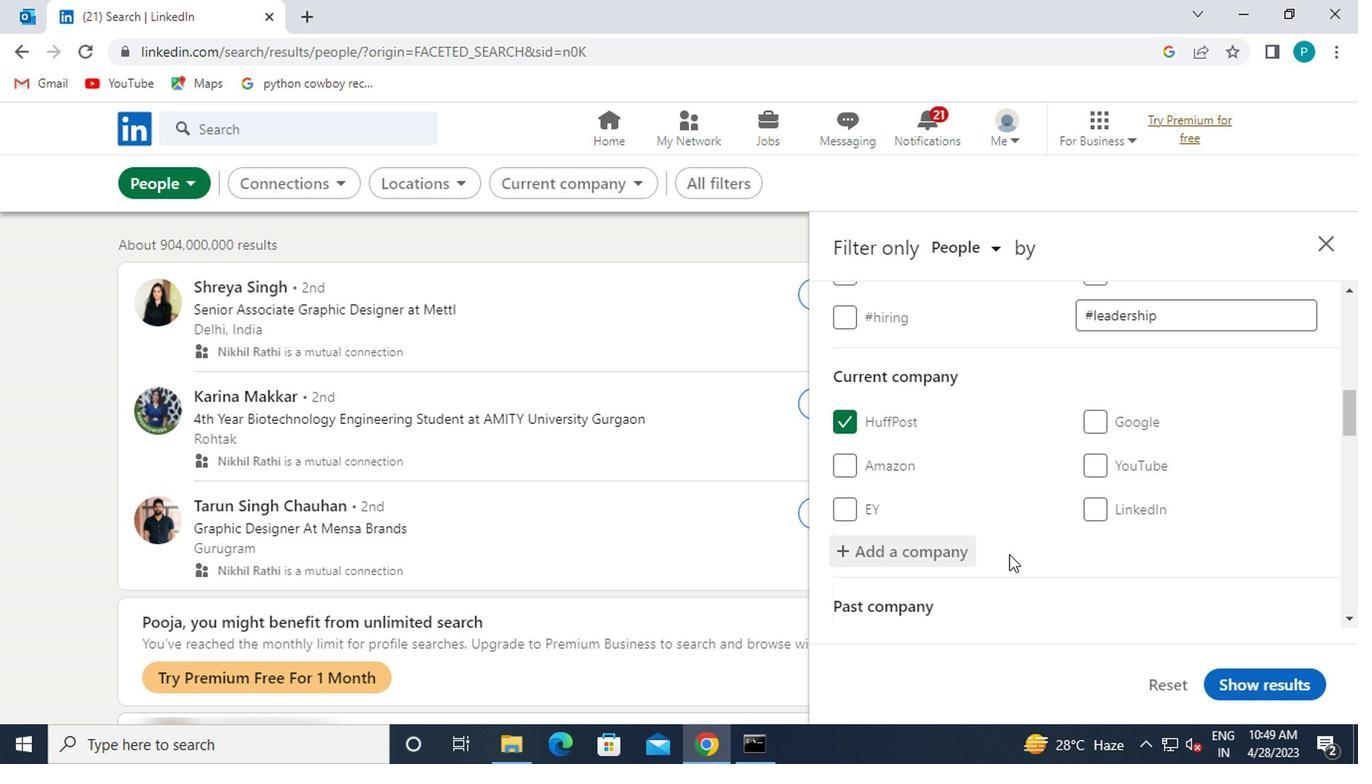 
Action: Mouse scrolled (1000, 555) with delta (0, -1)
Screenshot: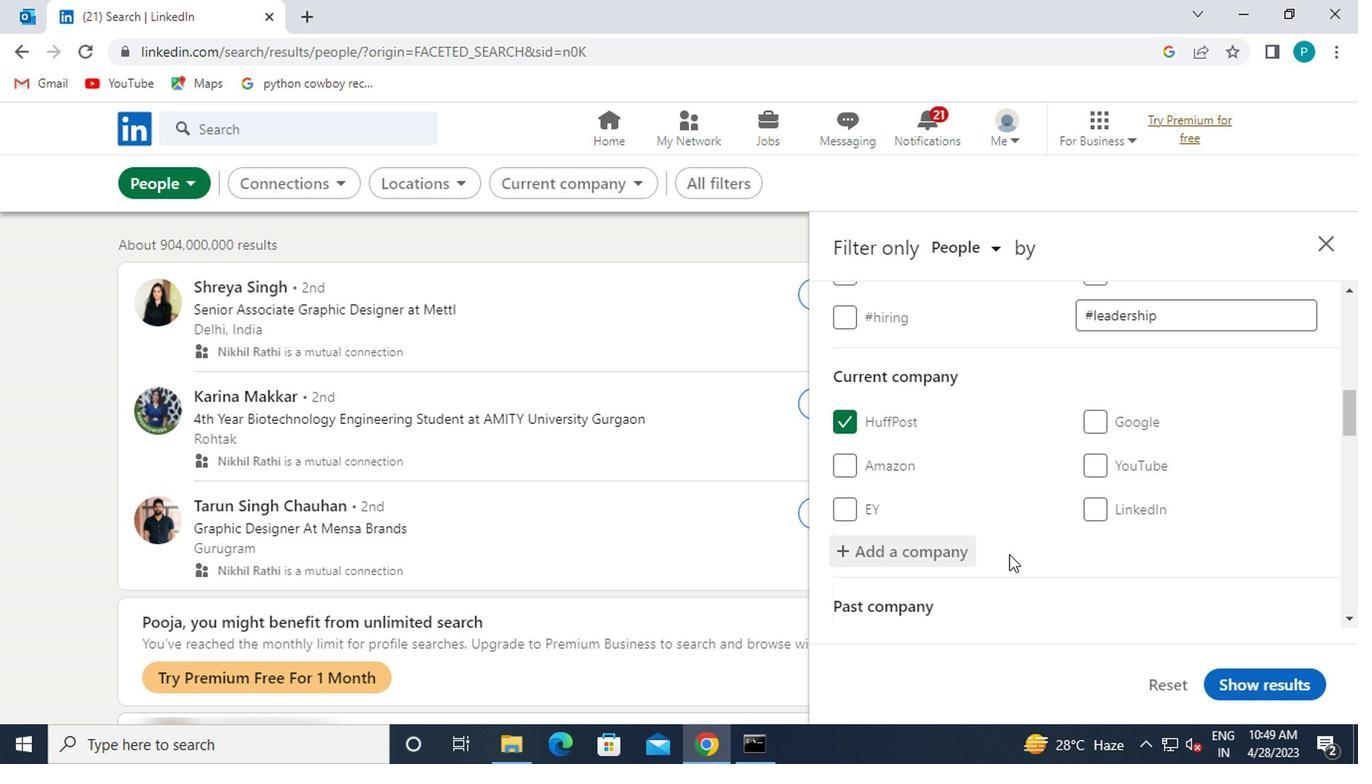 
Action: Mouse scrolled (1000, 555) with delta (0, -1)
Screenshot: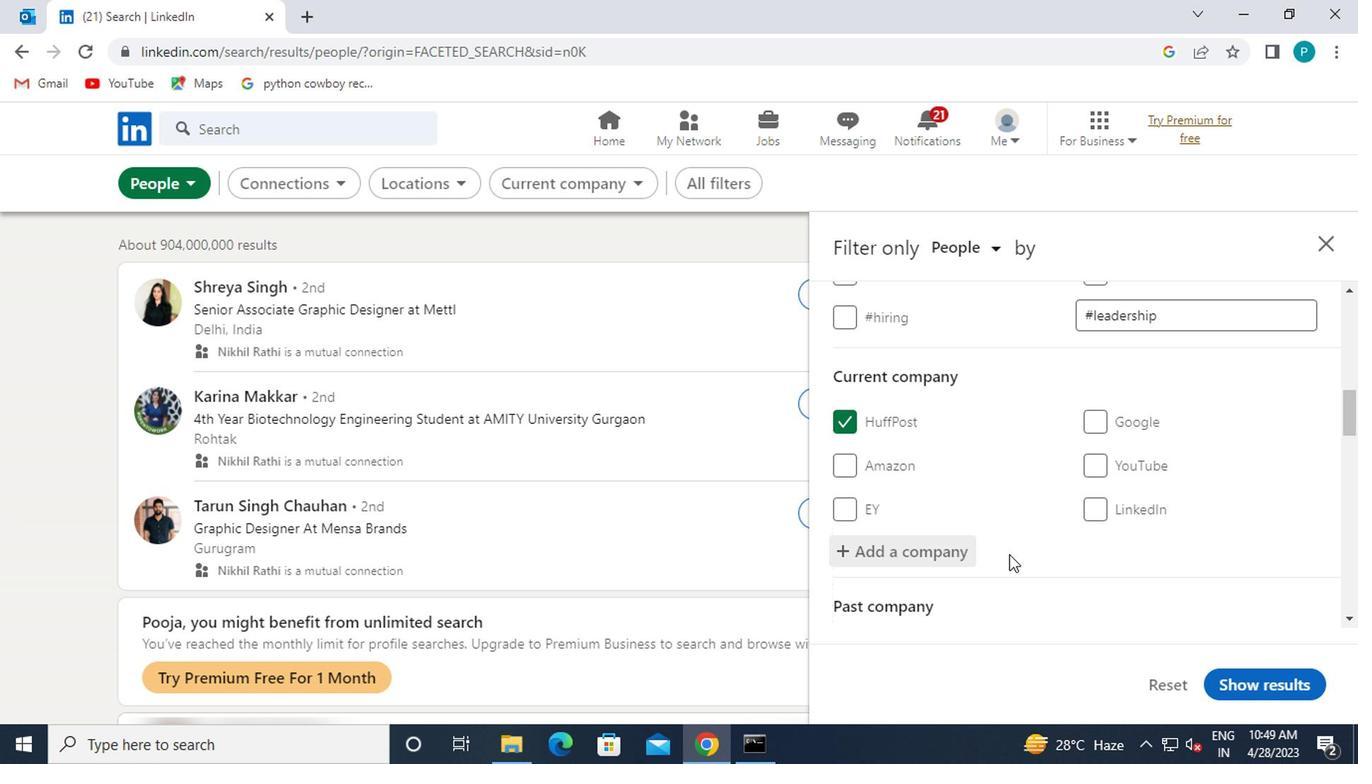 
Action: Mouse moved to (997, 554)
Screenshot: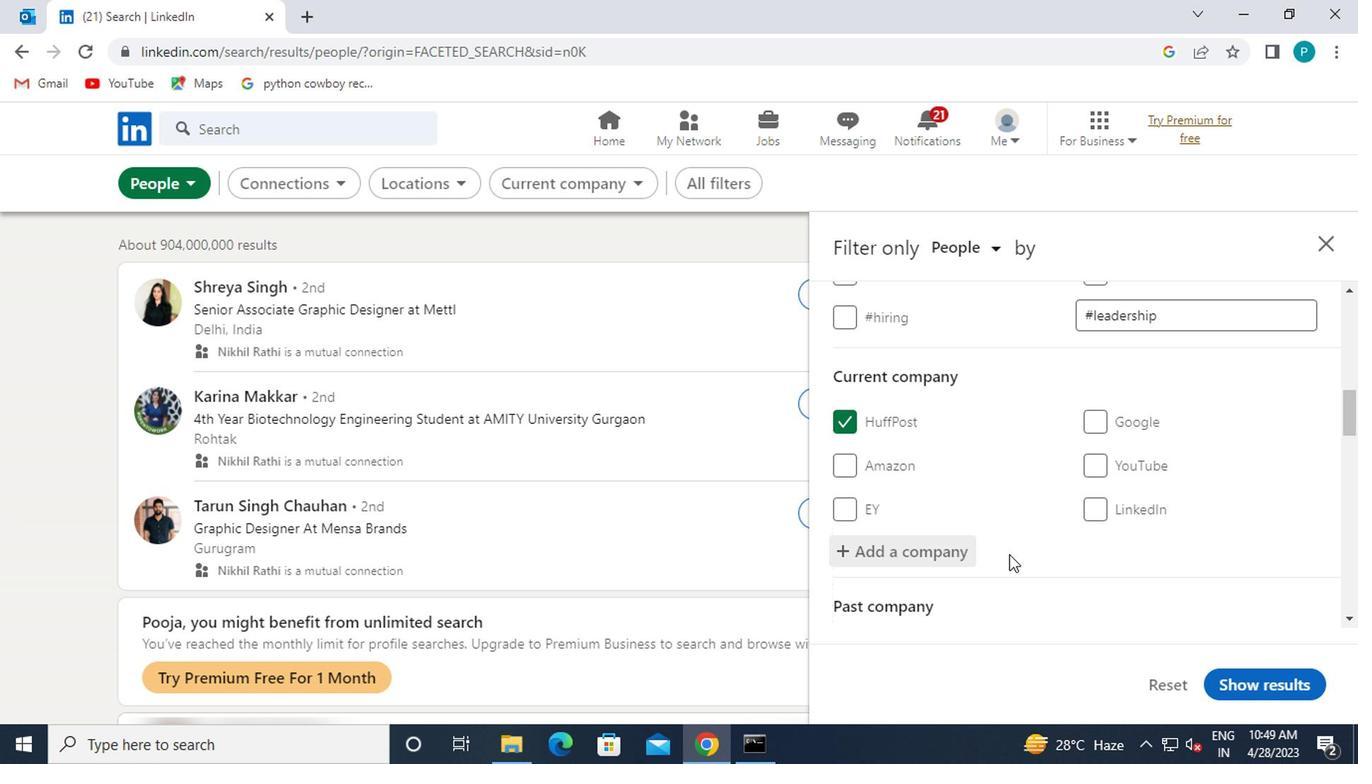 
Action: Mouse scrolled (997, 553) with delta (0, -1)
Screenshot: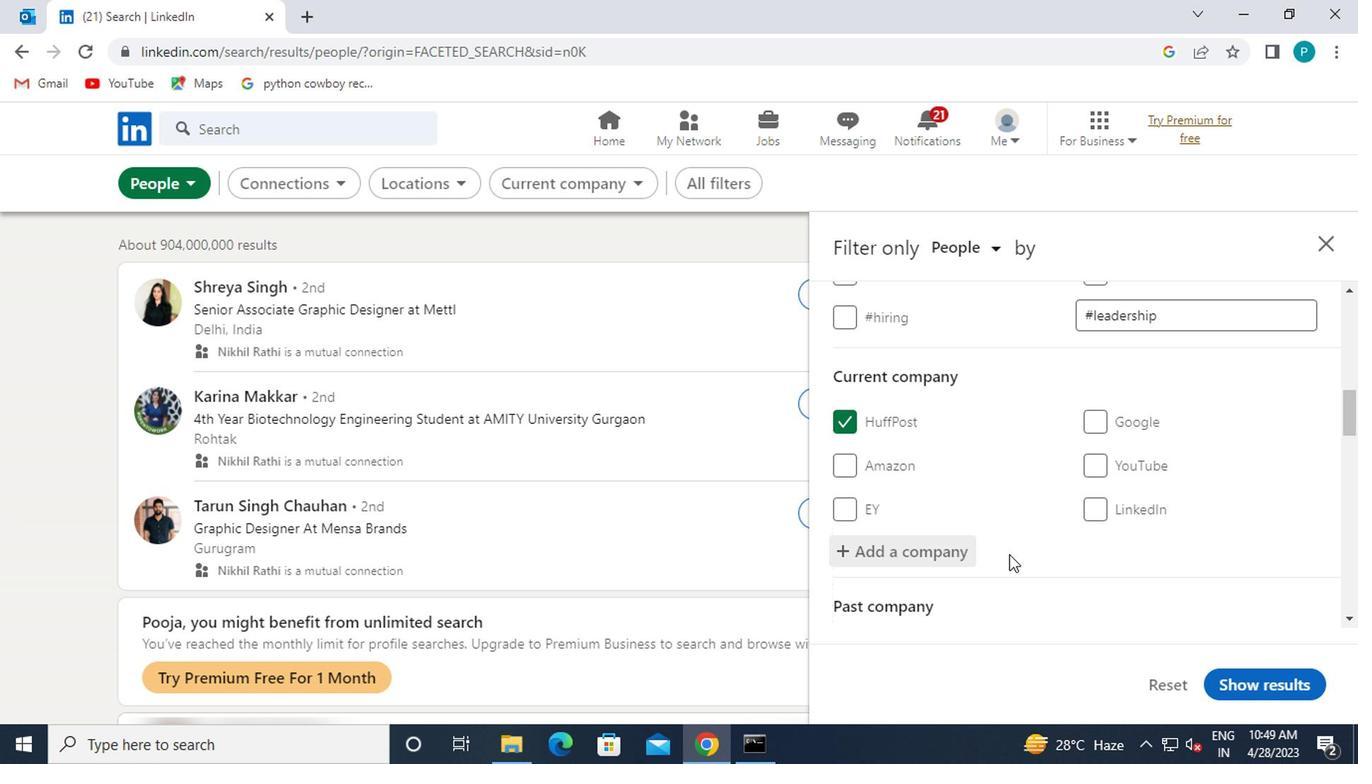 
Action: Mouse moved to (1045, 541)
Screenshot: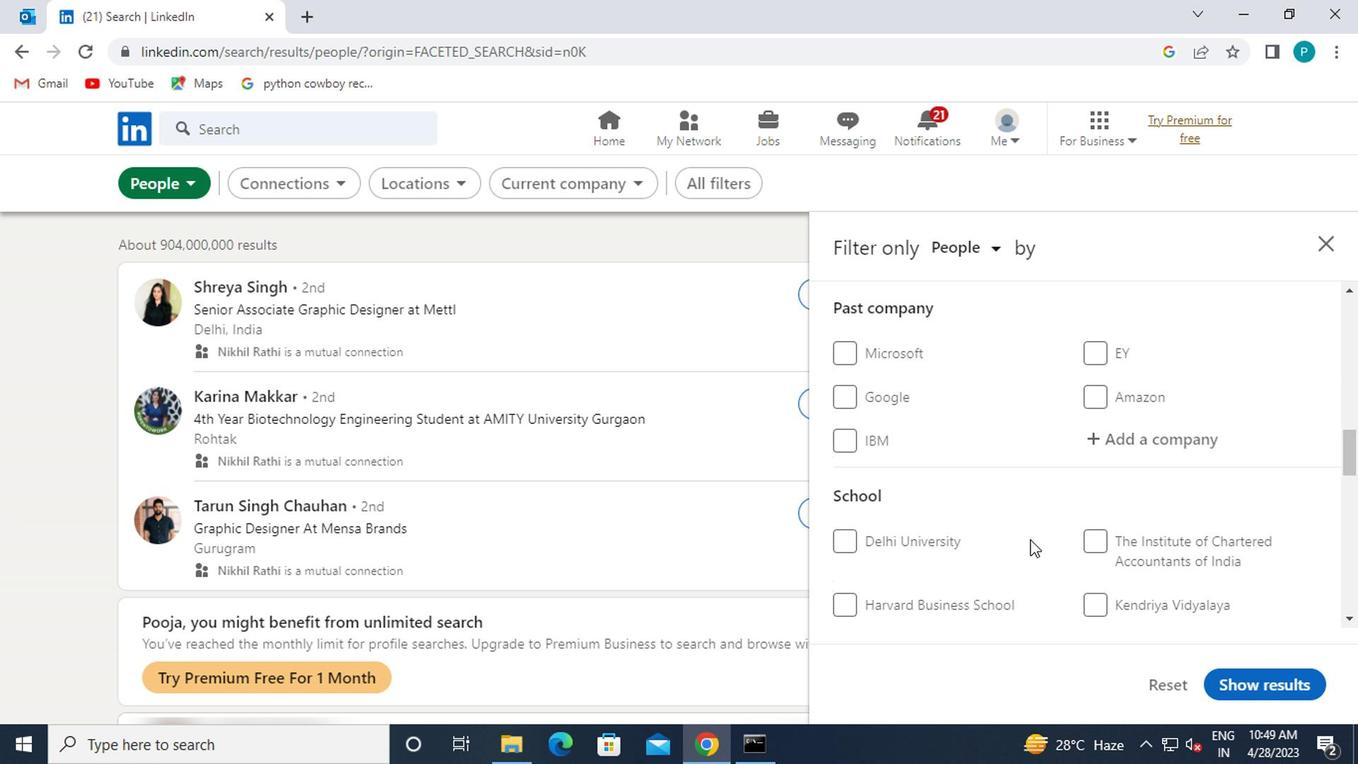 
Action: Mouse scrolled (1045, 540) with delta (0, 0)
Screenshot: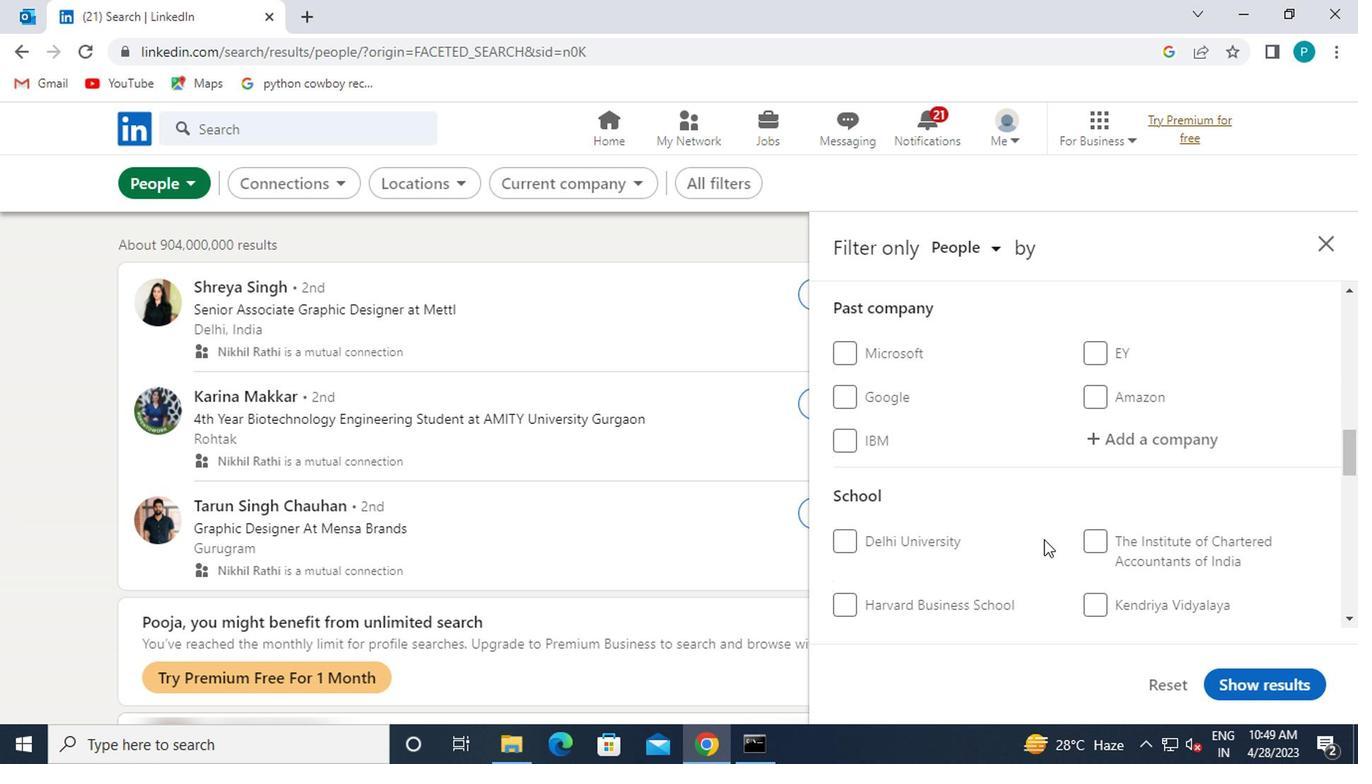 
Action: Mouse scrolled (1045, 540) with delta (0, 0)
Screenshot: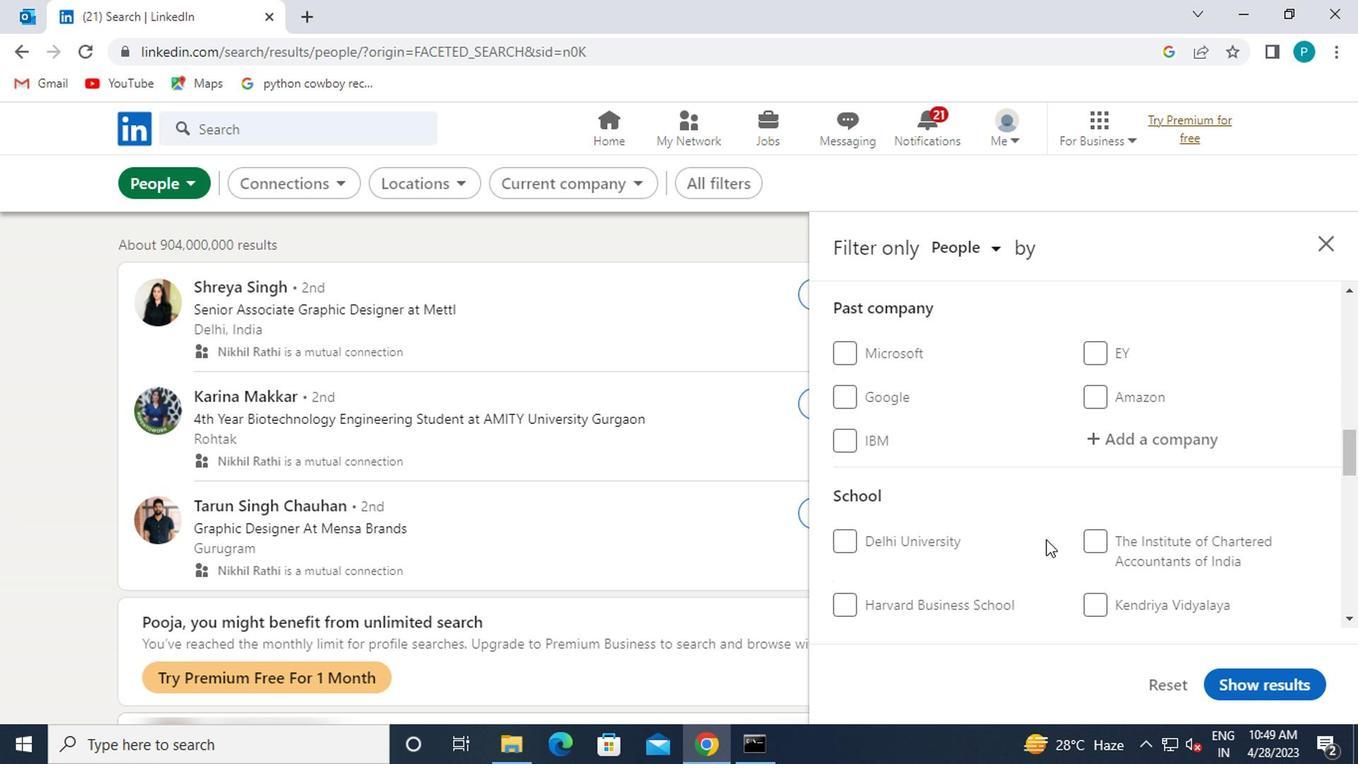 
Action: Mouse moved to (1085, 459)
Screenshot: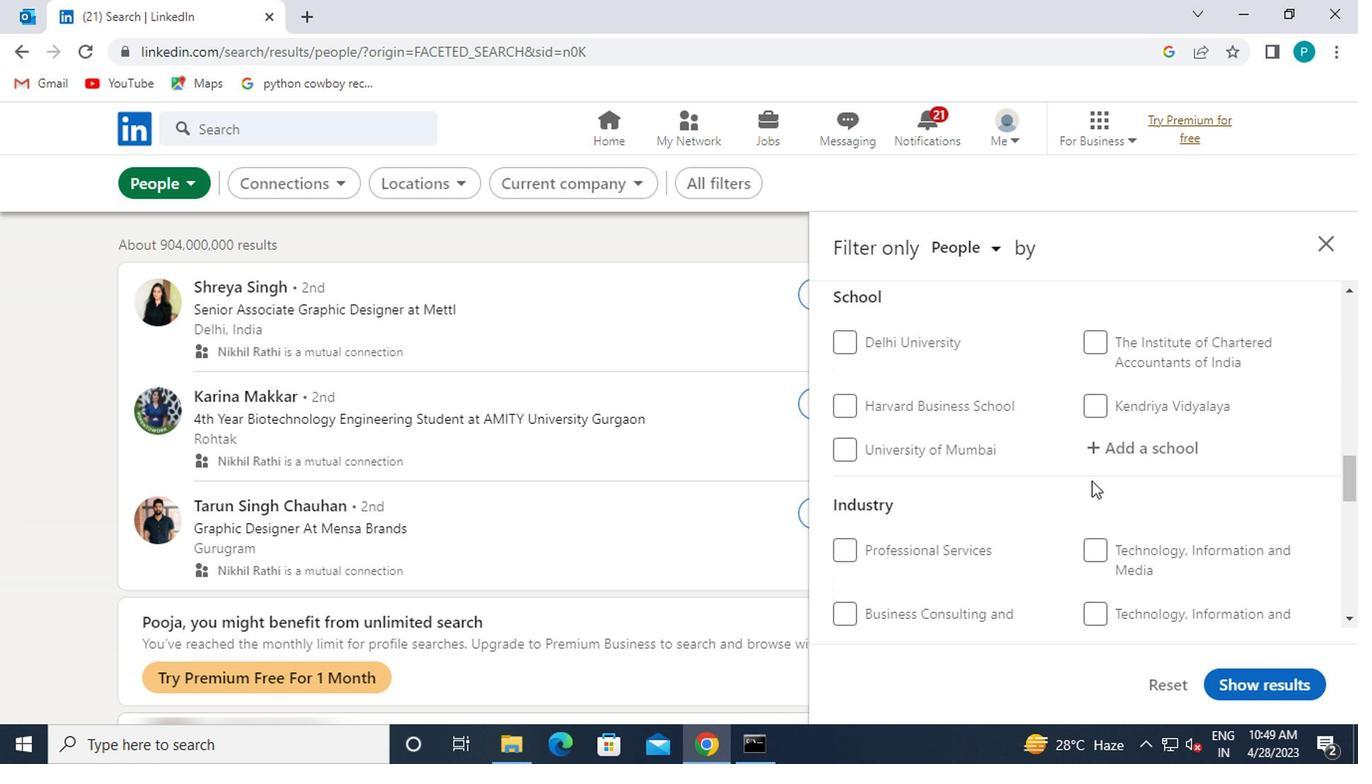 
Action: Mouse pressed left at (1085, 459)
Screenshot: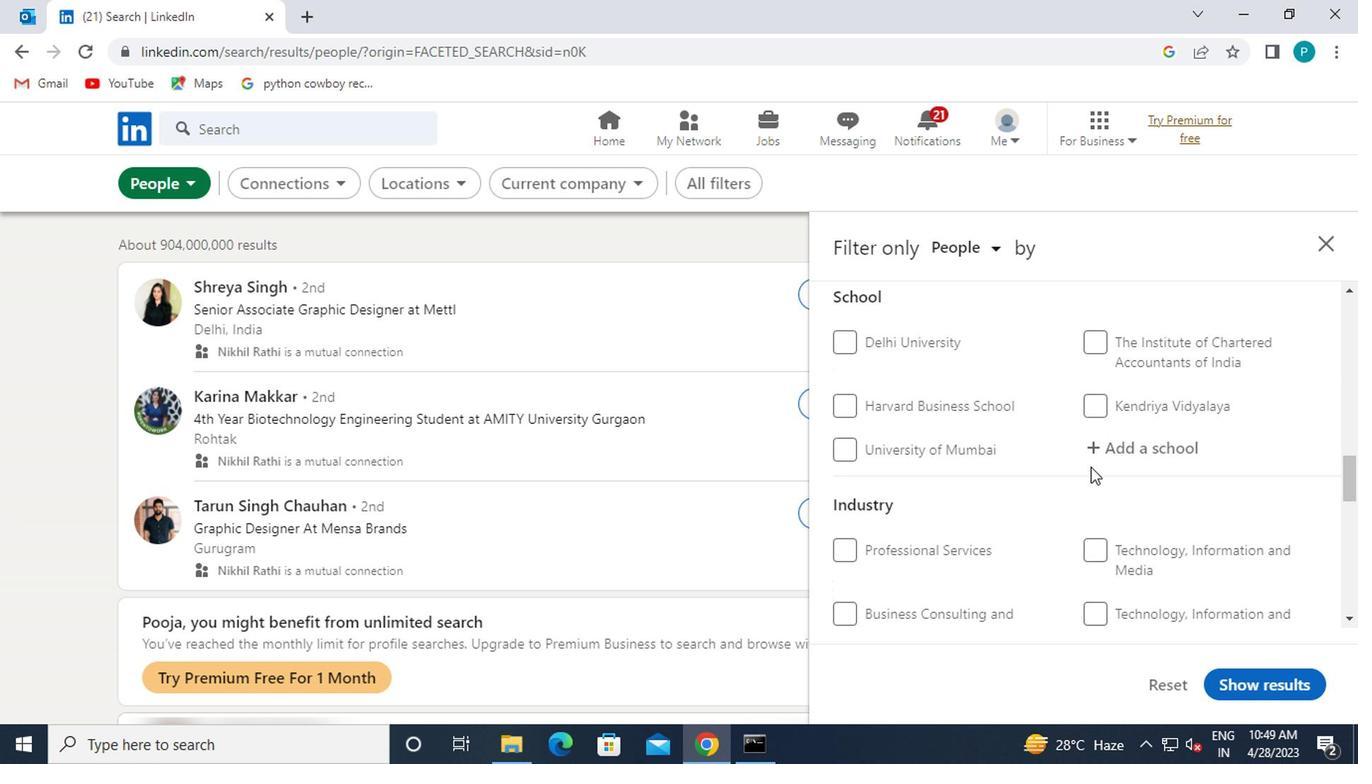 
Action: Mouse moved to (1082, 474)
Screenshot: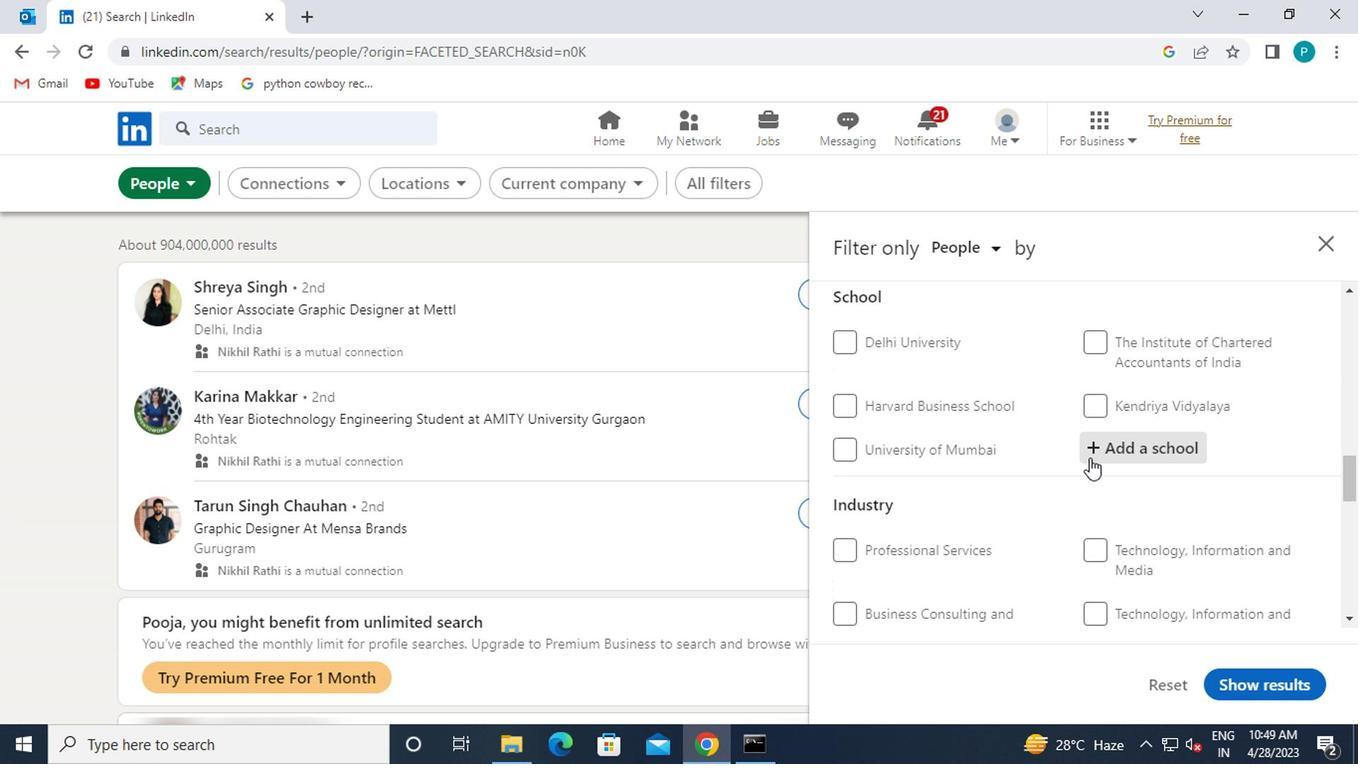
Action: Key pressed <Key.caps_lock>AG
Screenshot: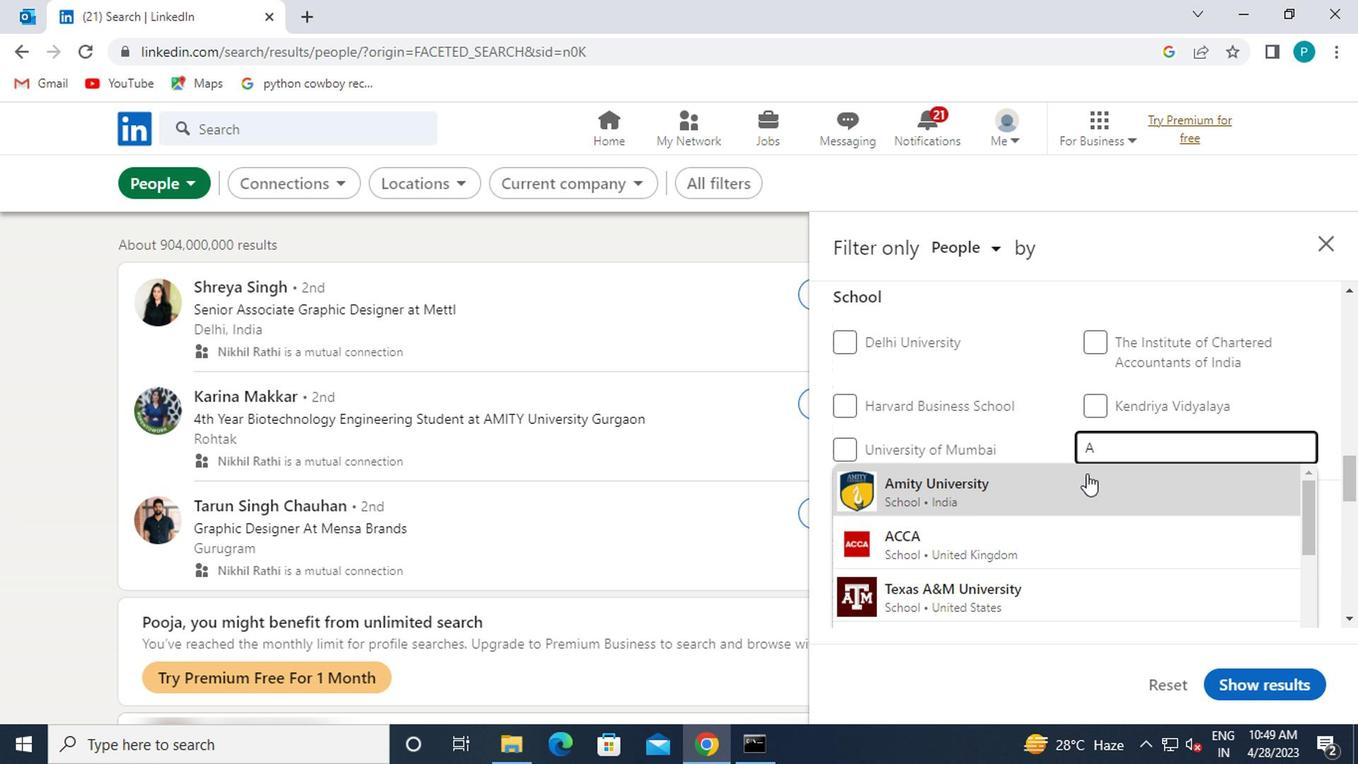 
Action: Mouse moved to (1080, 476)
Screenshot: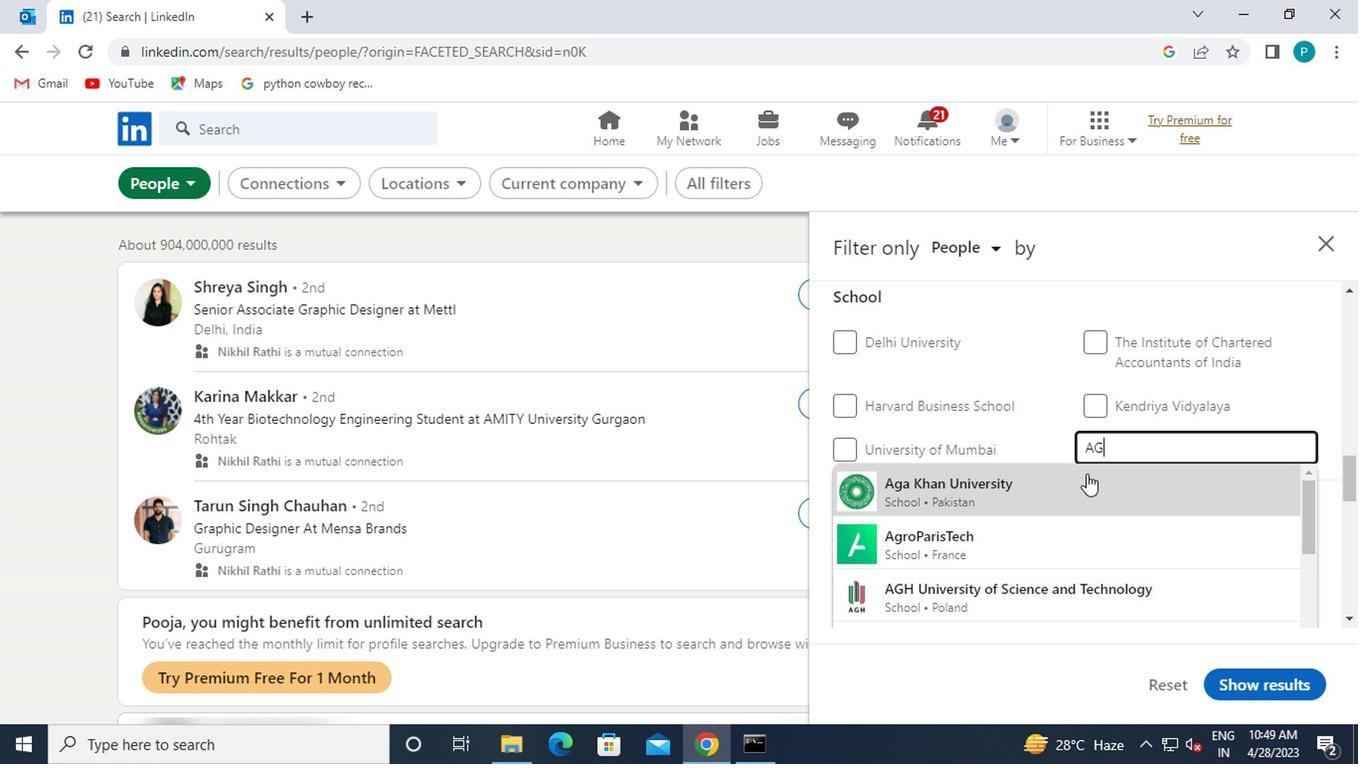 
Action: Key pressed RA
Screenshot: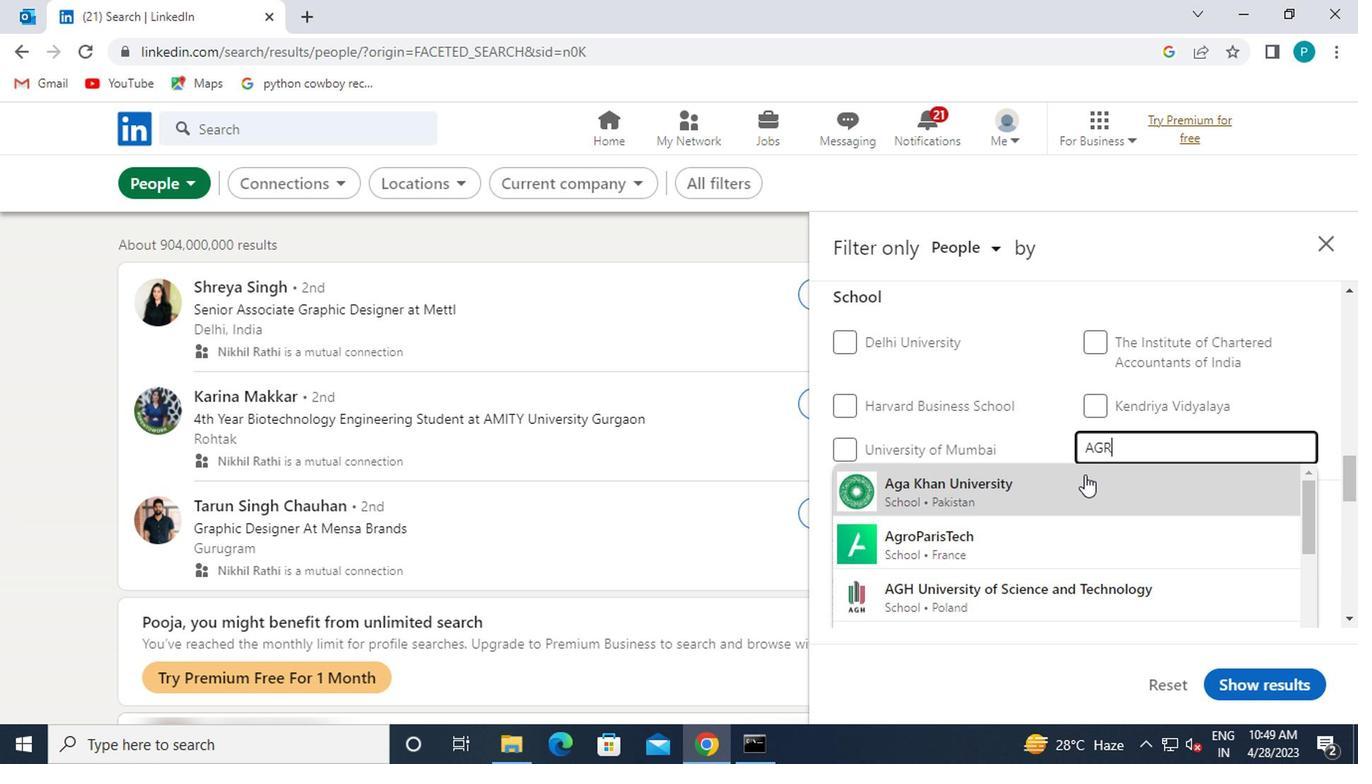 
Action: Mouse moved to (1054, 486)
Screenshot: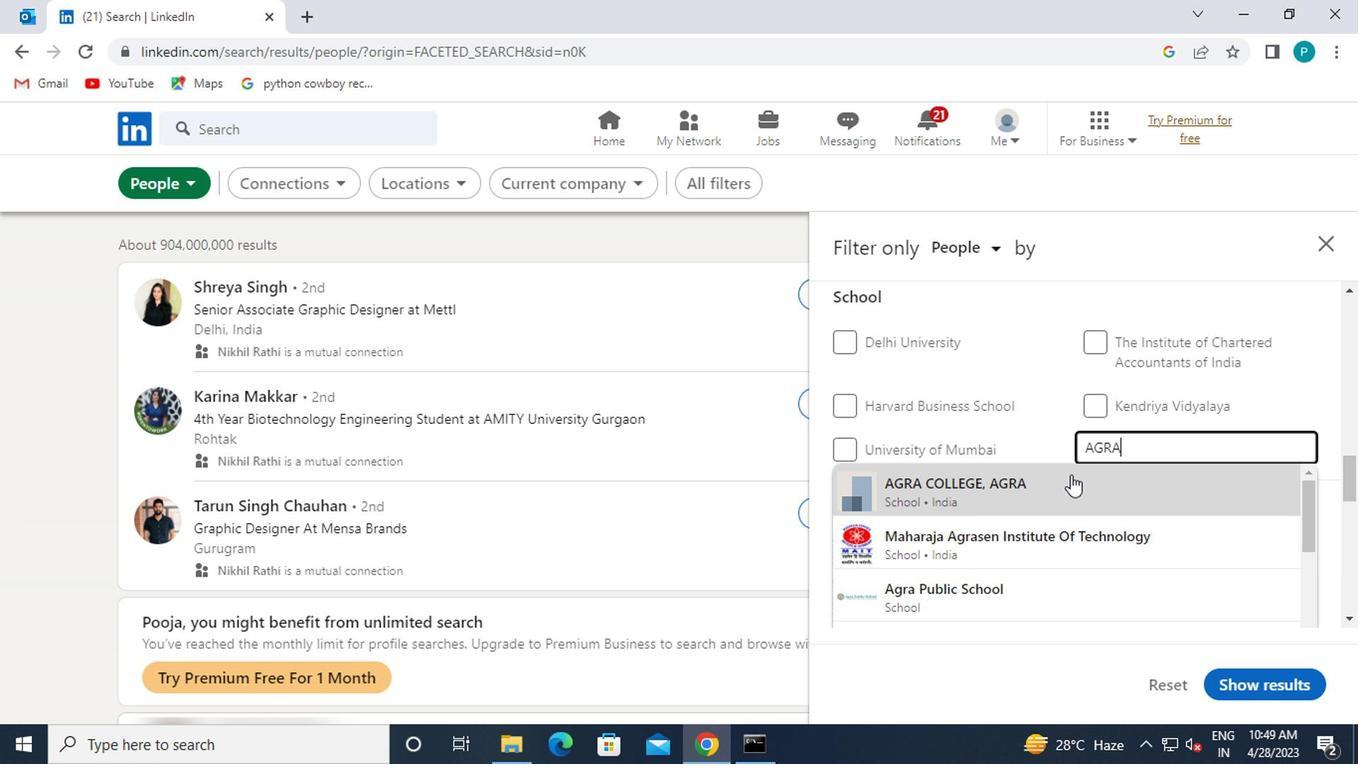 
Action: Mouse pressed left at (1054, 486)
Screenshot: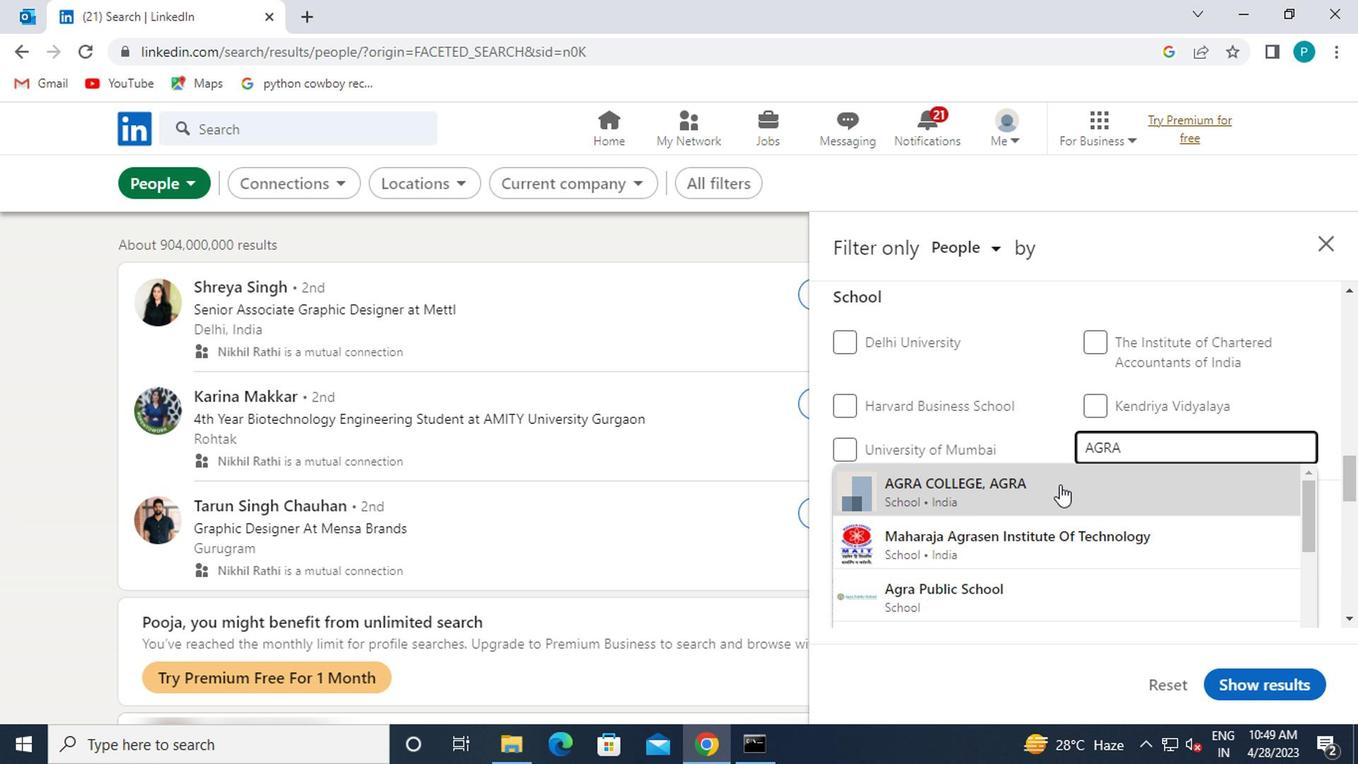 
Action: Mouse scrolled (1054, 485) with delta (0, 0)
Screenshot: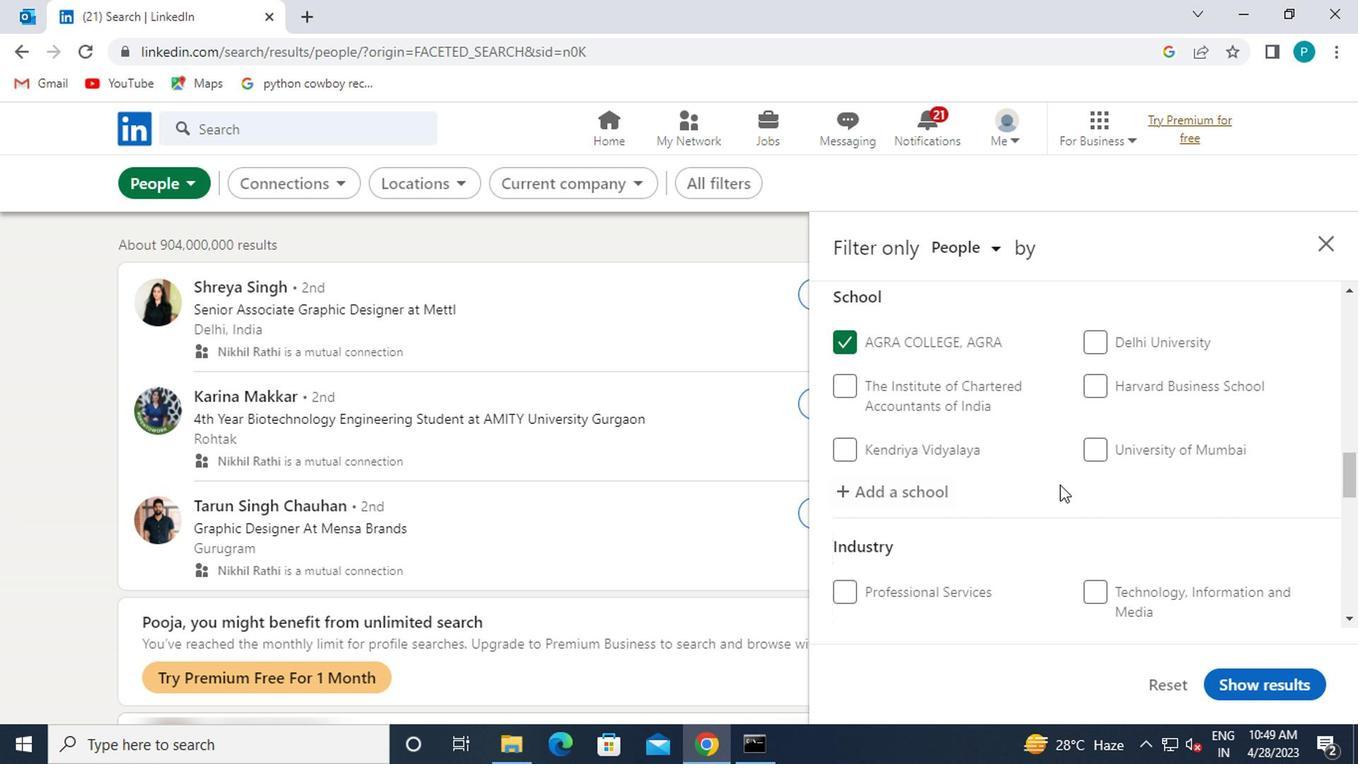 
Action: Mouse scrolled (1054, 485) with delta (0, 0)
Screenshot: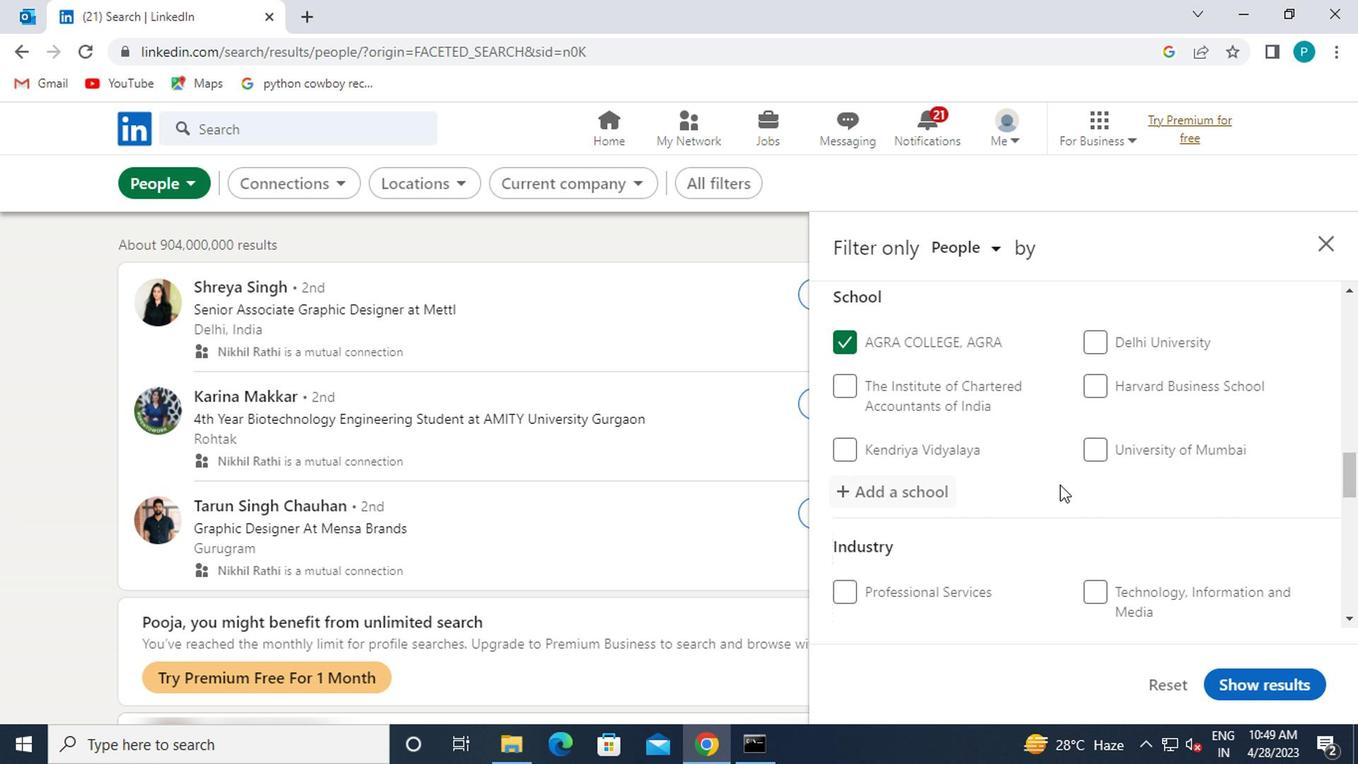 
Action: Mouse scrolled (1054, 485) with delta (0, 0)
Screenshot: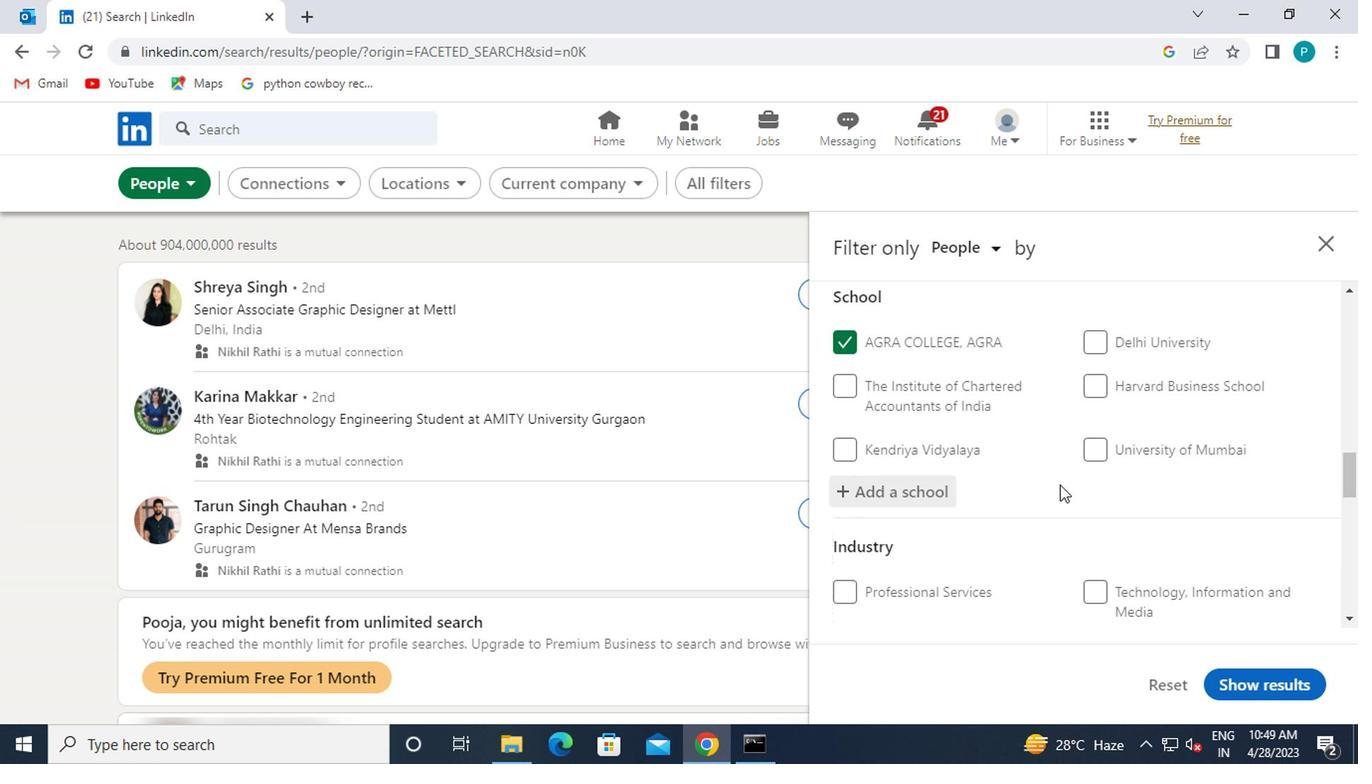 
Action: Mouse moved to (1104, 426)
Screenshot: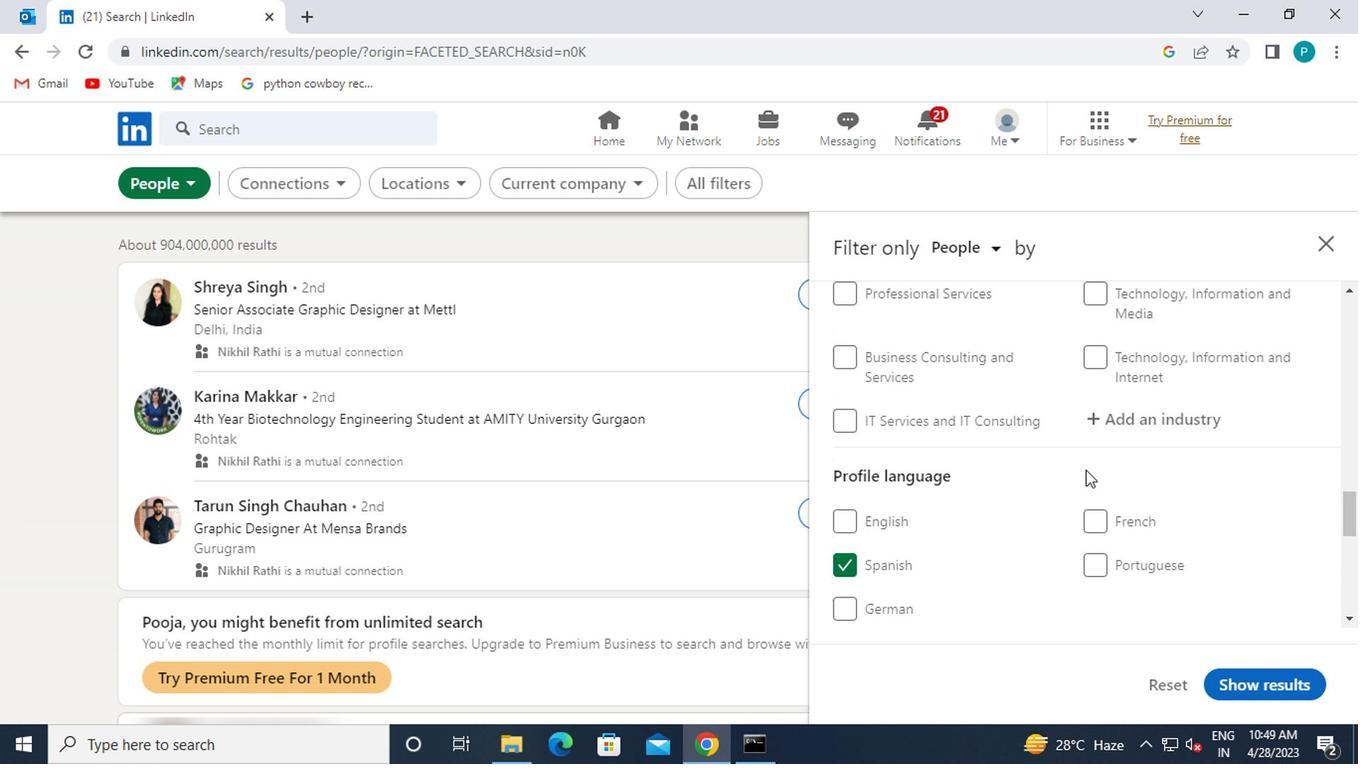 
Action: Mouse pressed left at (1104, 426)
Screenshot: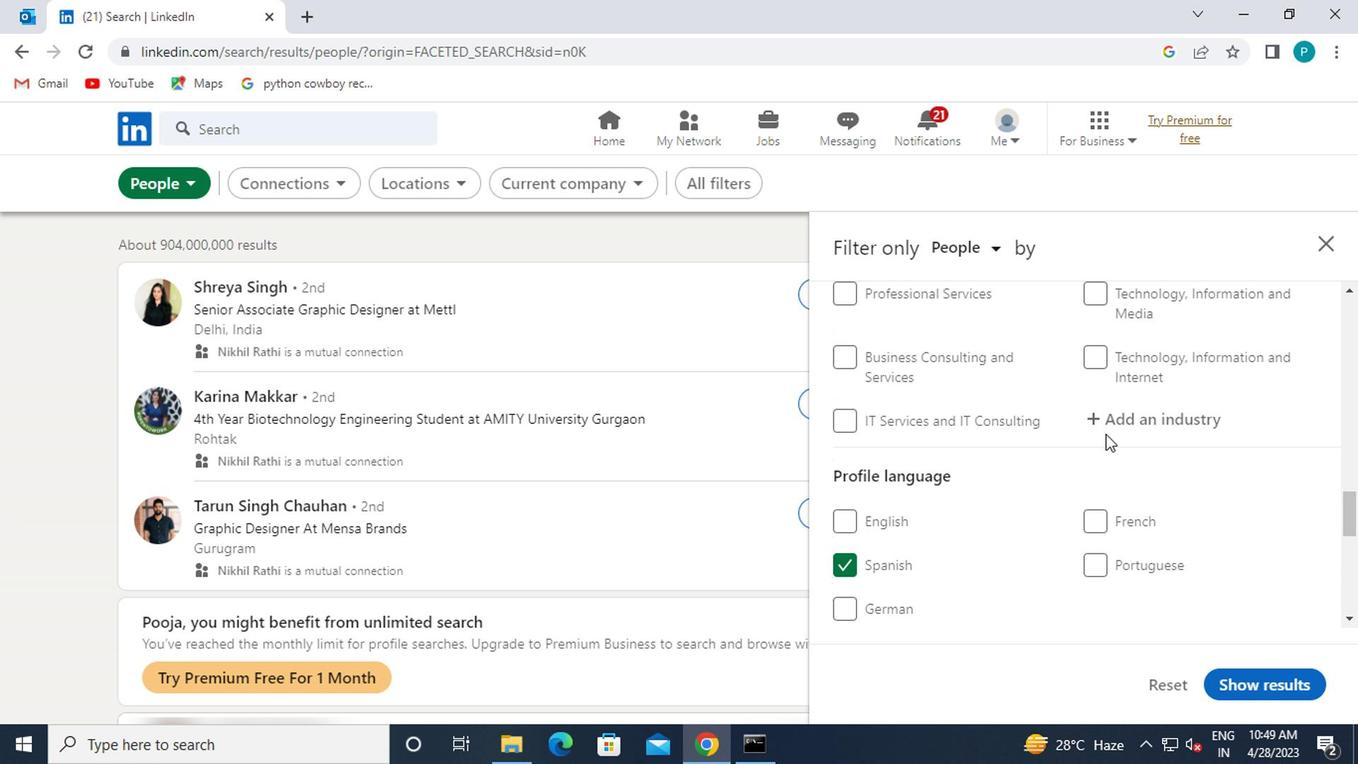 
Action: Mouse moved to (1123, 426)
Screenshot: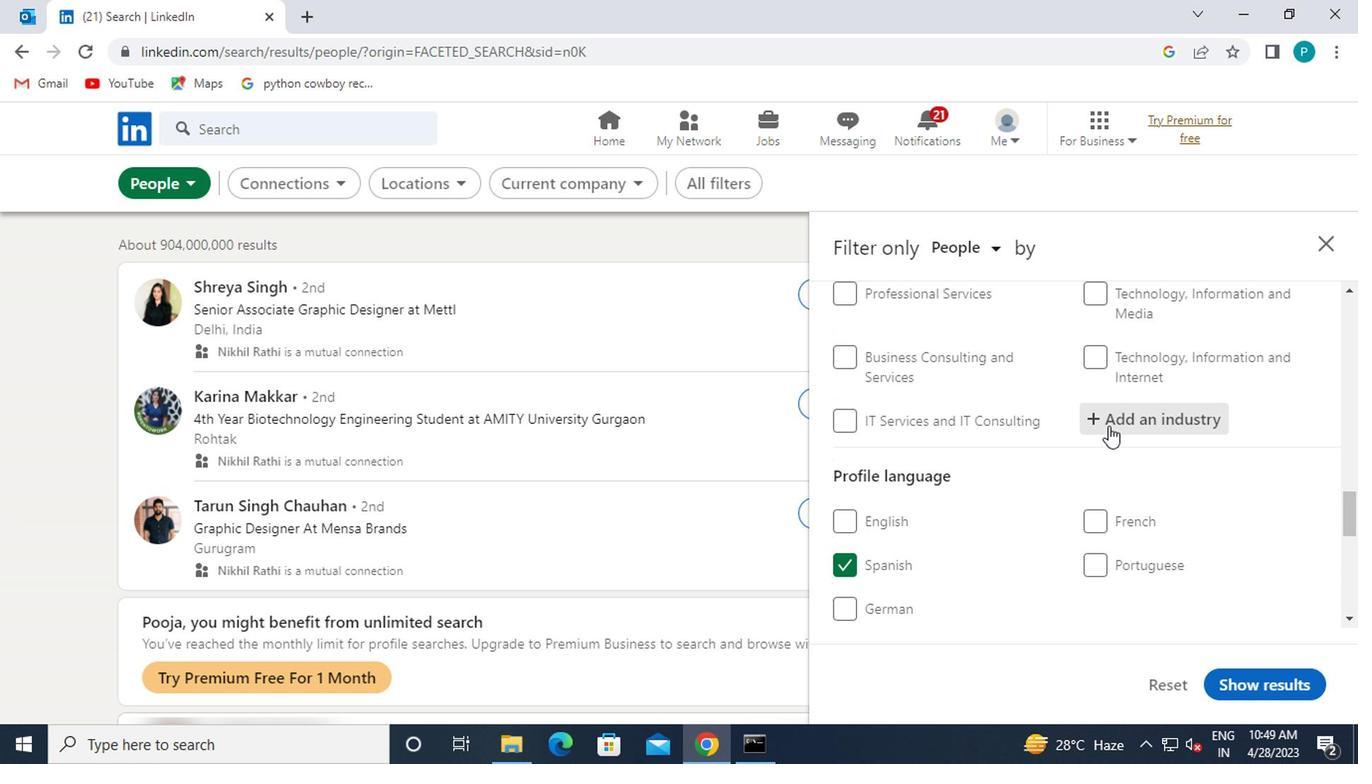 
Action: Key pressed <Key.caps_lock>I<Key.caps_lock><Key.backspace>I<Key.caps_lock>NTER
Screenshot: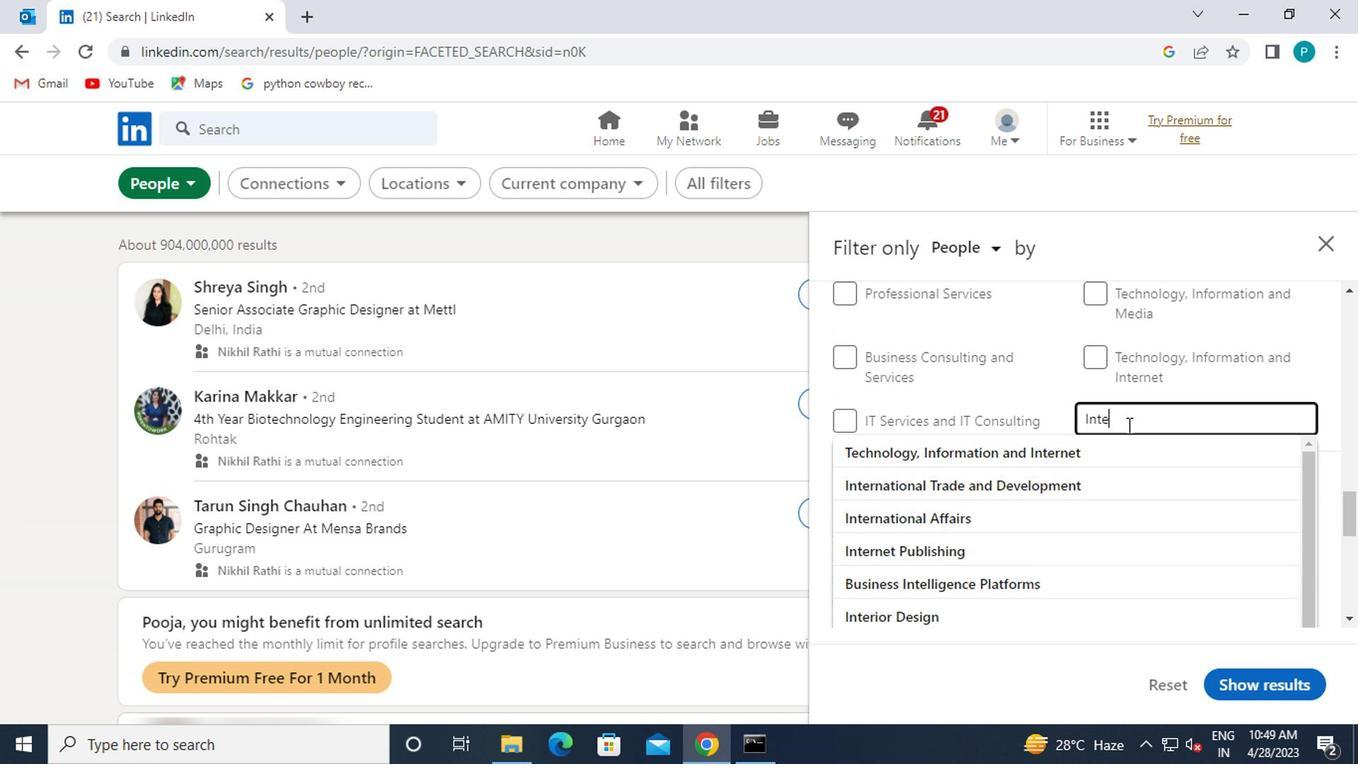 
Action: Mouse moved to (1102, 474)
Screenshot: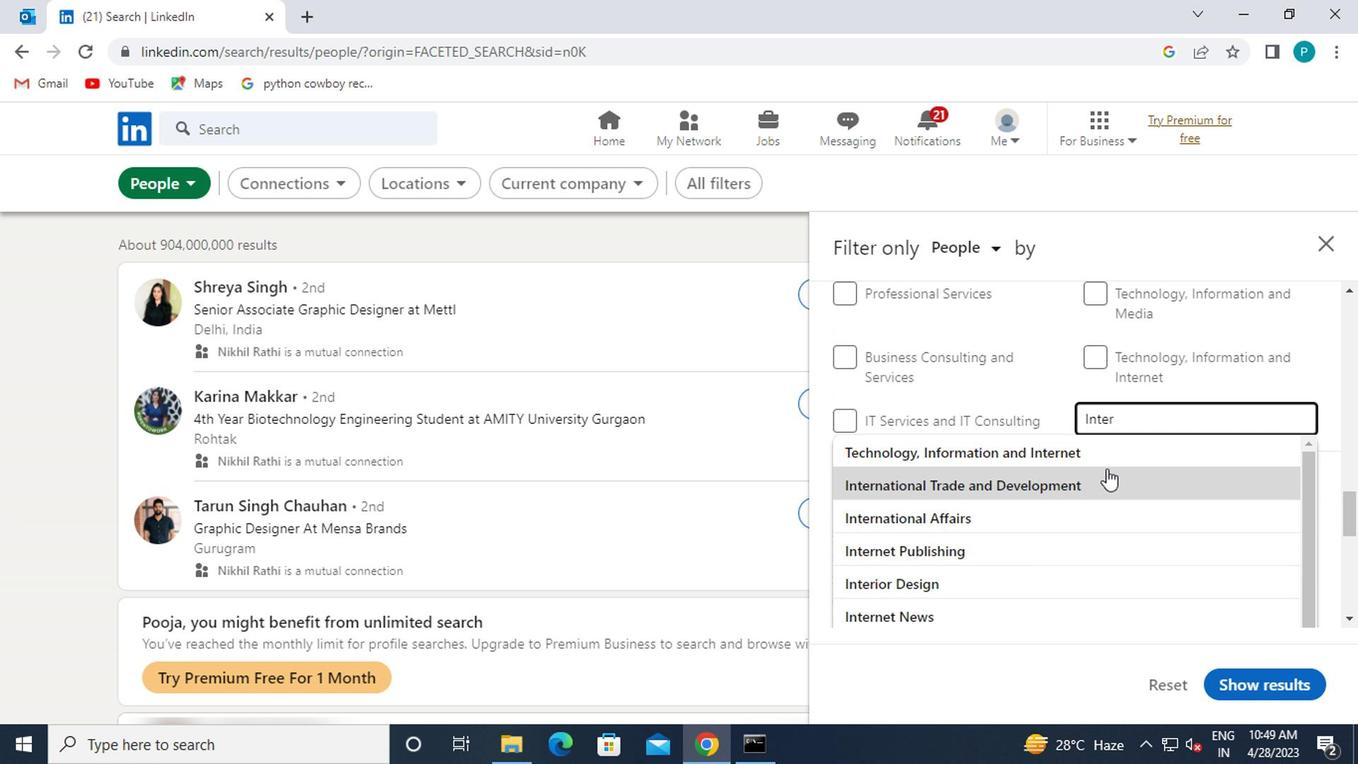 
Action: Mouse pressed left at (1102, 474)
Screenshot: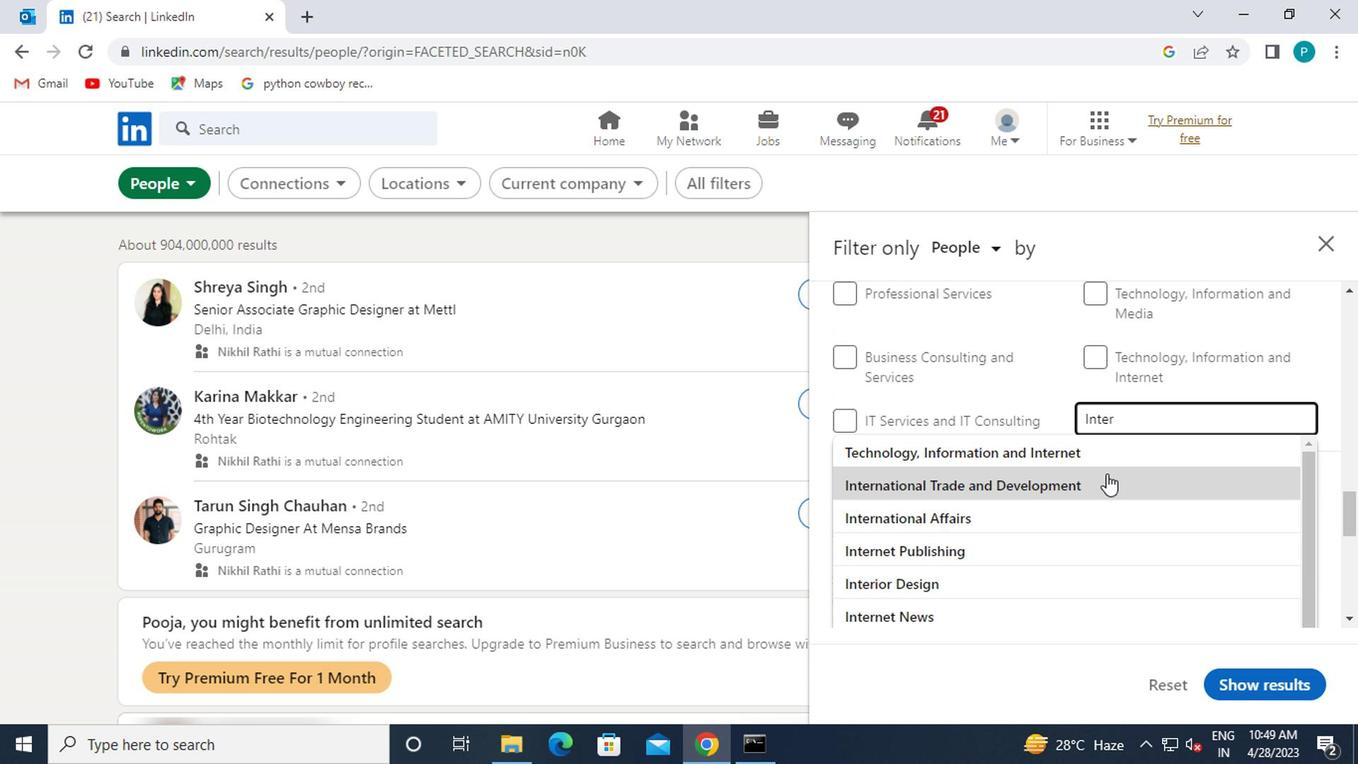 
Action: Mouse scrolled (1102, 474) with delta (0, 0)
Screenshot: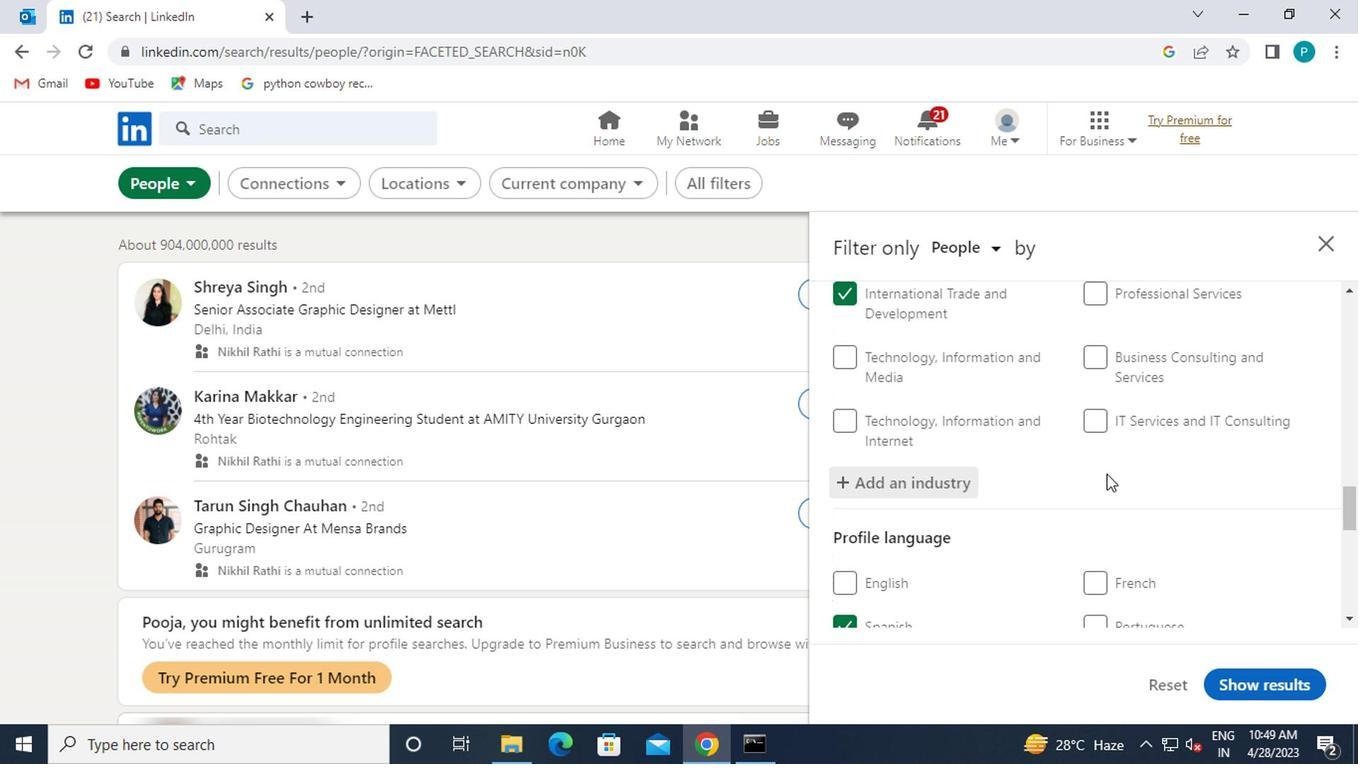 
Action: Mouse scrolled (1102, 474) with delta (0, 0)
Screenshot: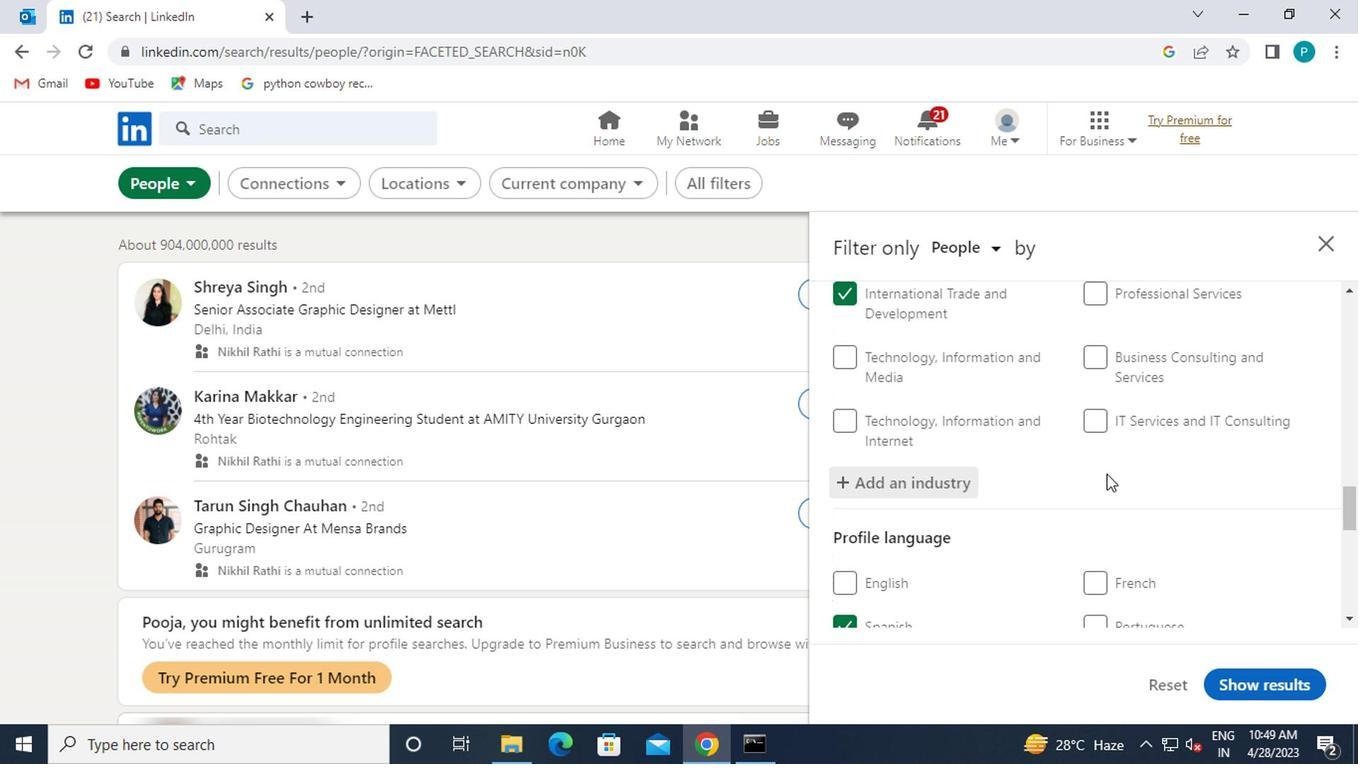 
Action: Mouse scrolled (1102, 474) with delta (0, 0)
Screenshot: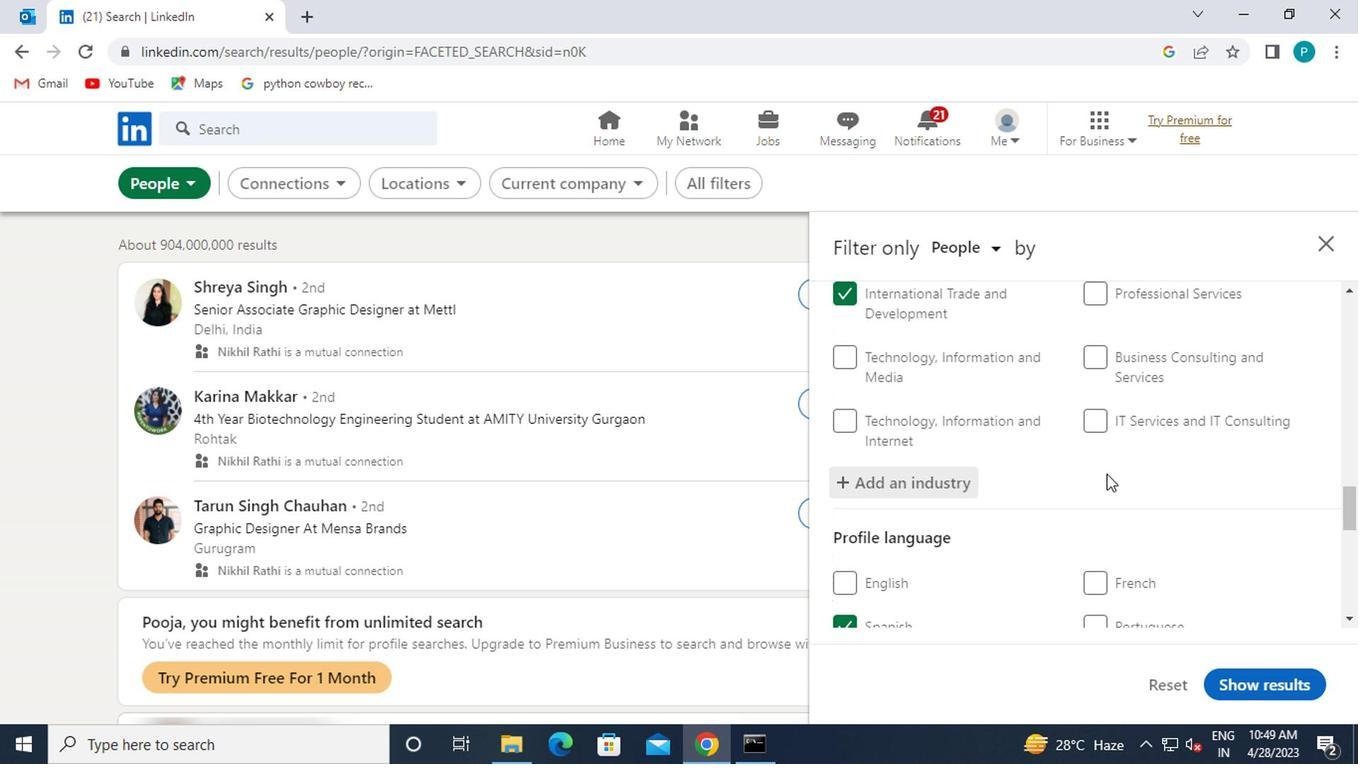 
Action: Mouse scrolled (1102, 474) with delta (0, 0)
Screenshot: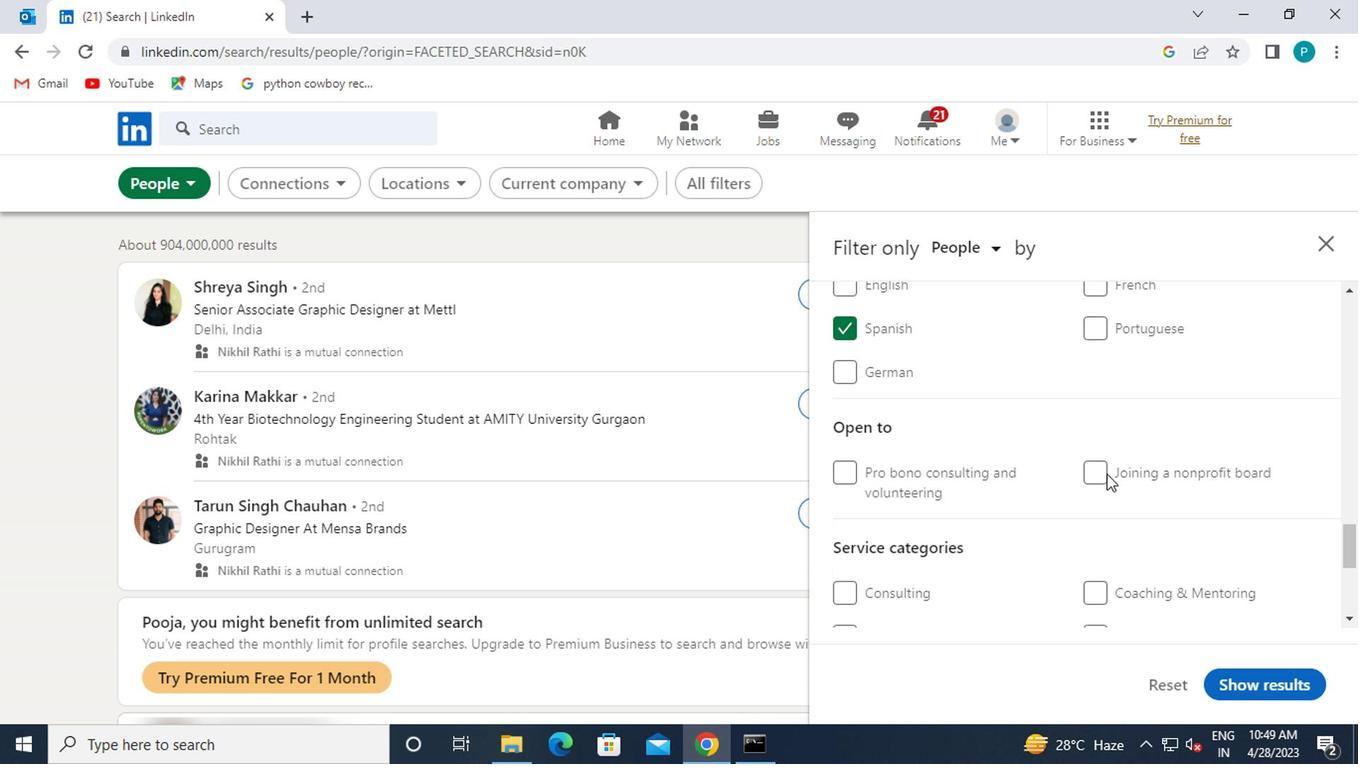 
Action: Mouse scrolled (1102, 474) with delta (0, 0)
Screenshot: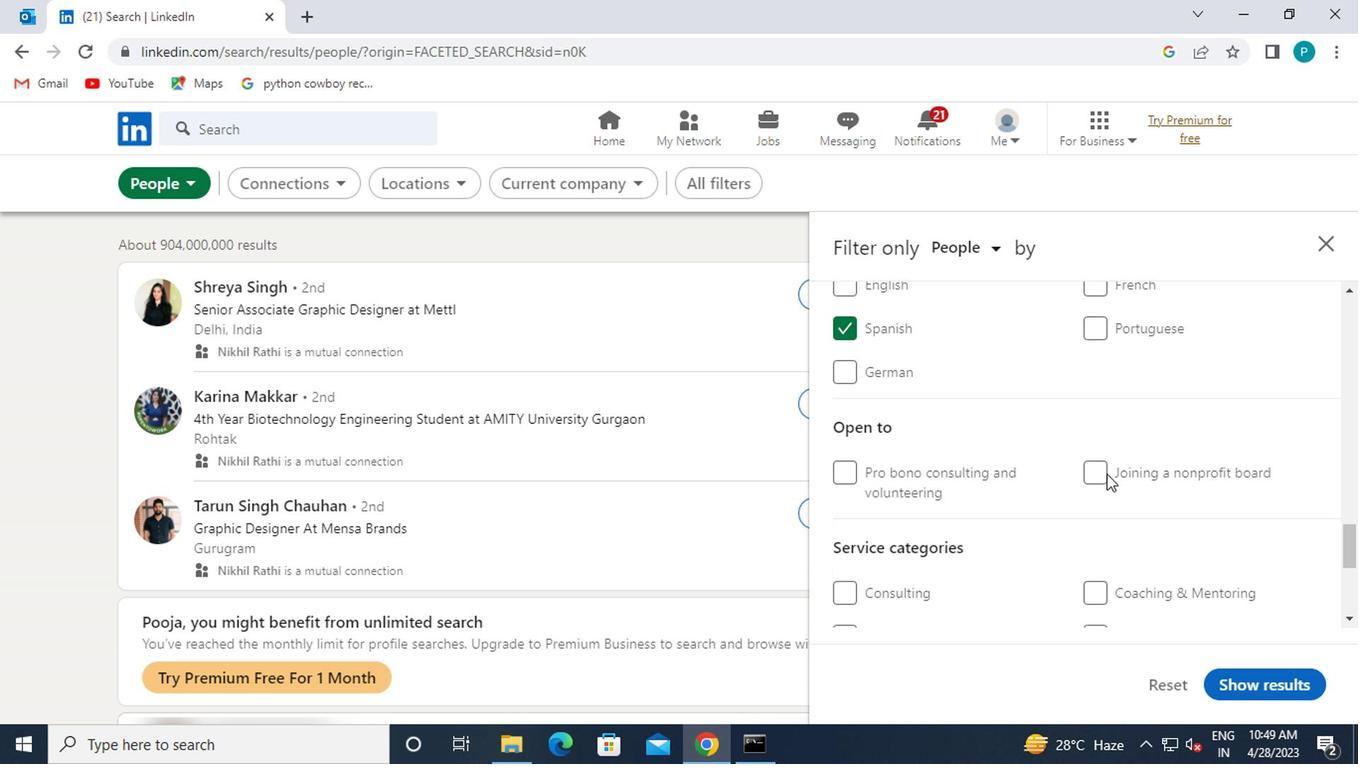 
Action: Mouse moved to (1102, 477)
Screenshot: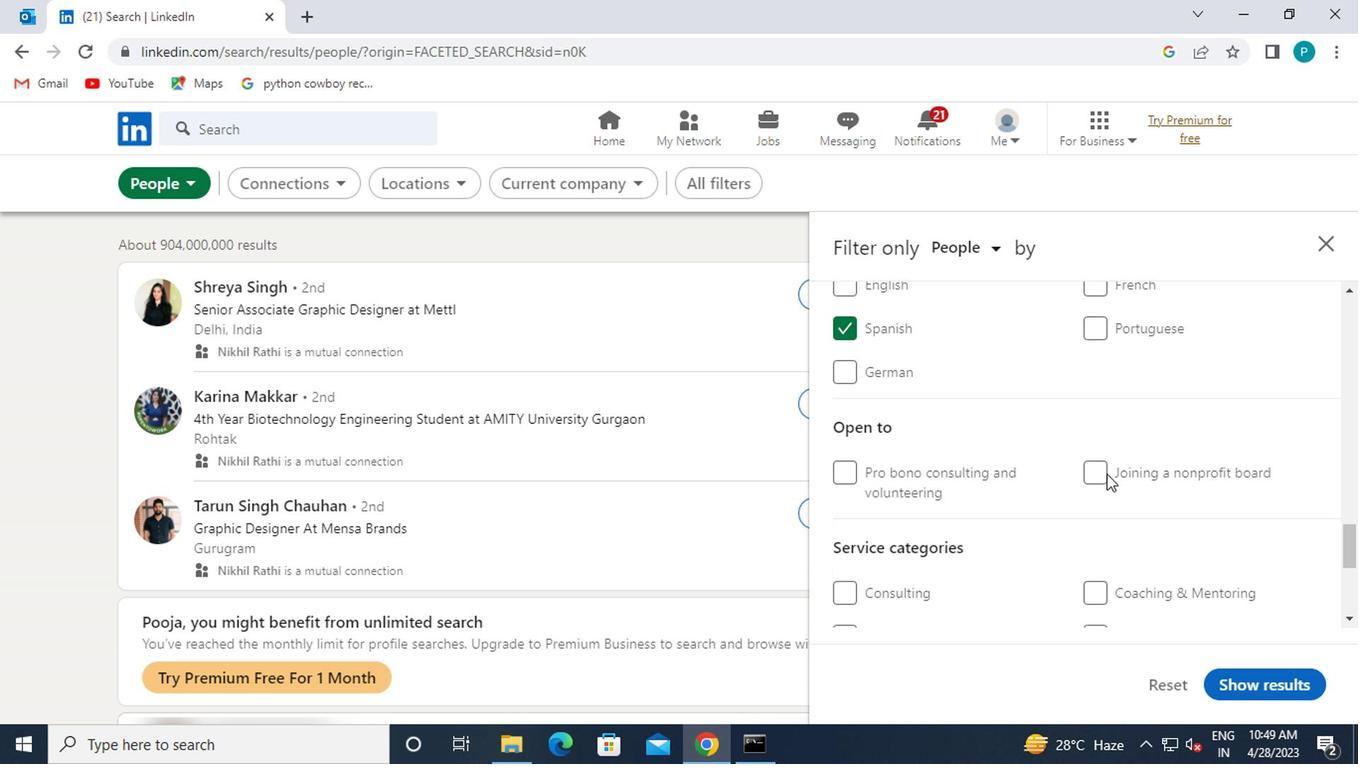 
Action: Mouse scrolled (1102, 476) with delta (0, 0)
Screenshot: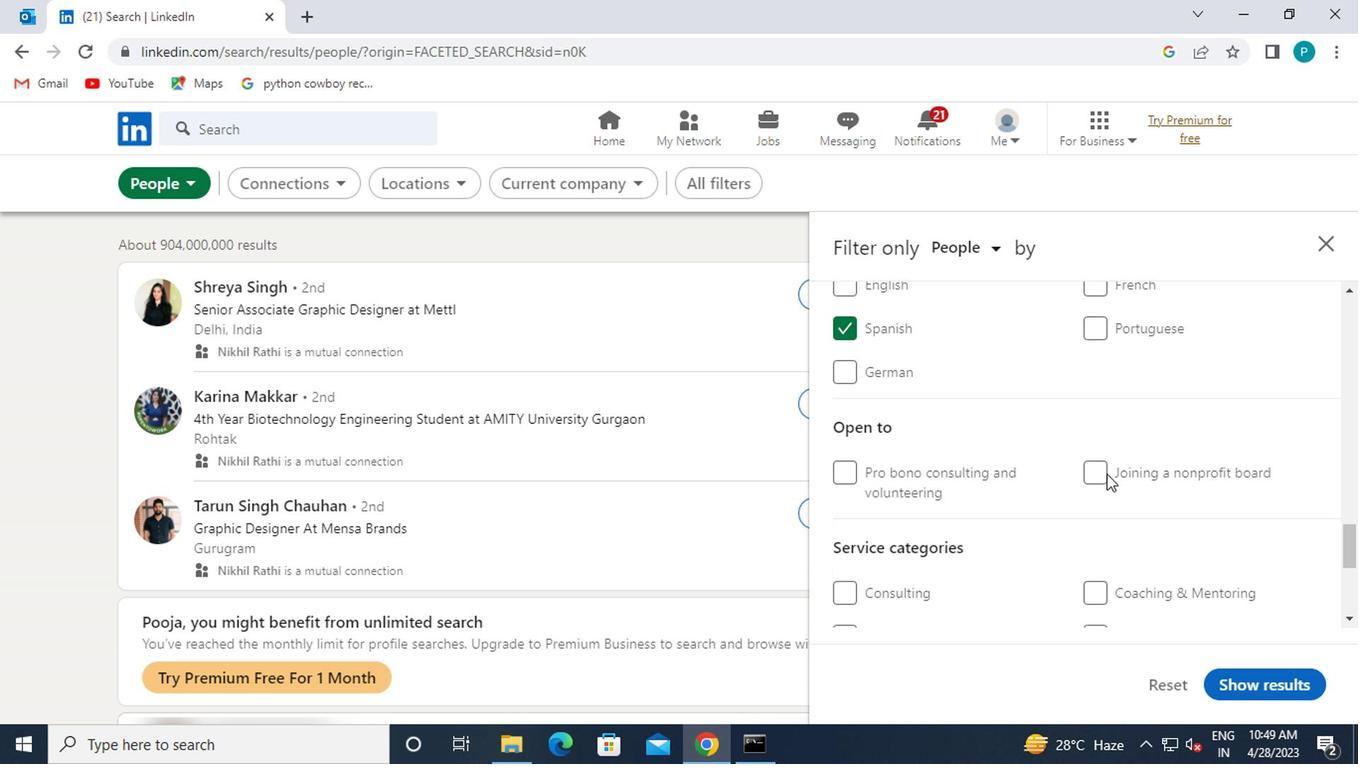 
Action: Mouse moved to (1101, 482)
Screenshot: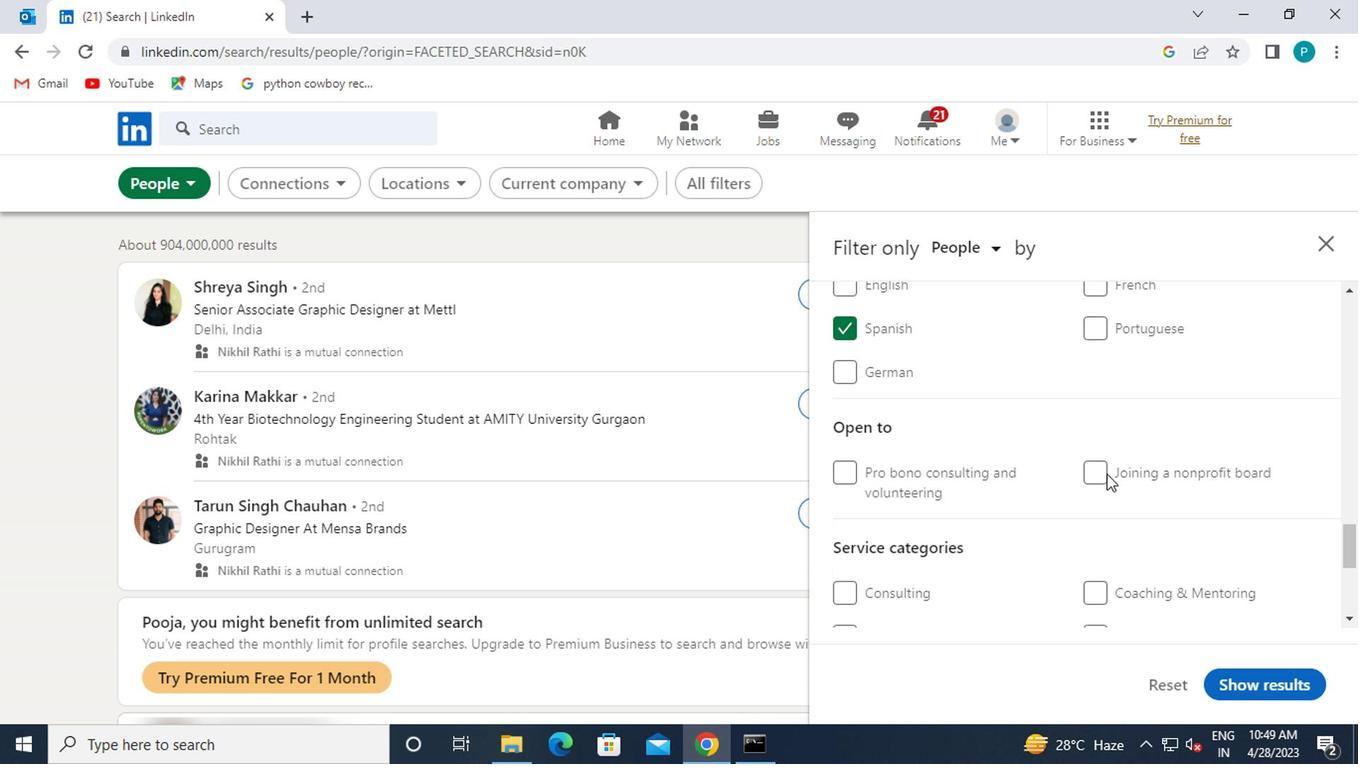 
Action: Mouse scrolled (1101, 481) with delta (0, 0)
Screenshot: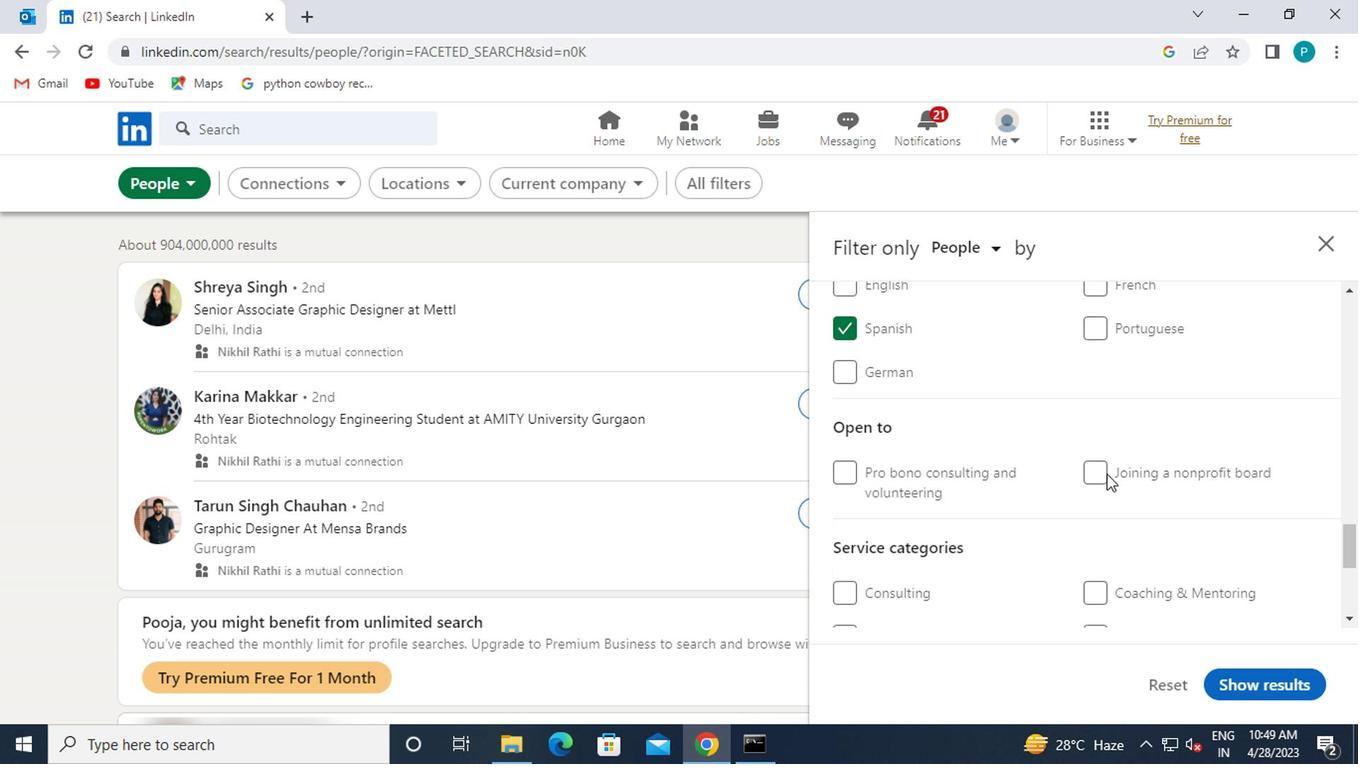 
Action: Mouse moved to (1123, 356)
Screenshot: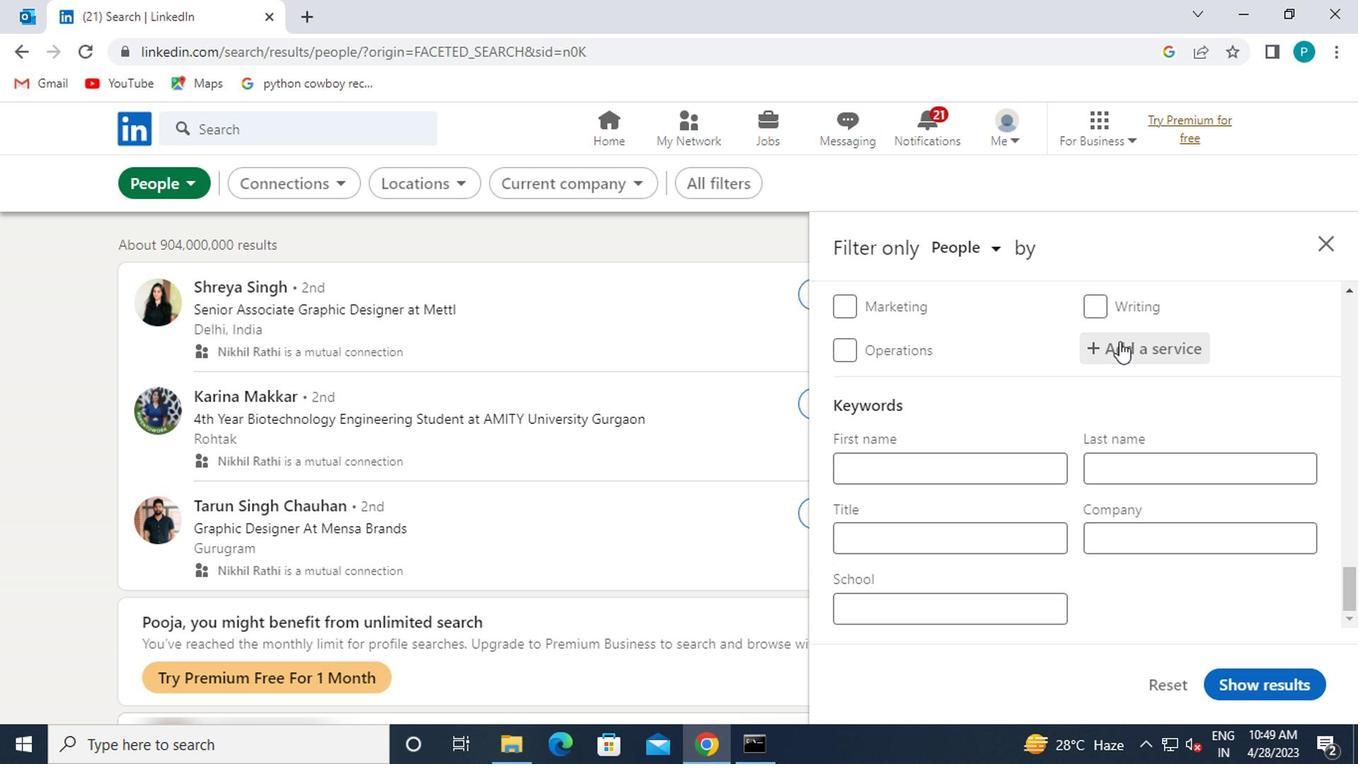 
Action: Mouse pressed left at (1123, 356)
Screenshot: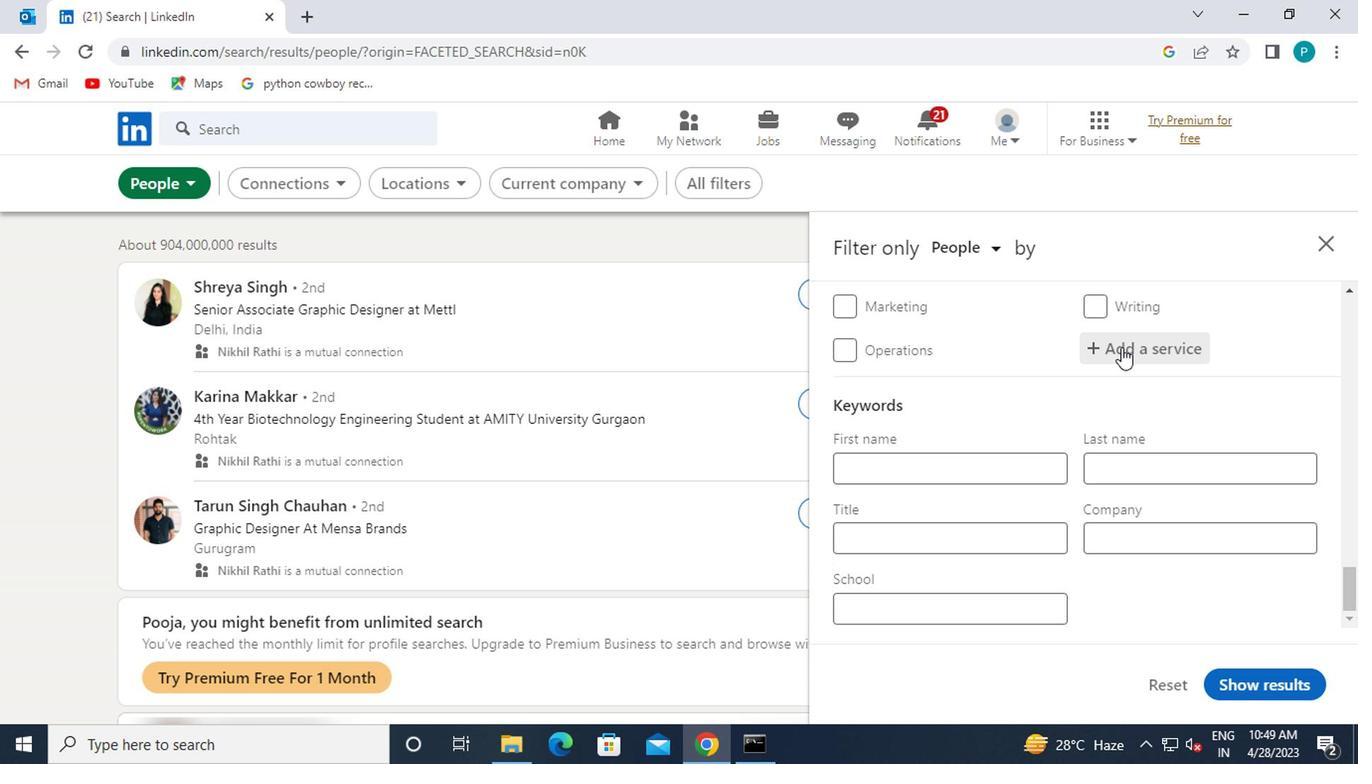 
Action: Mouse moved to (1119, 385)
Screenshot: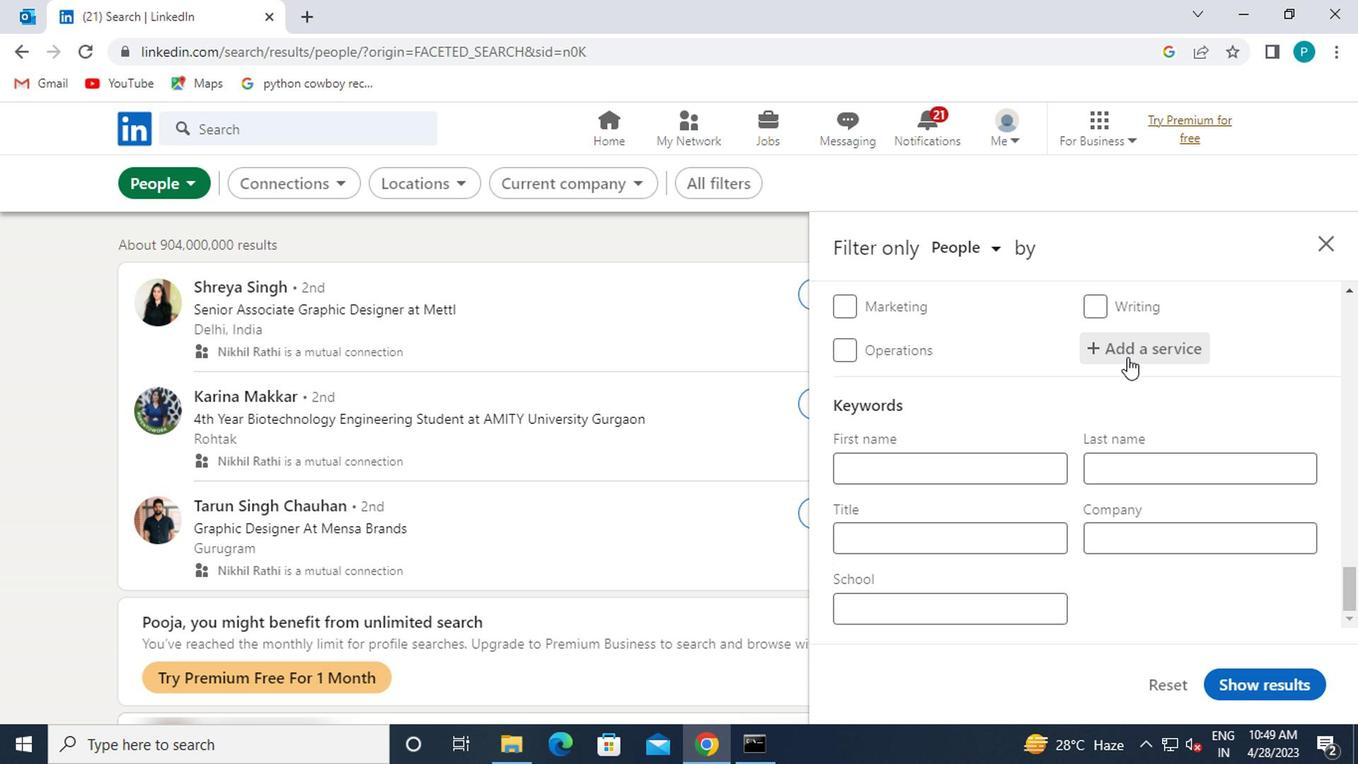 
Action: Key pressed <Key.caps_lock>W<Key.caps_lock>ED
Screenshot: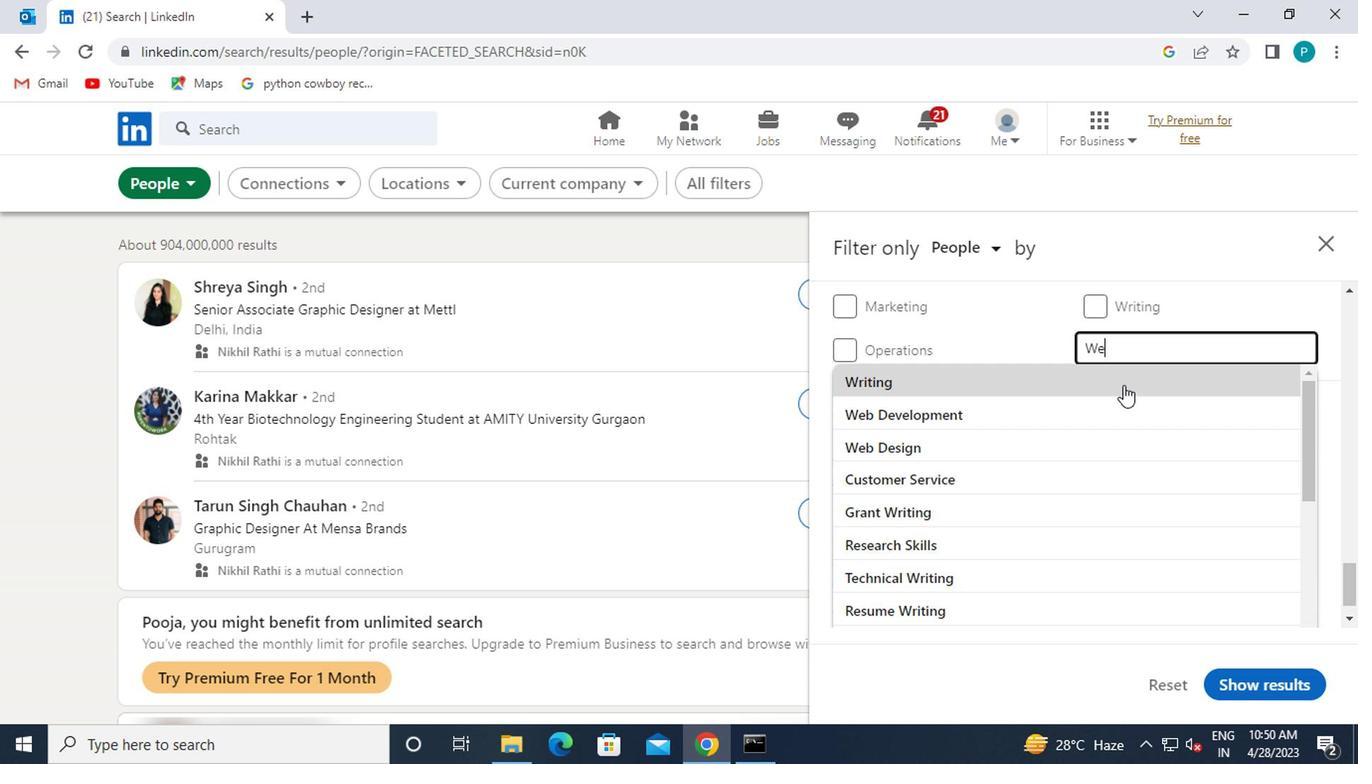 
Action: Mouse moved to (1073, 376)
Screenshot: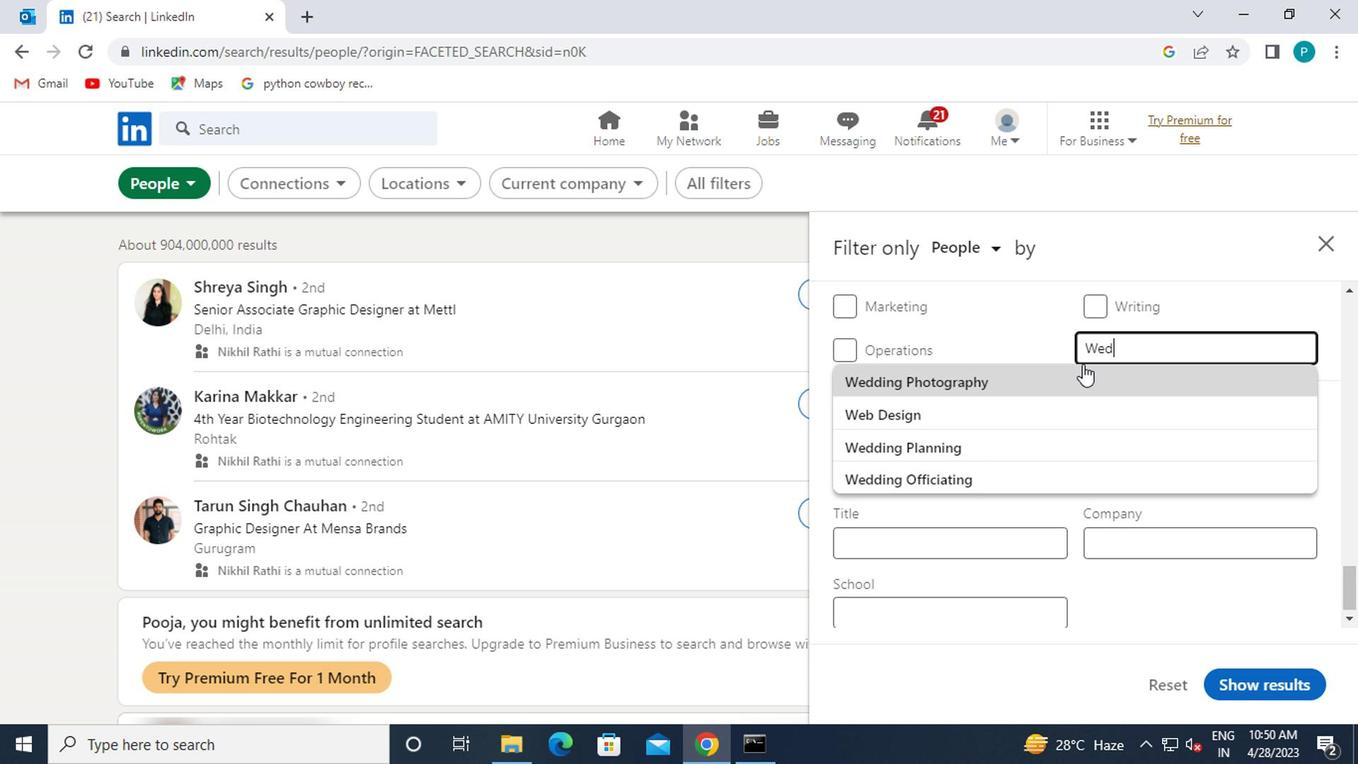 
Action: Mouse pressed left at (1073, 376)
Screenshot: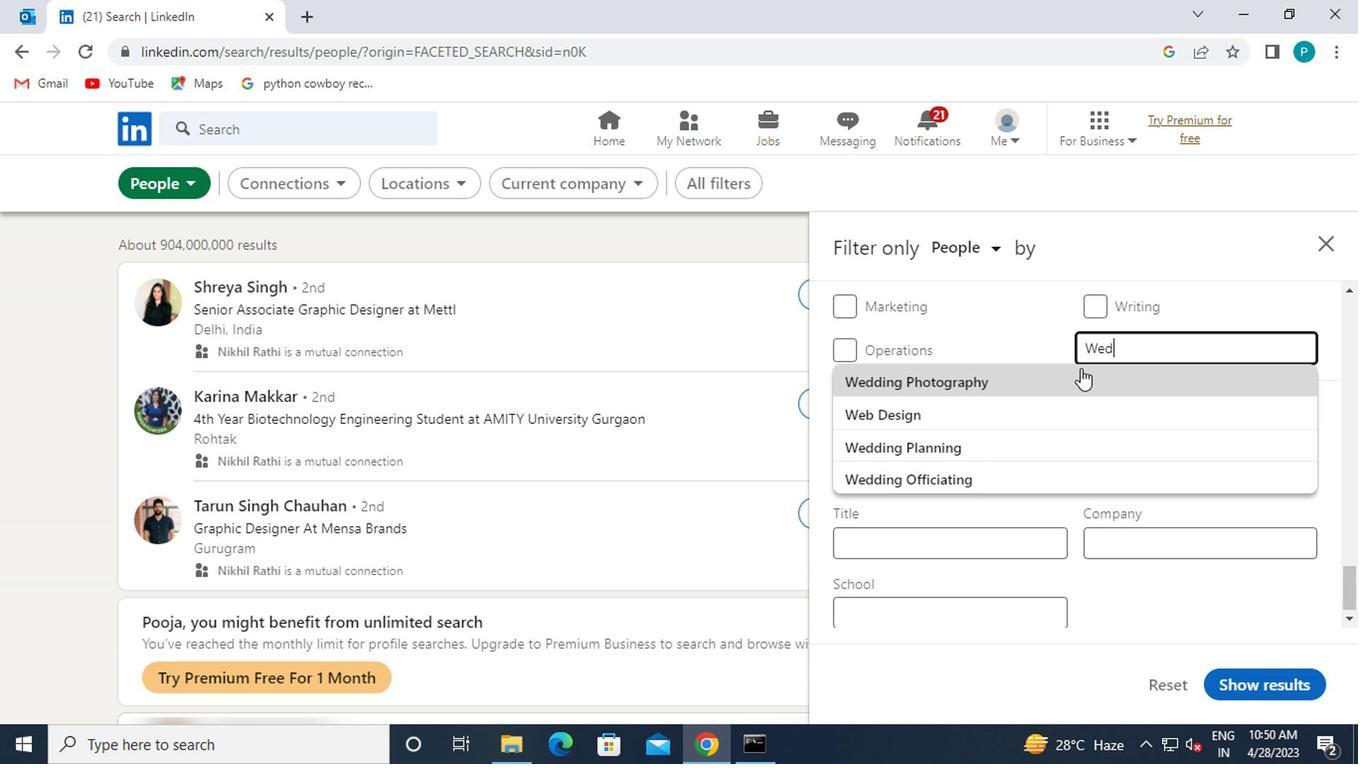 
Action: Mouse moved to (1071, 375)
Screenshot: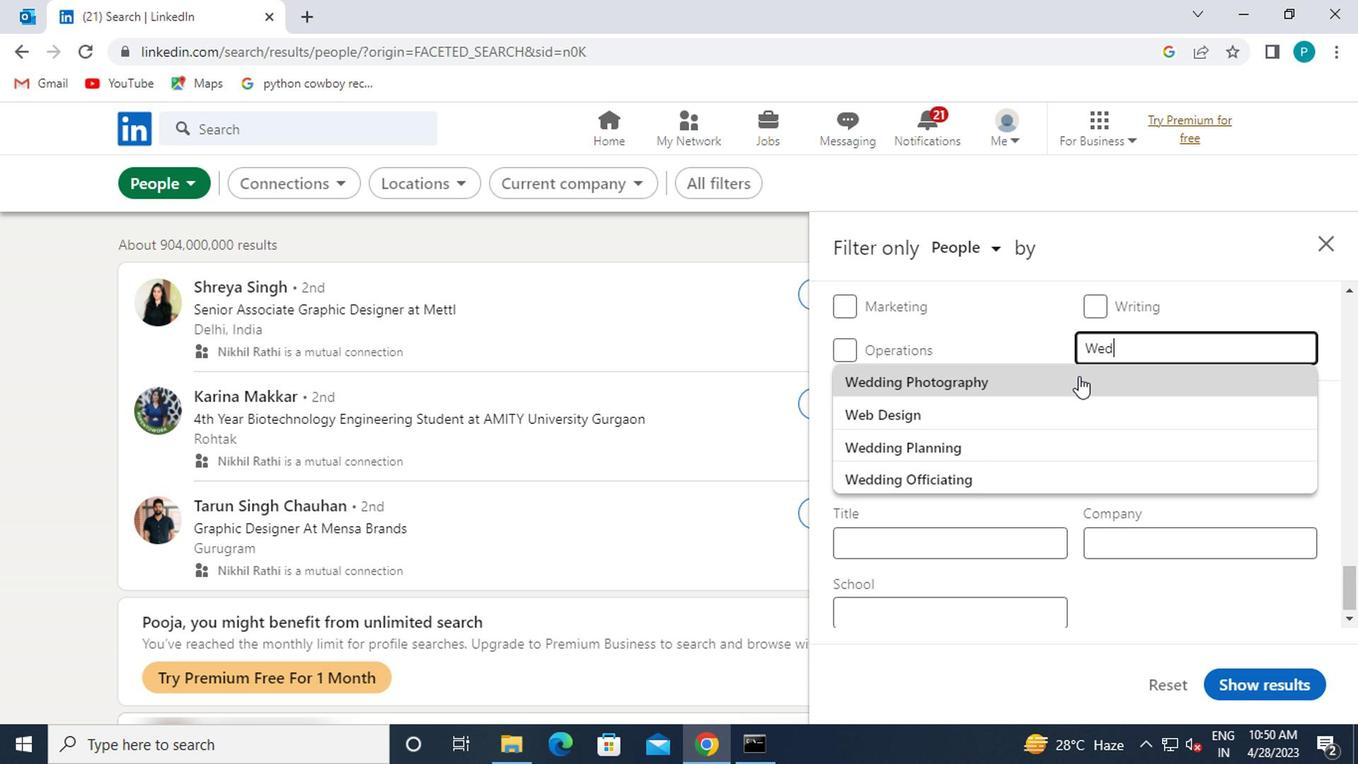 
Action: Mouse scrolled (1071, 374) with delta (0, -1)
Screenshot: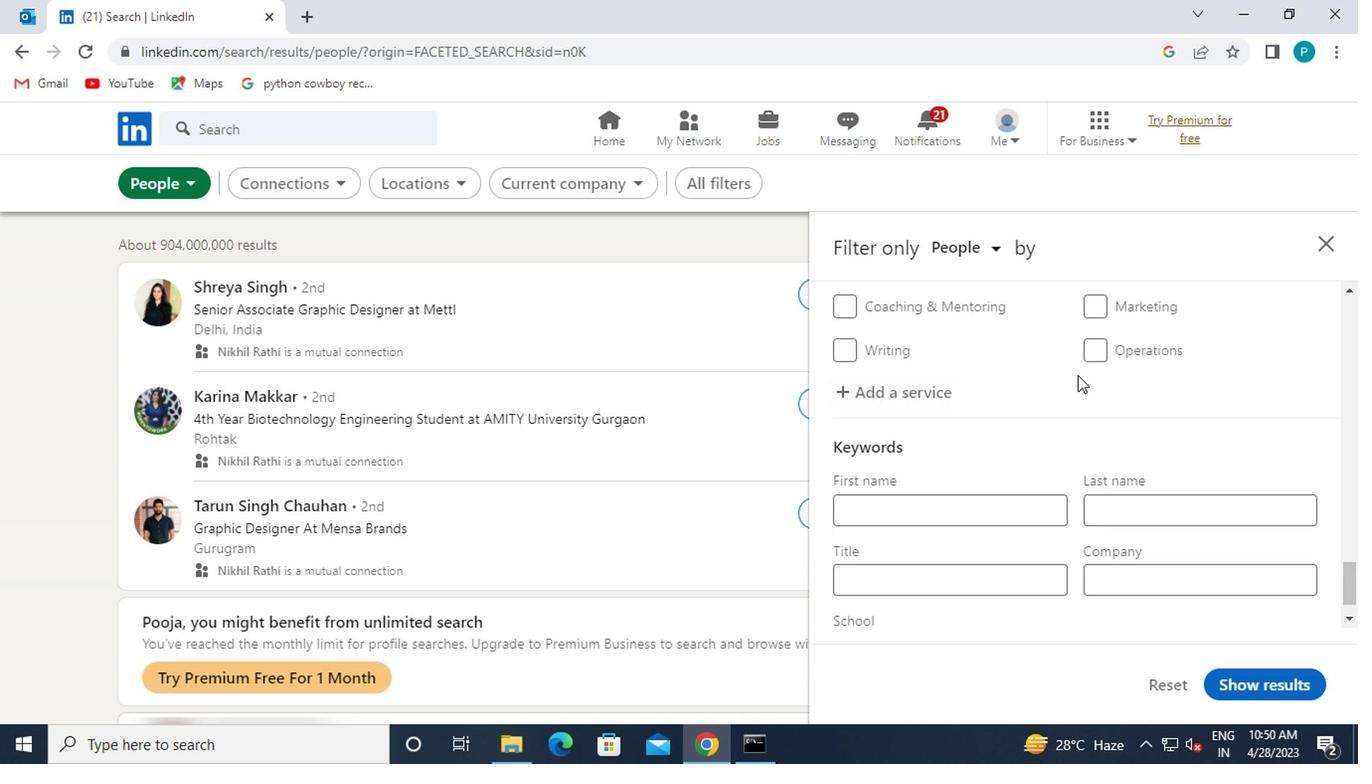 
Action: Mouse scrolled (1071, 374) with delta (0, -1)
Screenshot: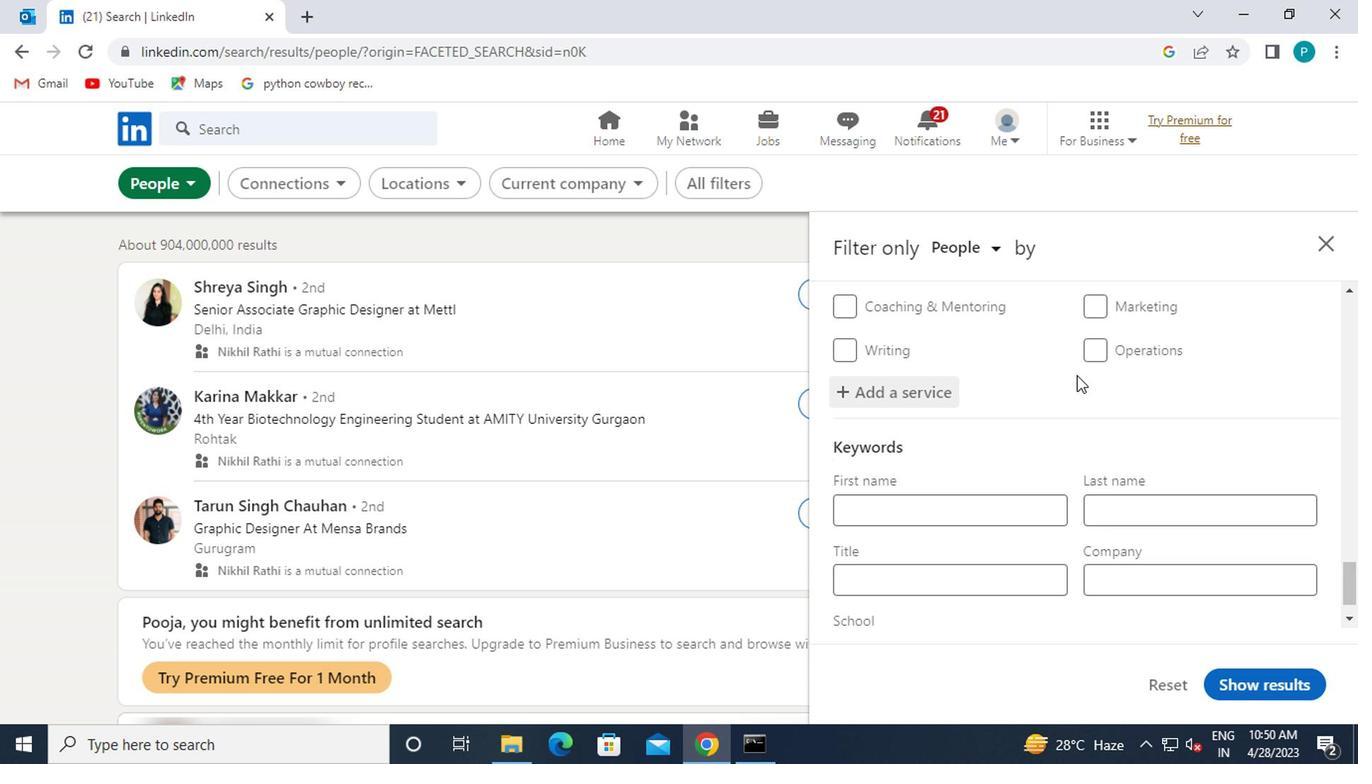 
Action: Mouse moved to (995, 548)
Screenshot: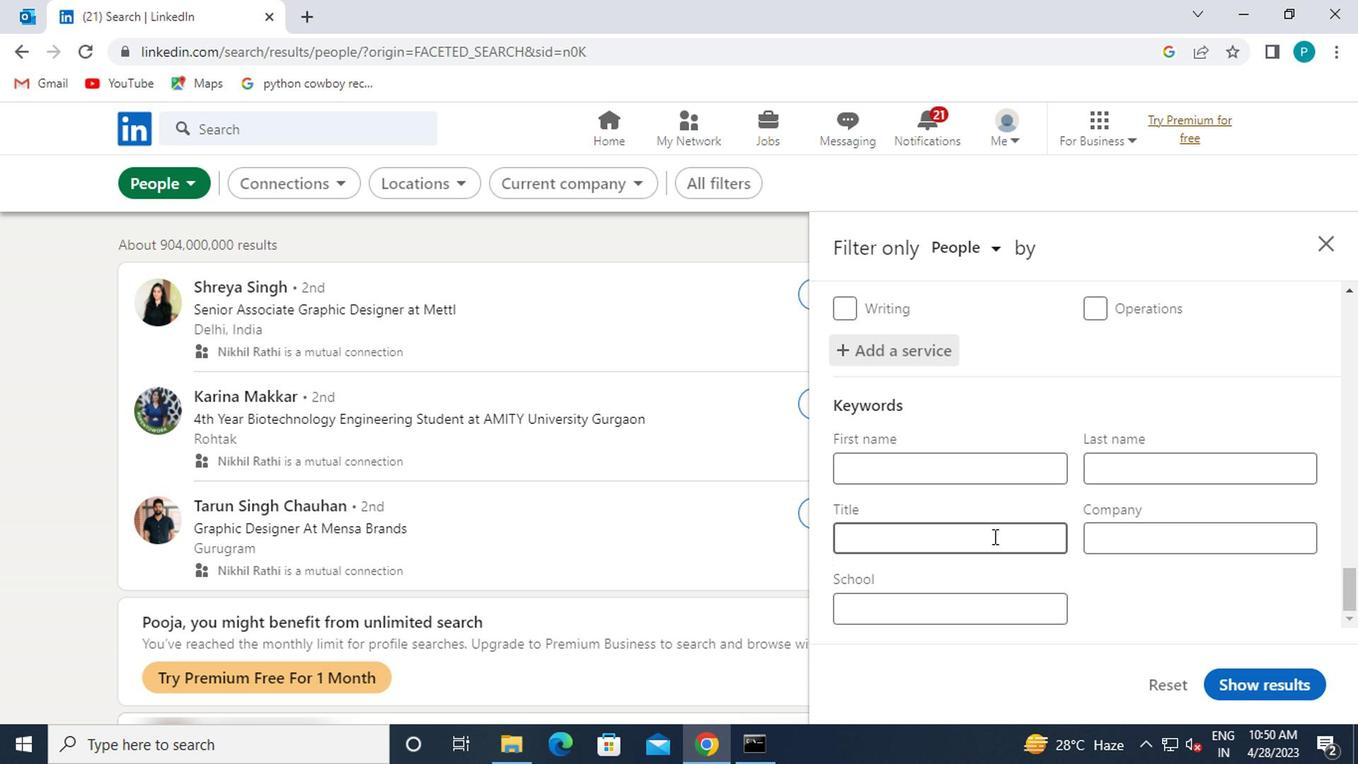 
Action: Mouse pressed left at (995, 548)
Screenshot: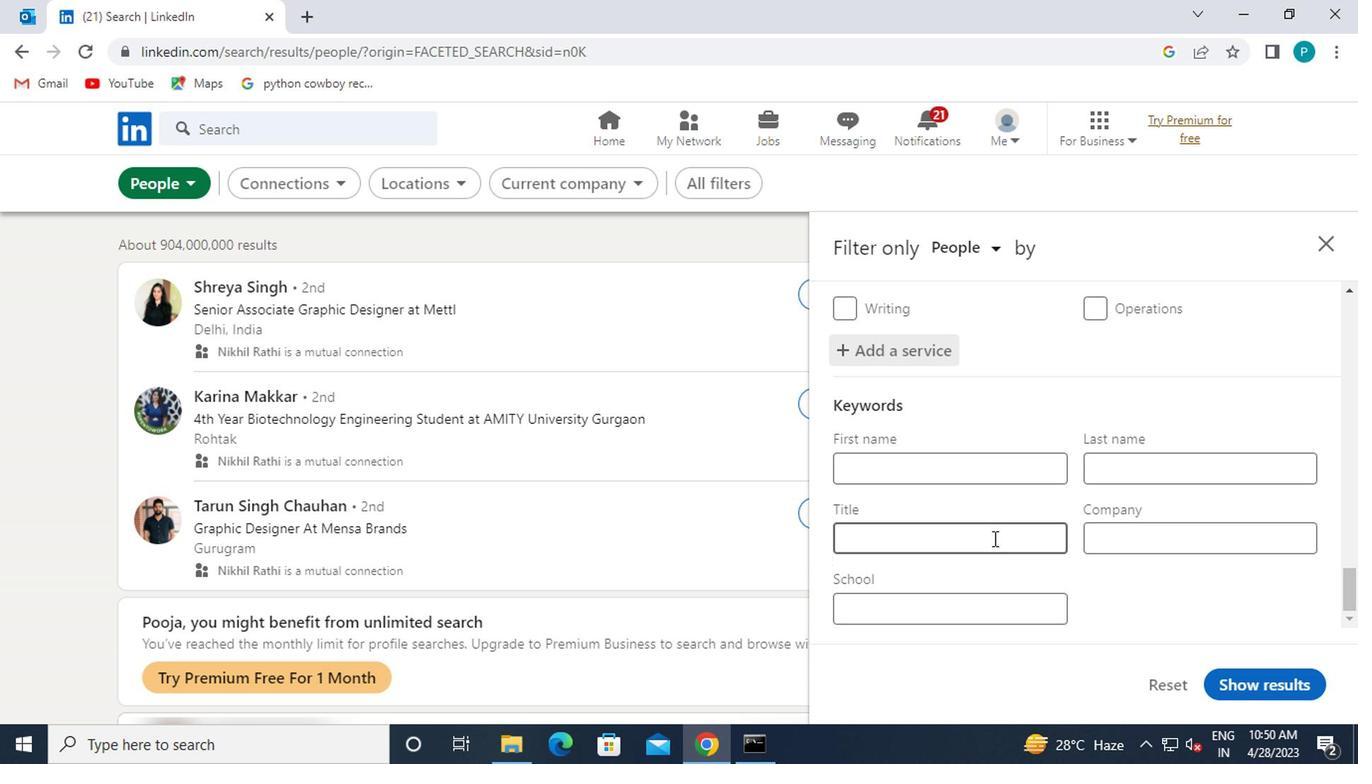 
Action: Mouse moved to (993, 552)
Screenshot: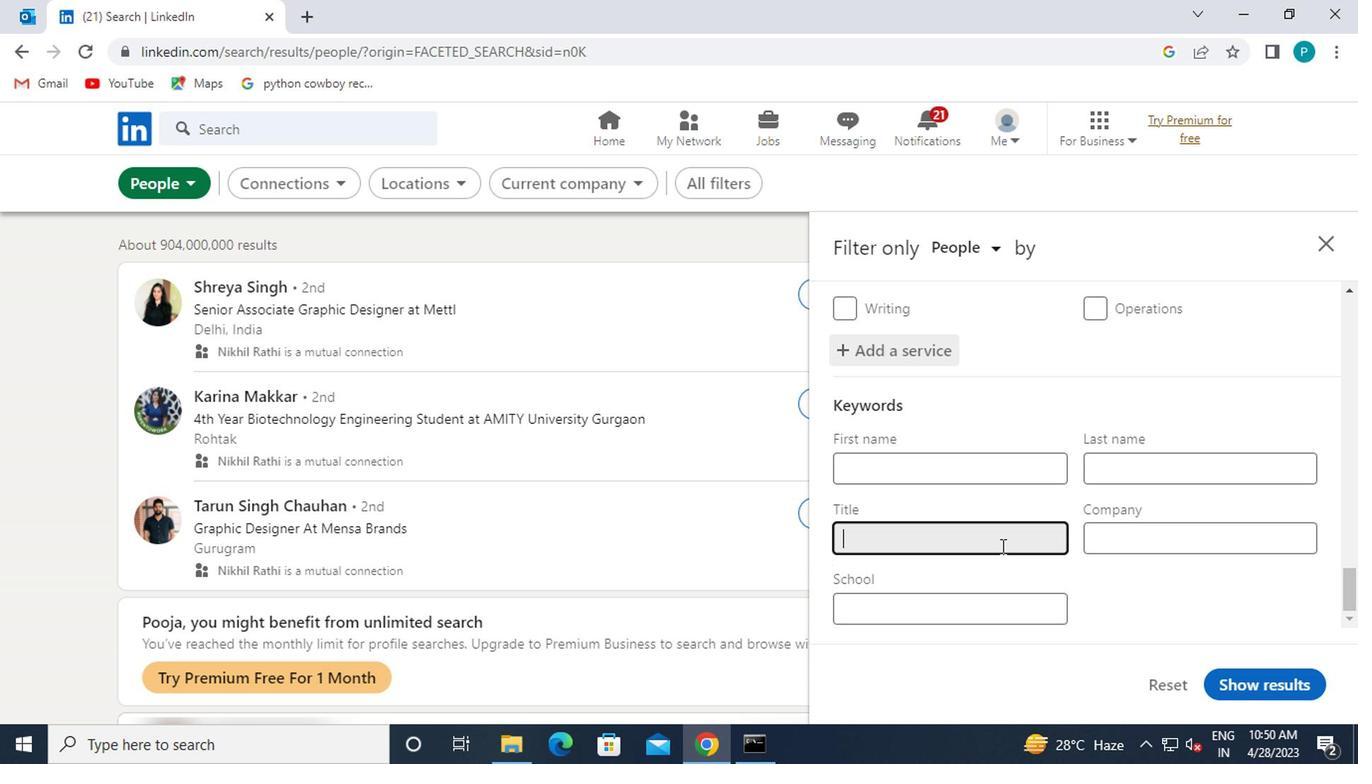 
Action: Key pressed <Key.caps_lock>M<Key.caps_lock>ARKETIN<Key.space><Key.caps_lock><Key.backspace>G<Key.backspace><Key.caps_lock>G<Key.space><Key.caps_lock>D<Key.caps_lock>IRECTOR
Screenshot: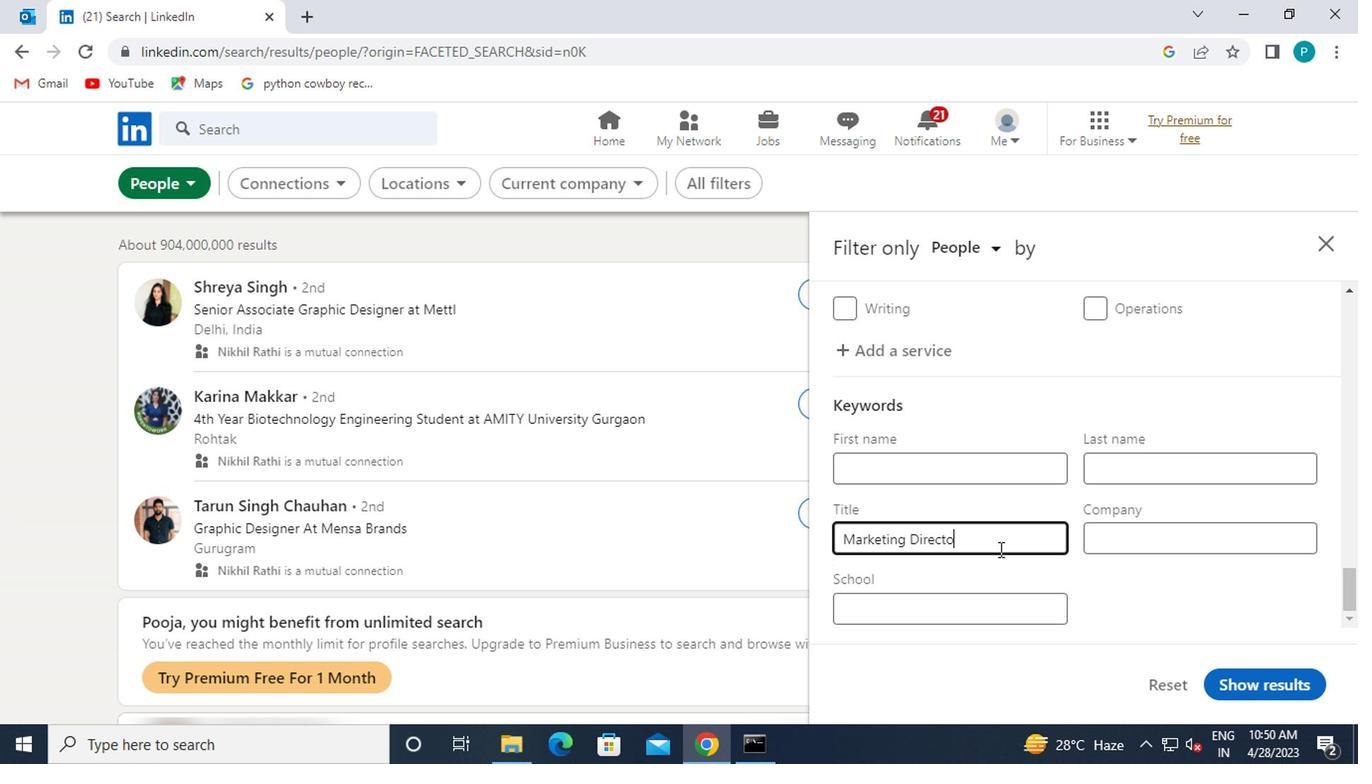 
Action: Mouse moved to (1230, 683)
Screenshot: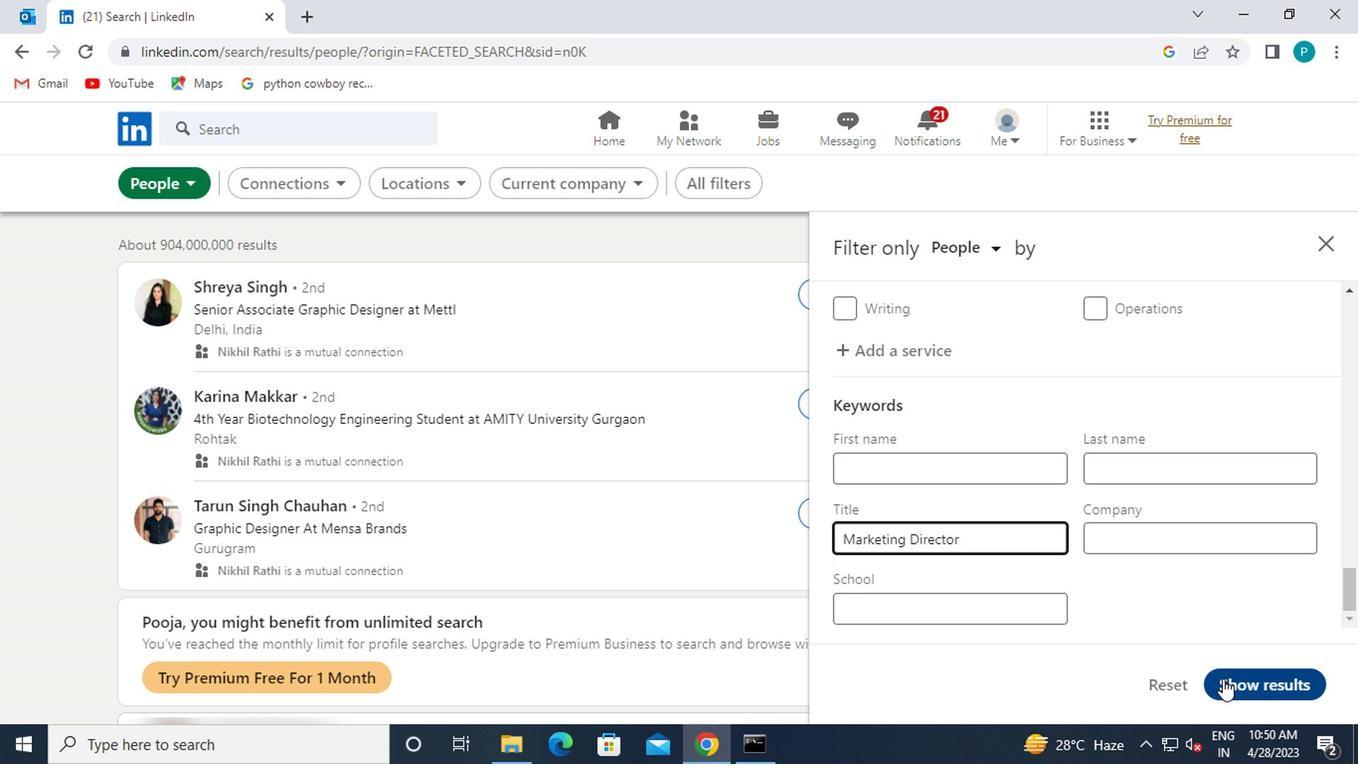 
Action: Mouse pressed left at (1230, 683)
Screenshot: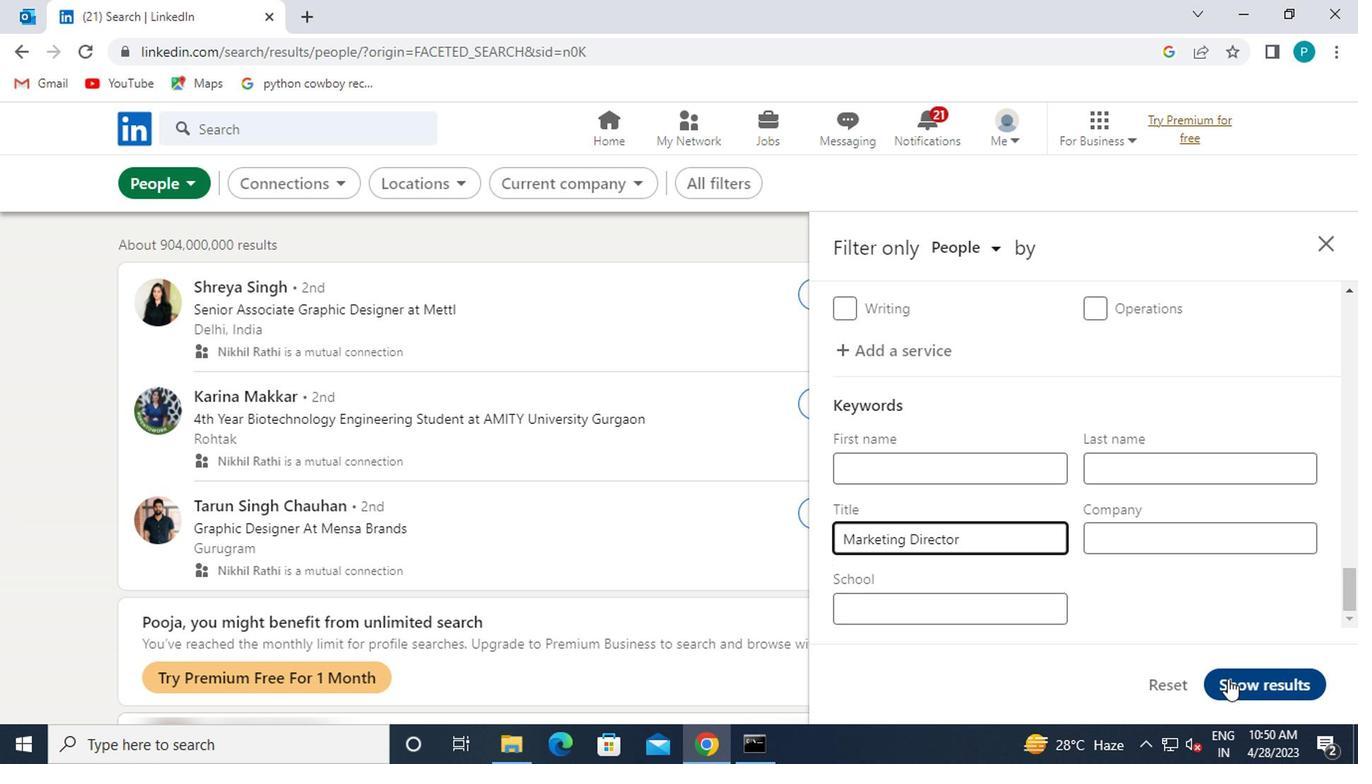 
Action: Mouse moved to (1228, 681)
Screenshot: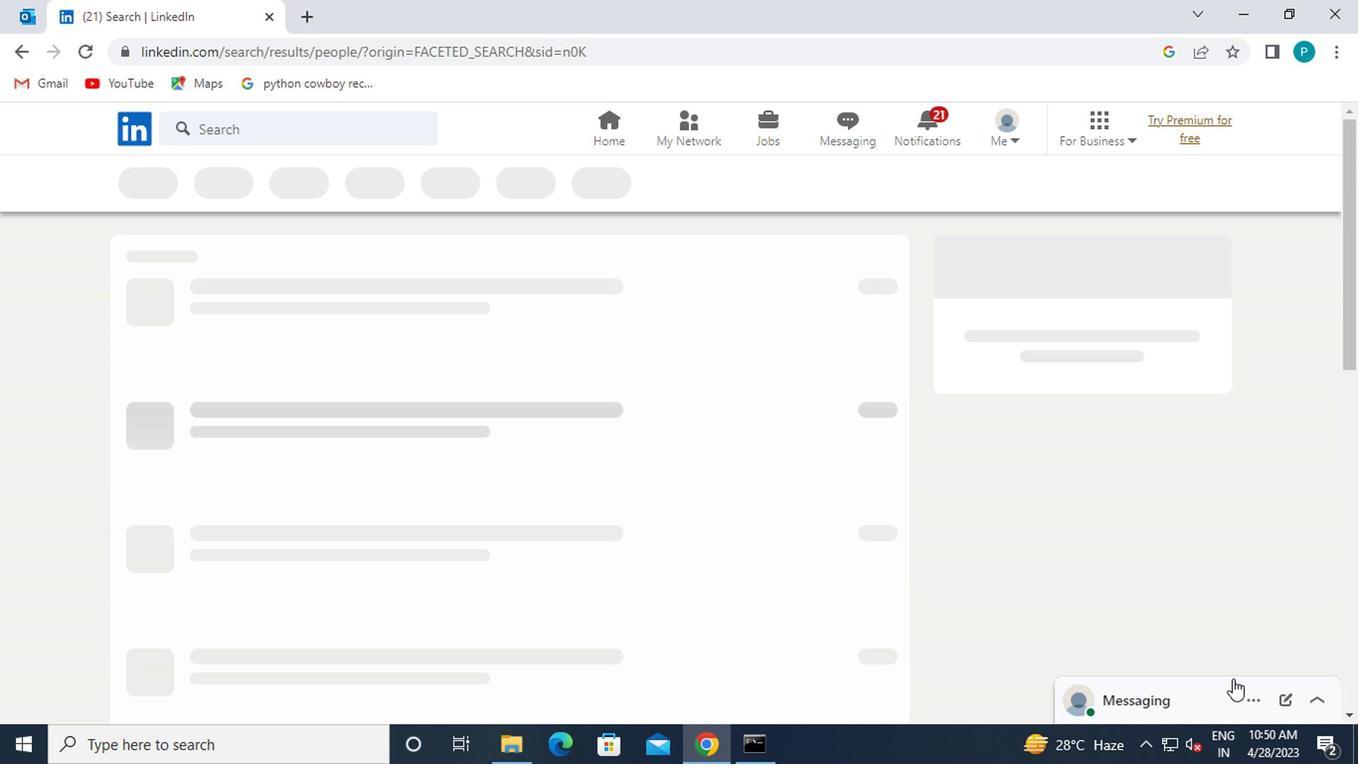 
